 Task: Find connections with filter location Grenchen with filter topic #whatinspiresmewith filter profile language English with filter current company Refinitiv, an LSEG business with filter school Periyar Maniammai University with filter industry Physical, Occupational and Speech Therapists with filter service category Packaging Design with filter keywords title Administrative Specialist
Action: Mouse moved to (658, 84)
Screenshot: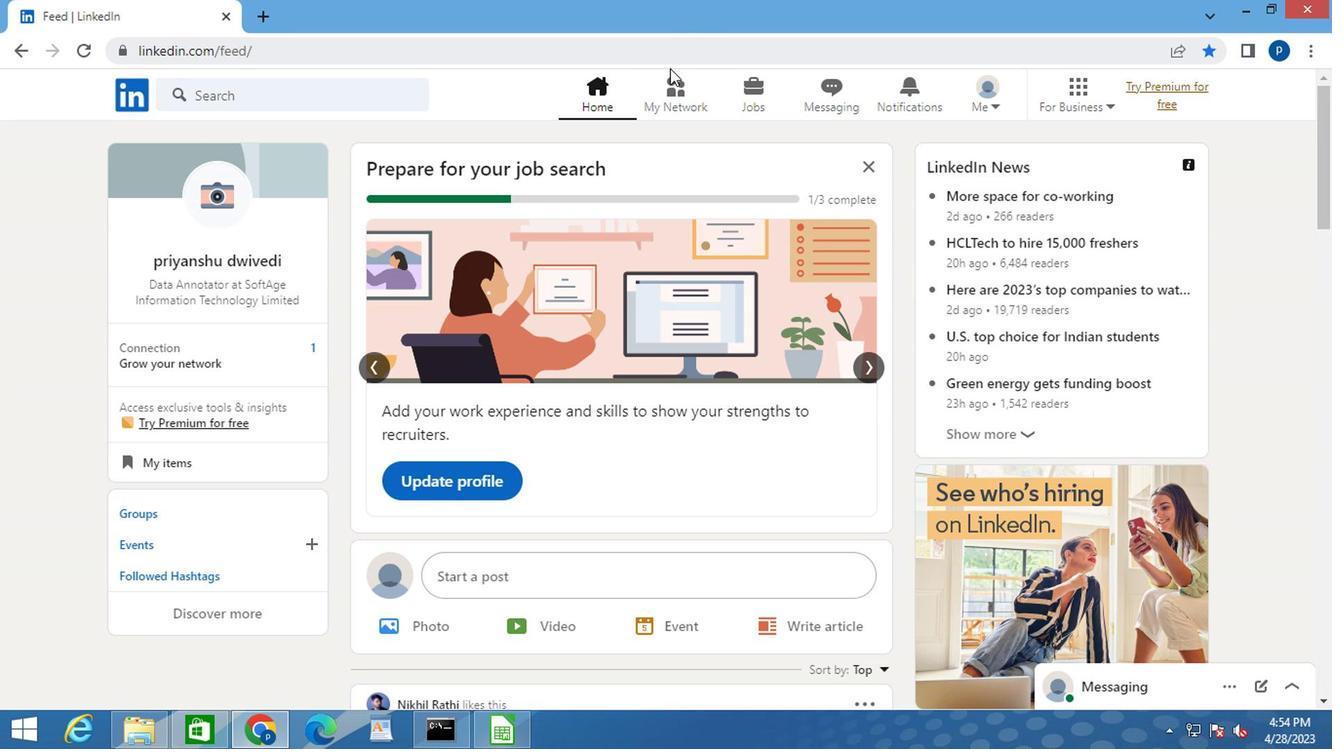 
Action: Mouse pressed left at (658, 84)
Screenshot: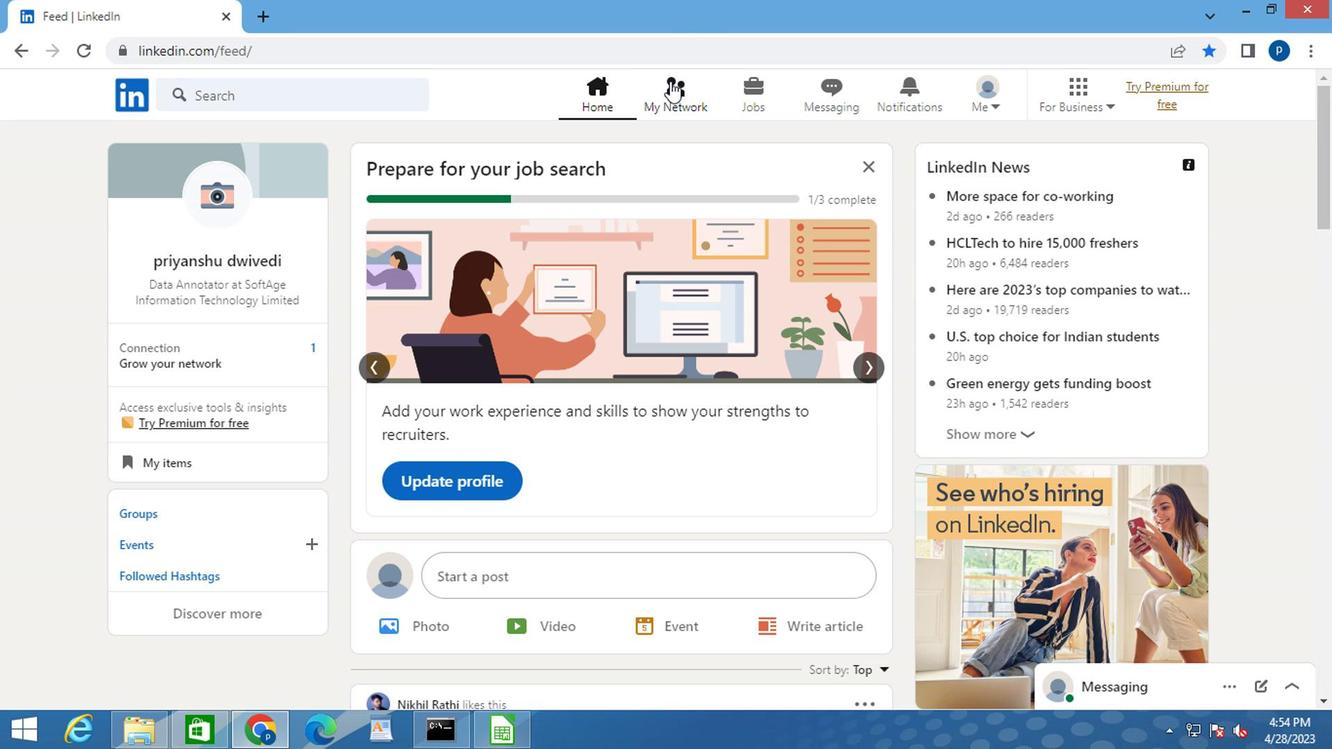 
Action: Mouse moved to (226, 209)
Screenshot: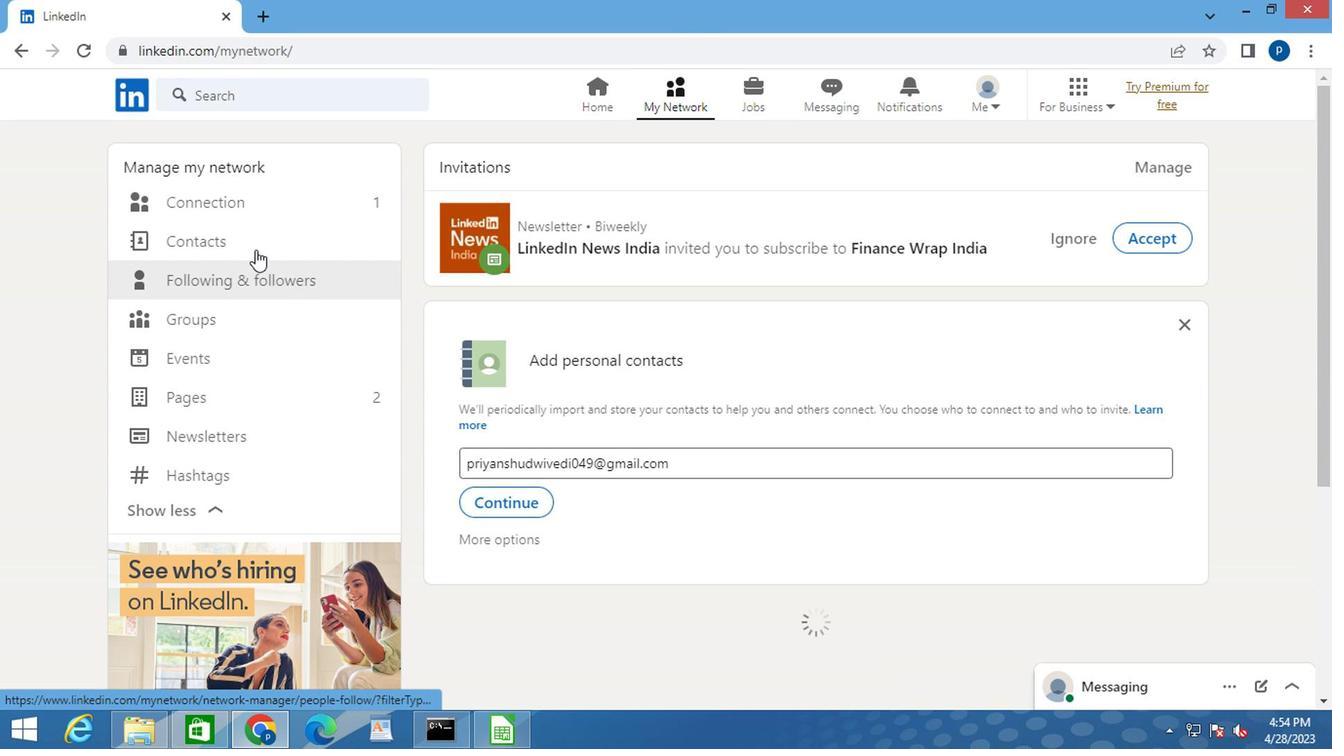 
Action: Mouse pressed left at (226, 209)
Screenshot: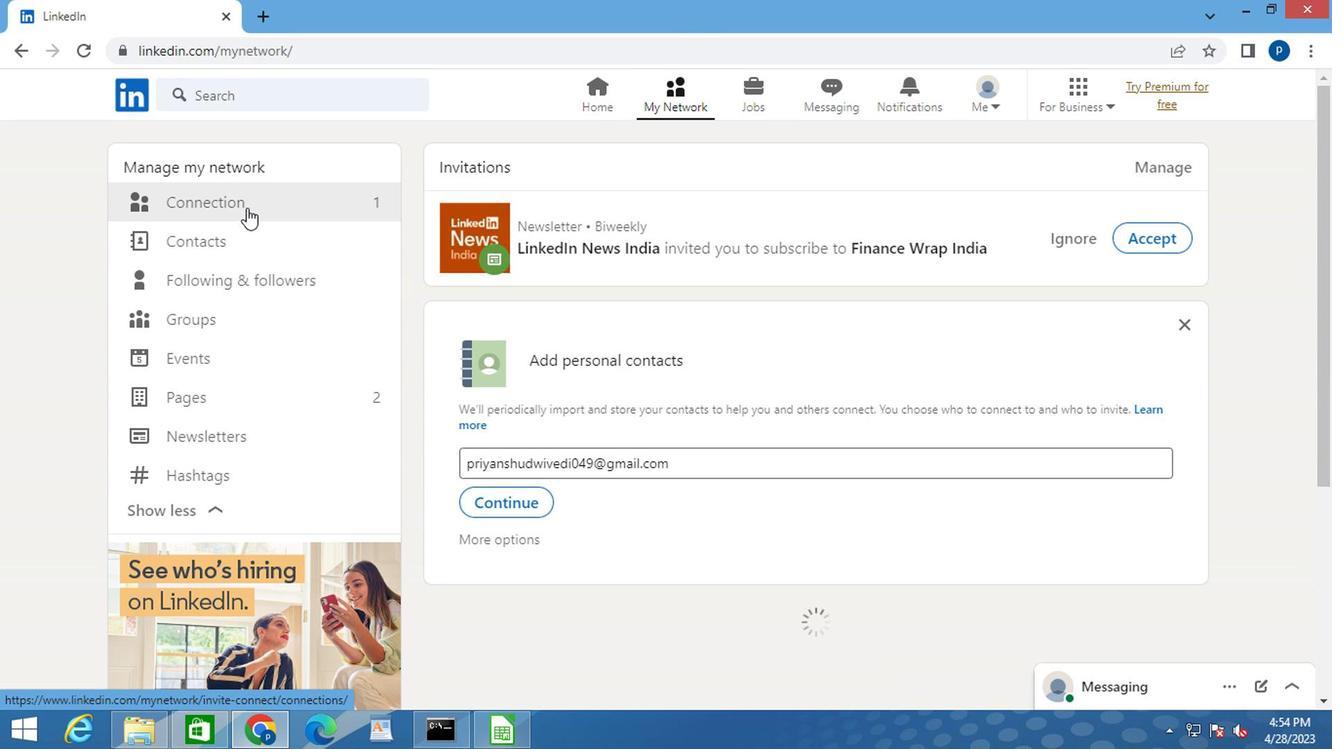 
Action: Mouse moved to (828, 207)
Screenshot: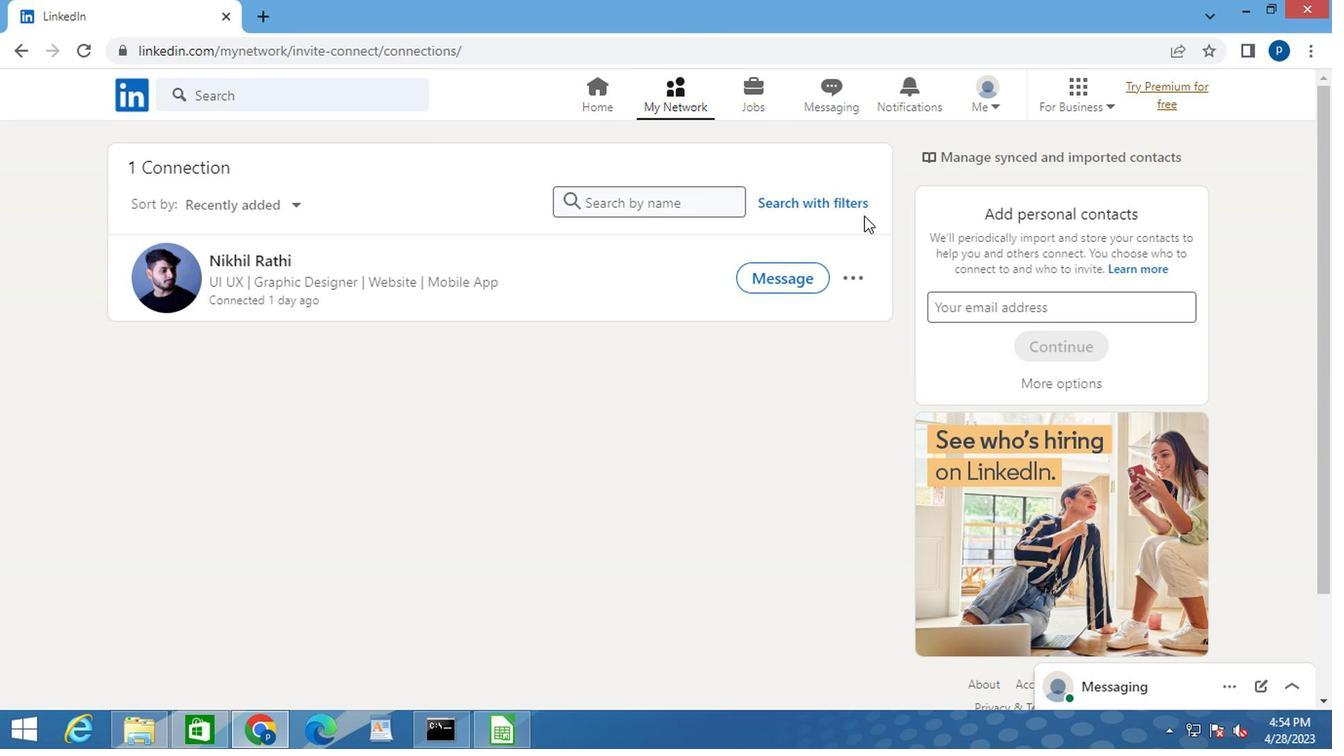 
Action: Mouse pressed left at (828, 207)
Screenshot: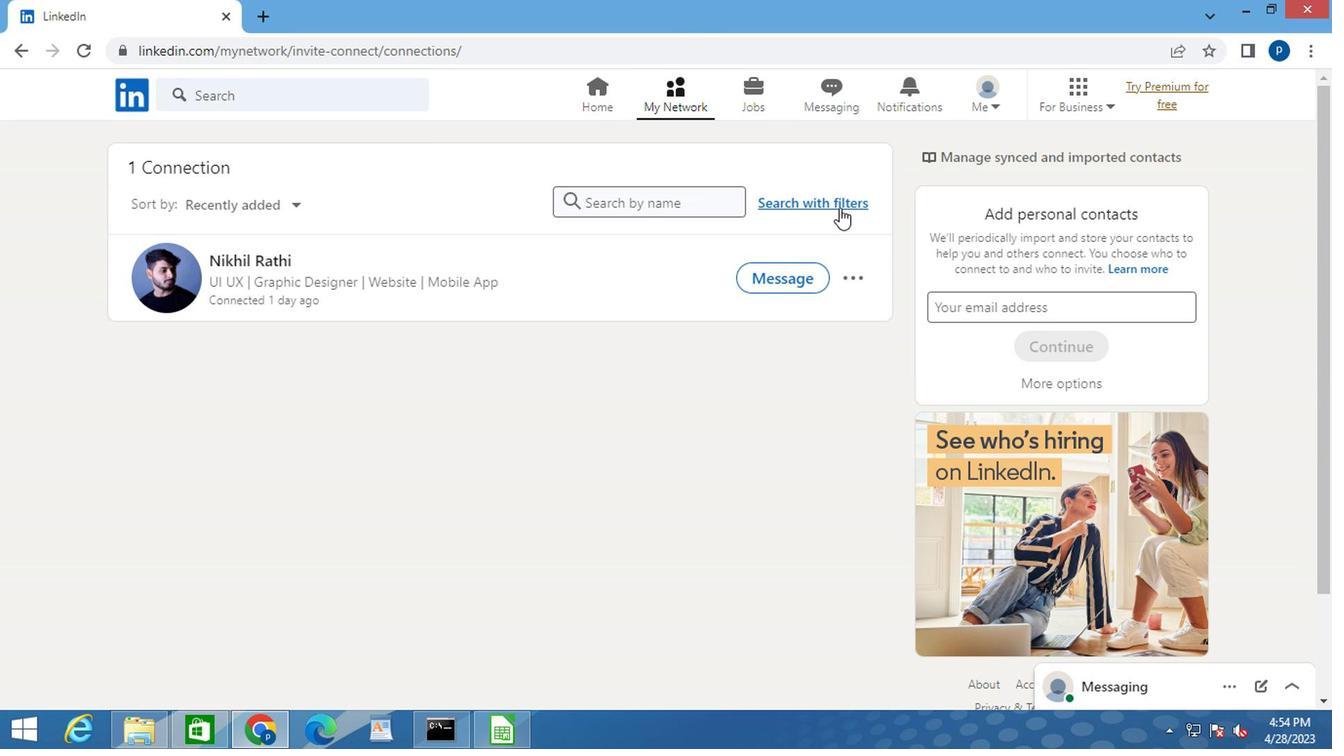 
Action: Mouse moved to (734, 159)
Screenshot: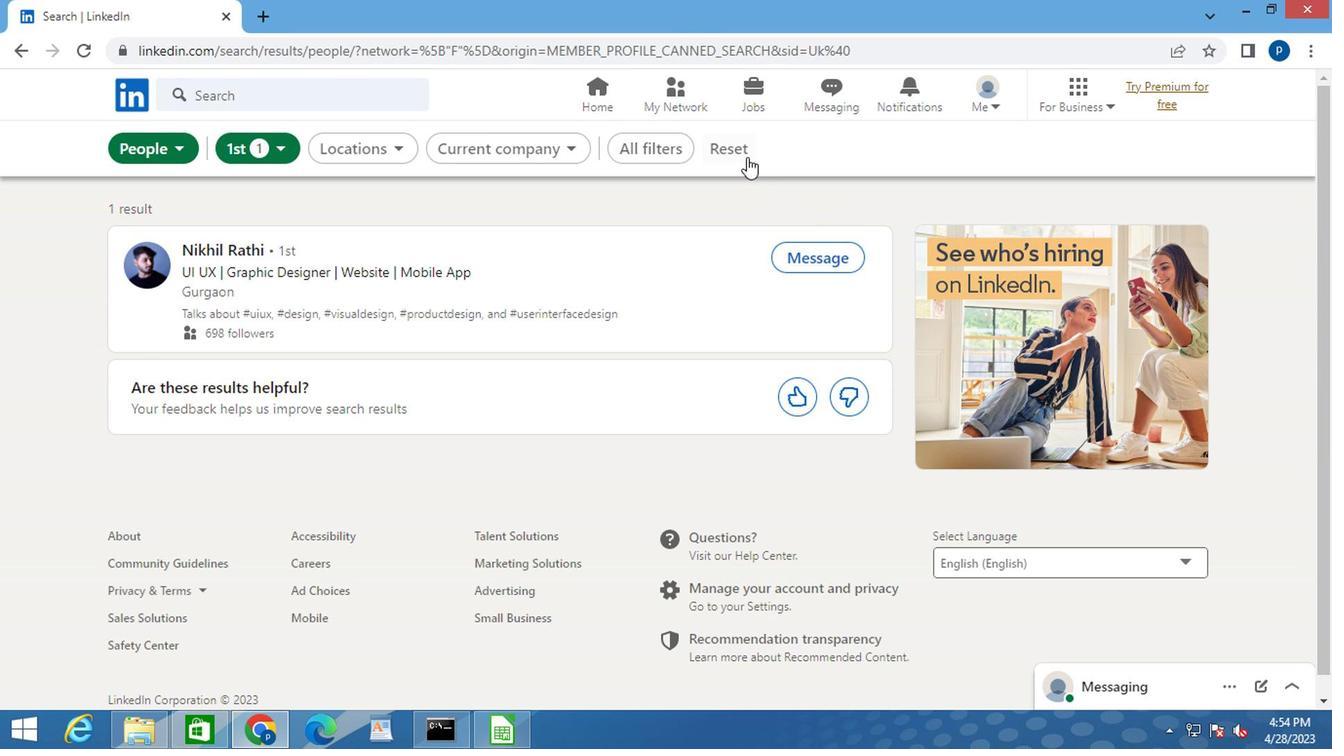 
Action: Mouse pressed left at (734, 159)
Screenshot: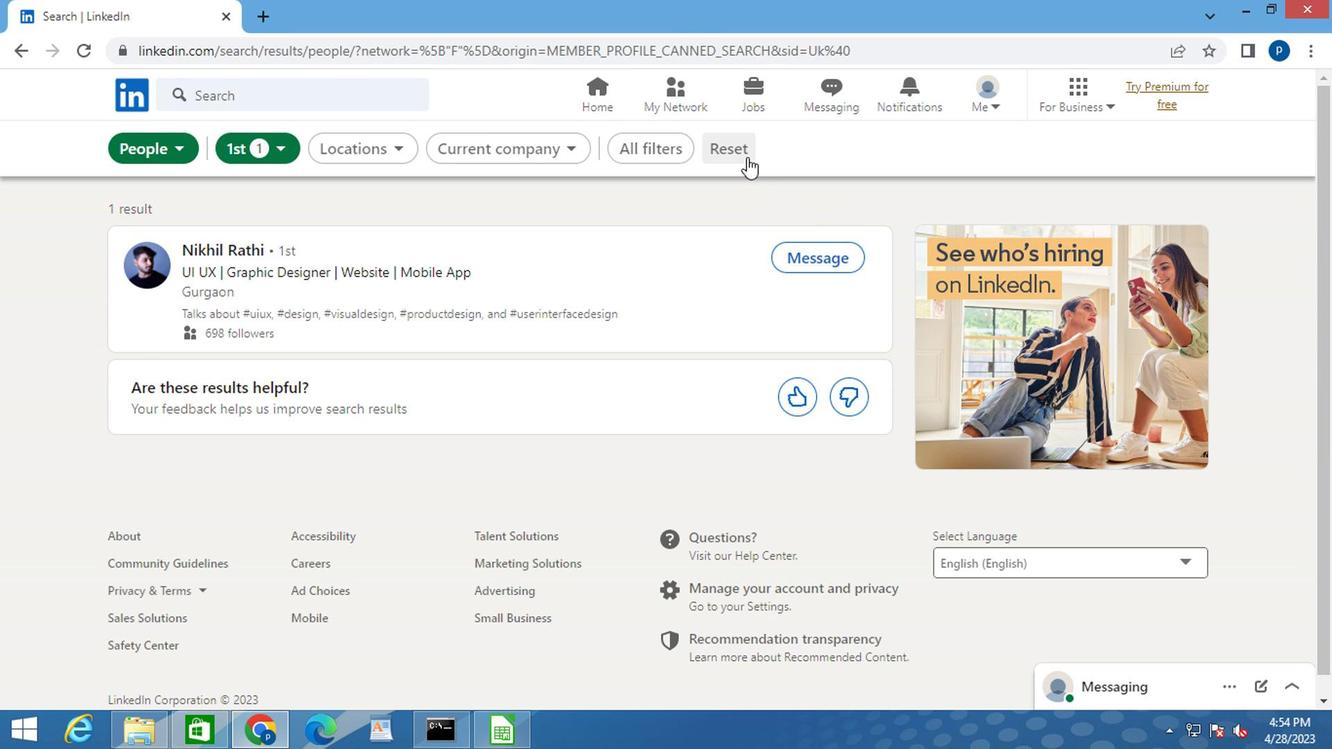 
Action: Mouse moved to (681, 145)
Screenshot: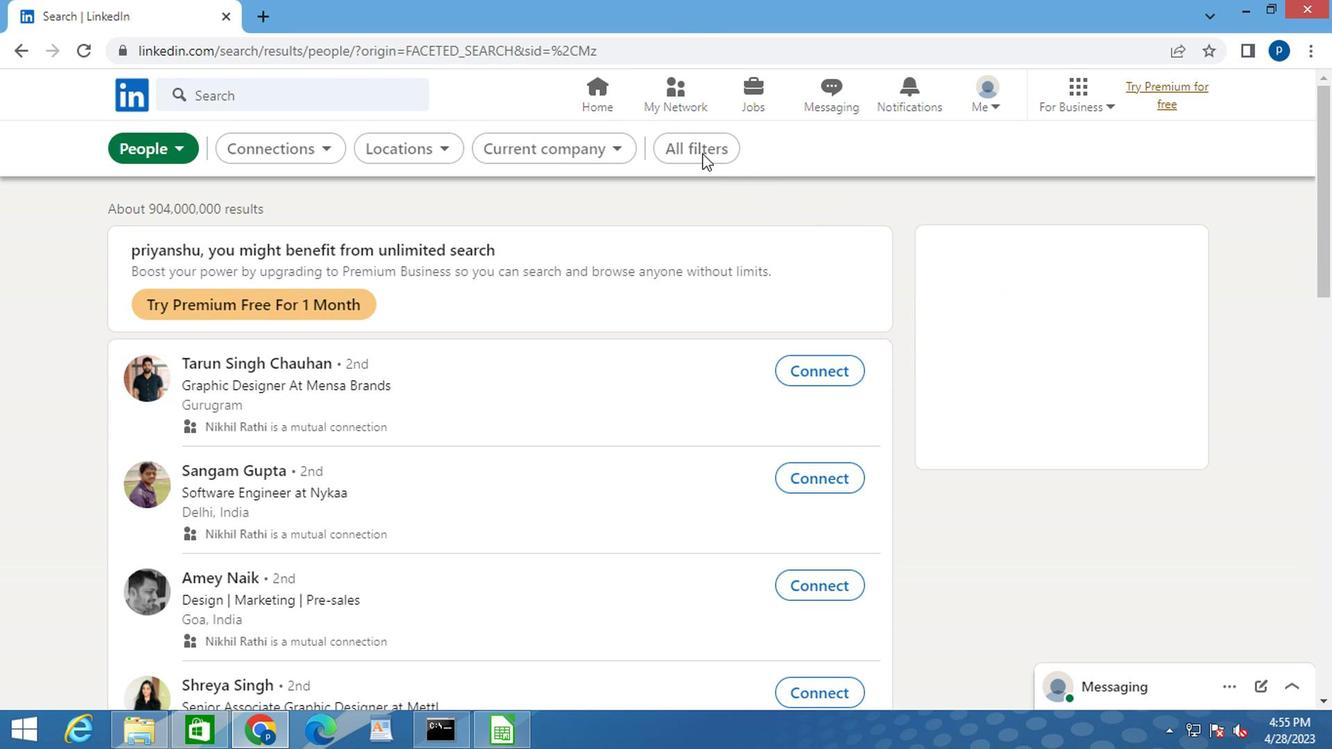 
Action: Mouse pressed left at (681, 145)
Screenshot: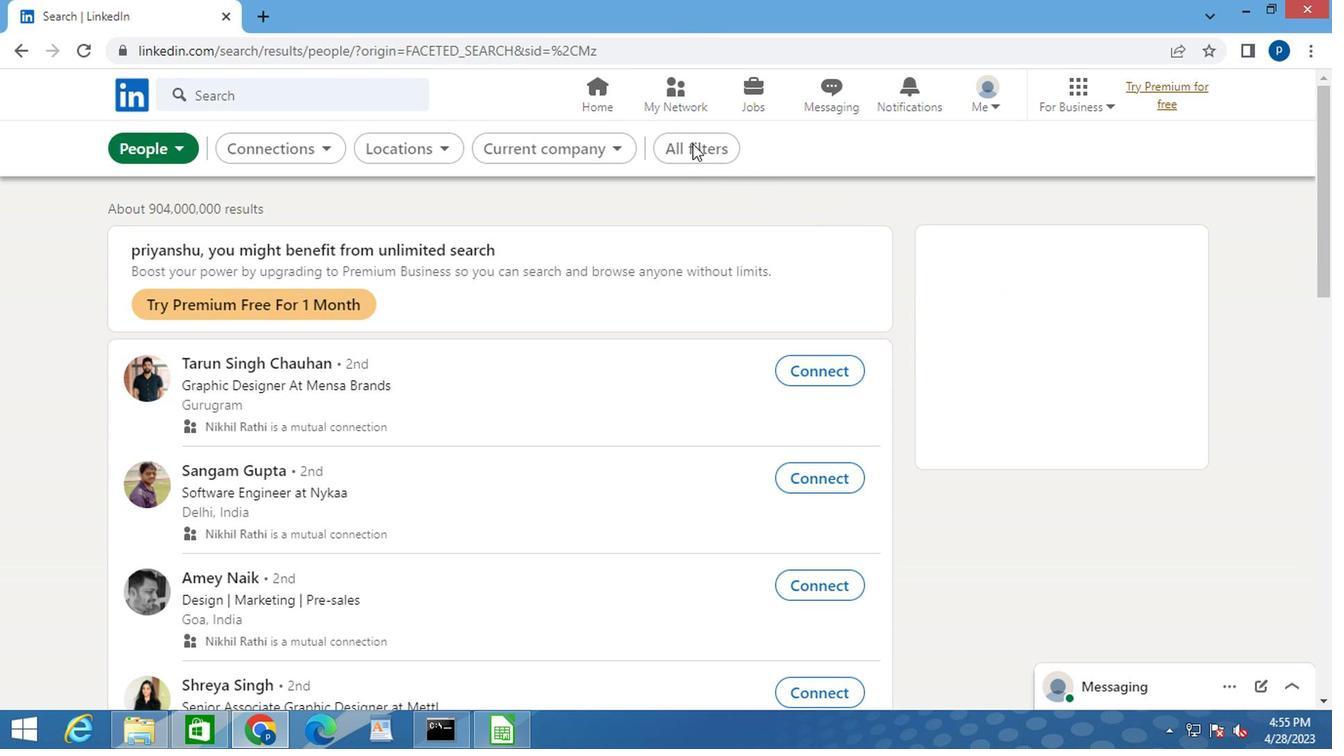 
Action: Mouse moved to (893, 444)
Screenshot: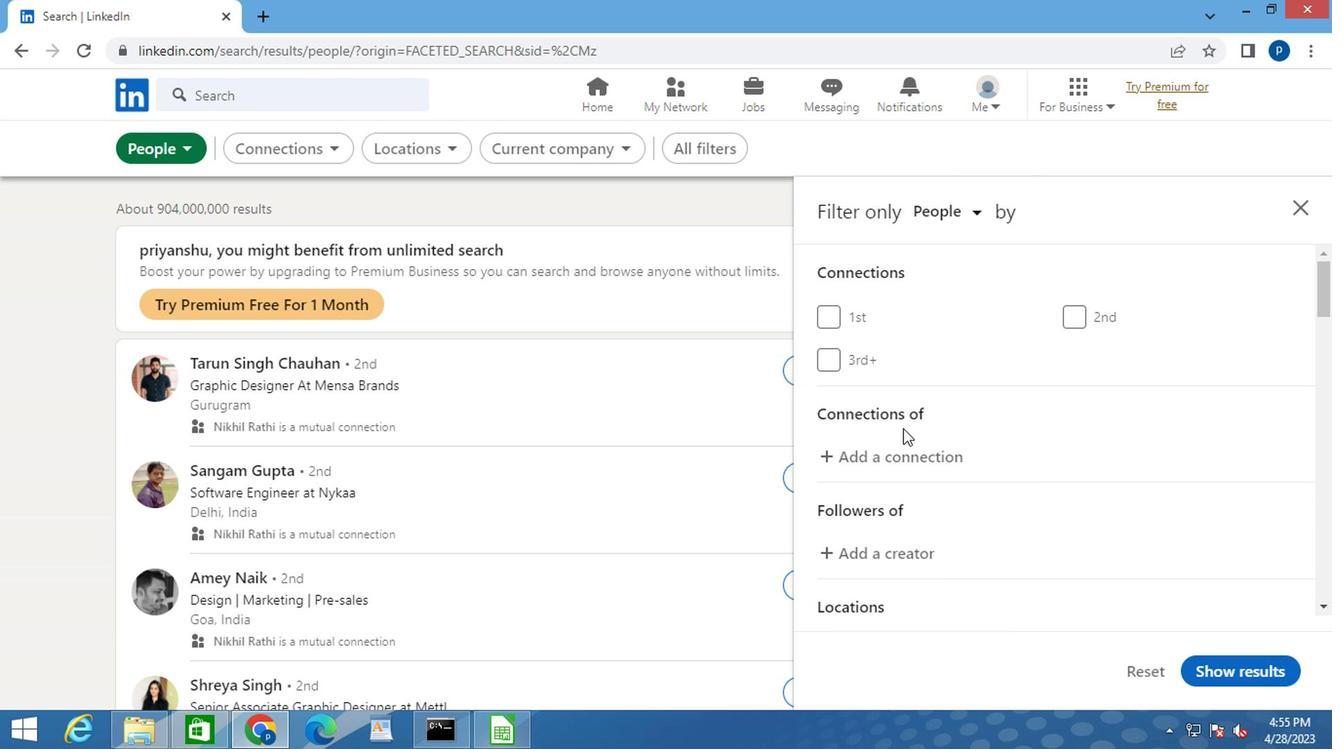 
Action: Mouse scrolled (893, 442) with delta (0, -1)
Screenshot: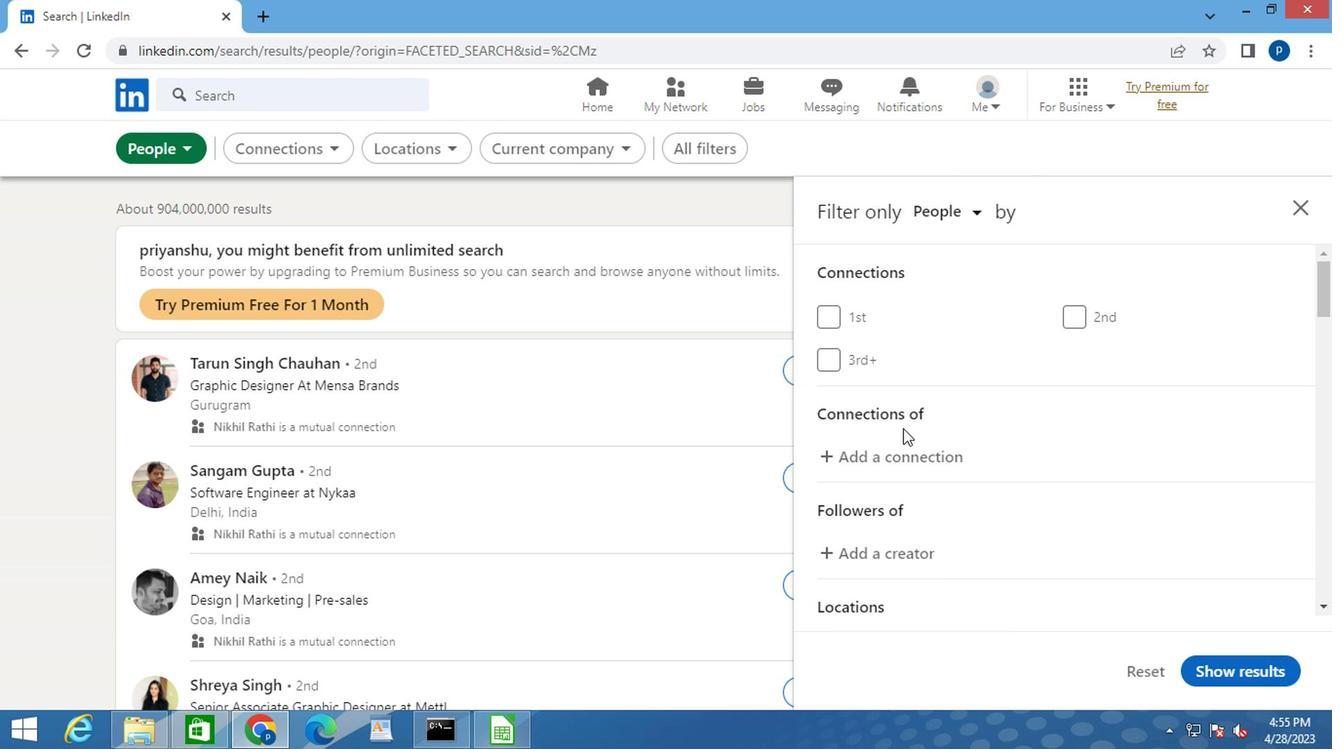 
Action: Mouse moved to (892, 444)
Screenshot: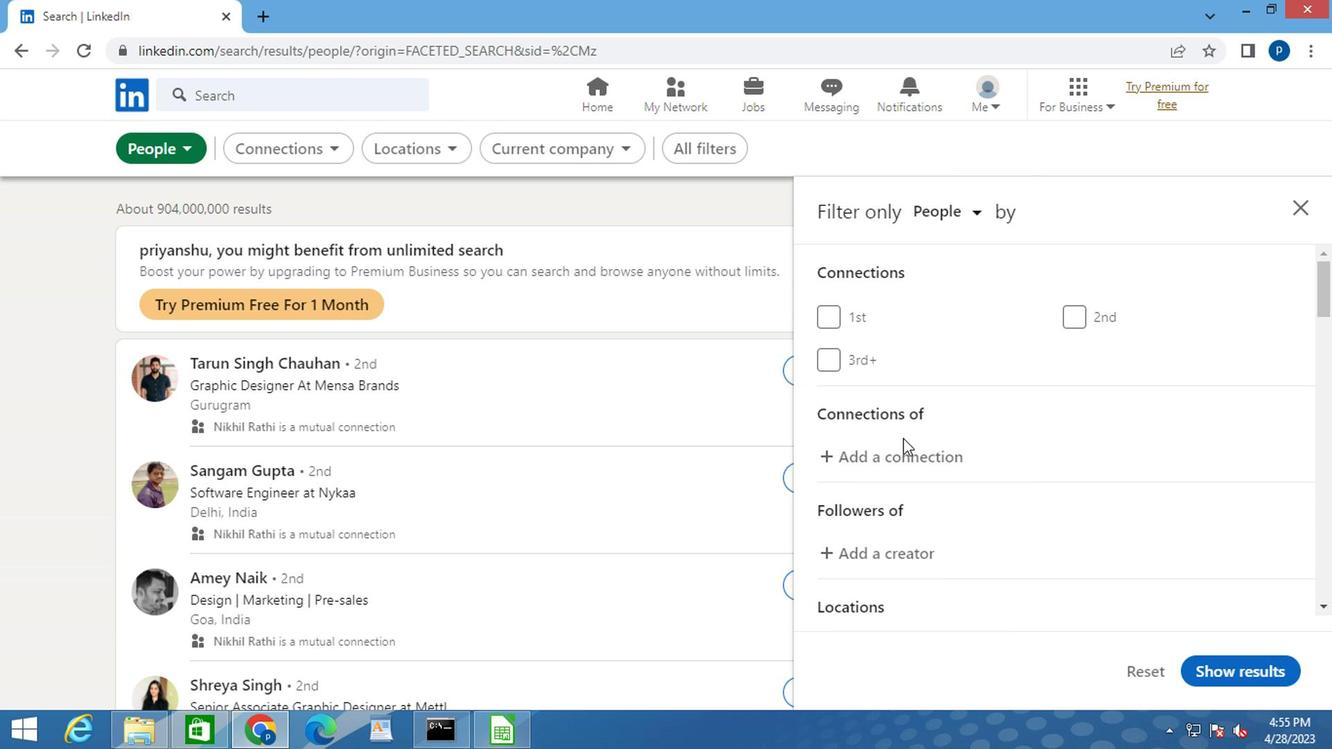 
Action: Mouse scrolled (892, 444) with delta (0, 0)
Screenshot: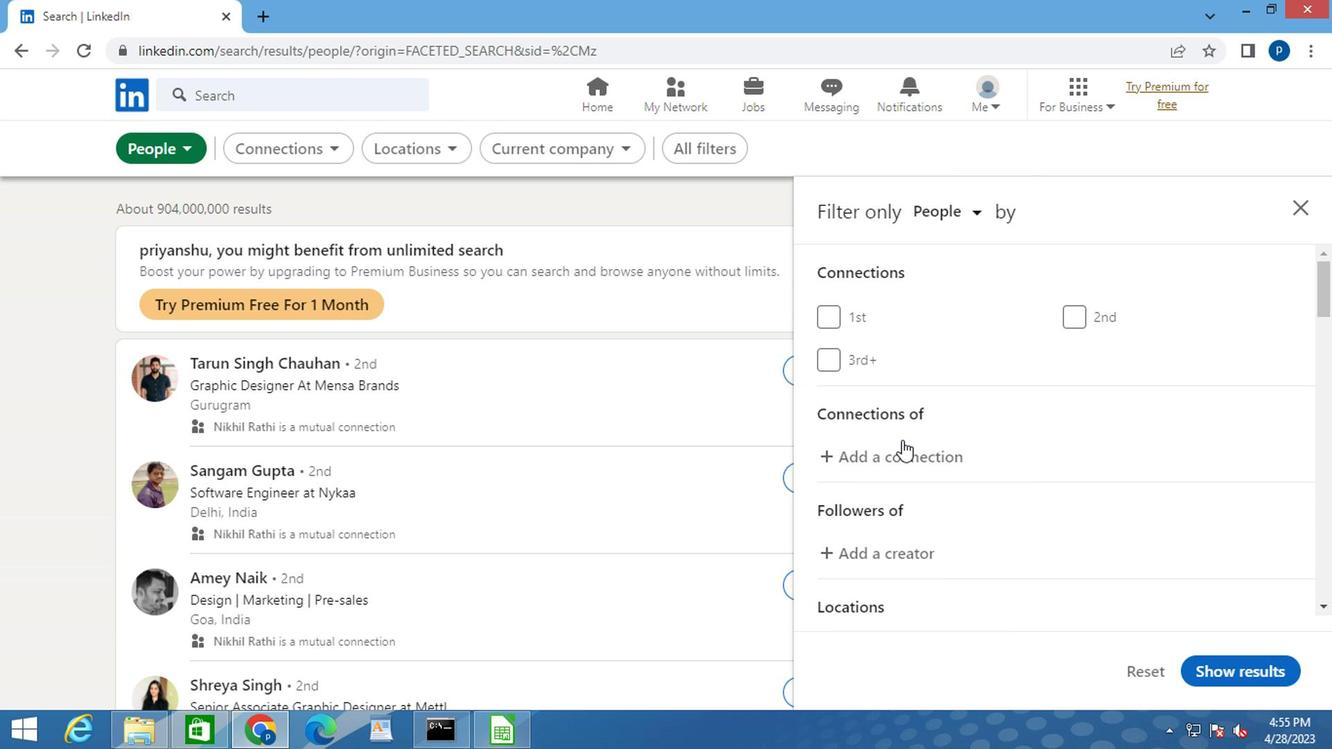 
Action: Mouse moved to (1112, 537)
Screenshot: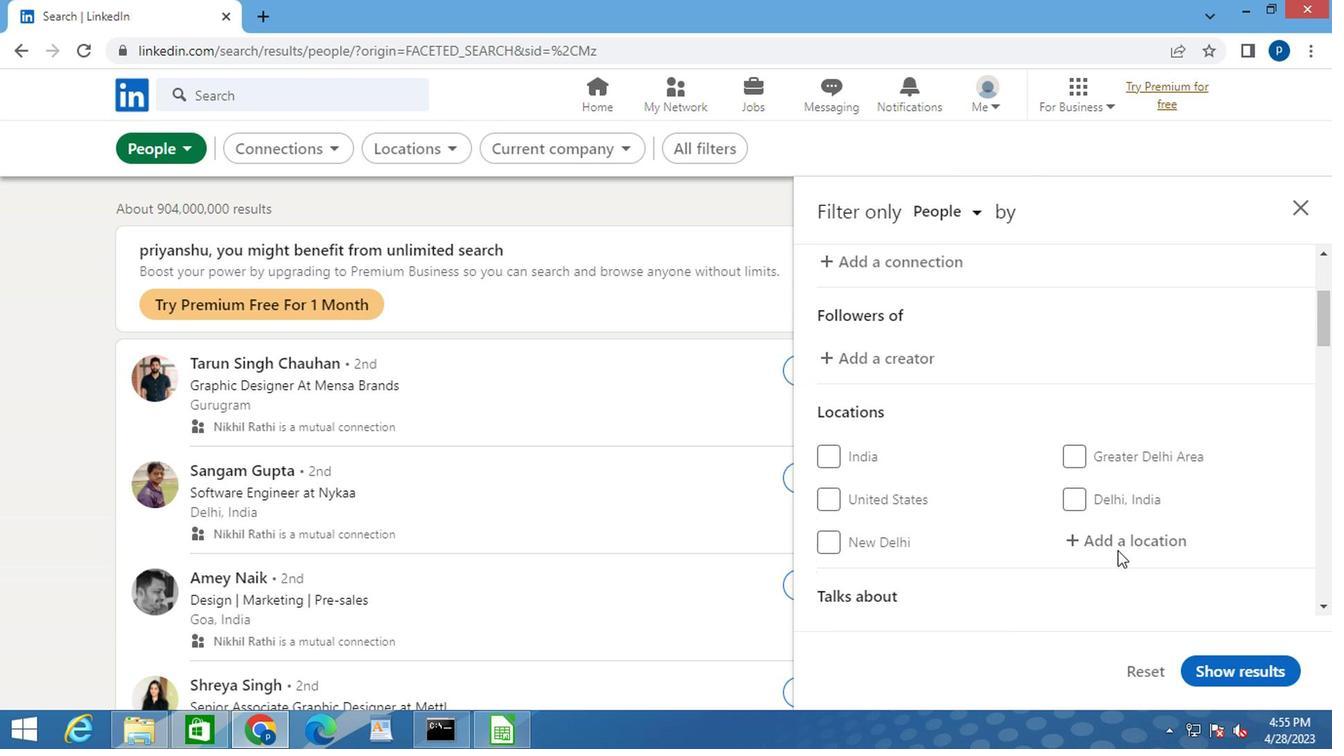 
Action: Mouse pressed left at (1112, 537)
Screenshot: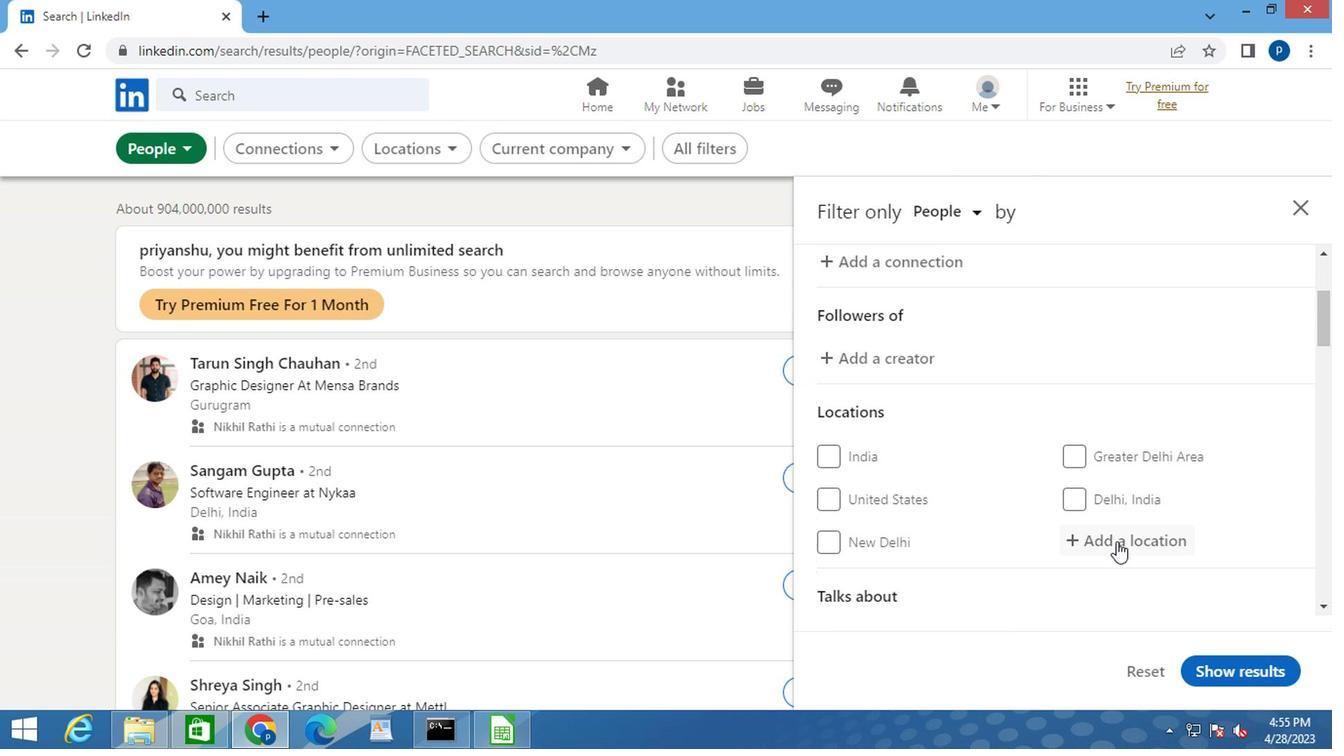 
Action: Mouse moved to (1111, 536)
Screenshot: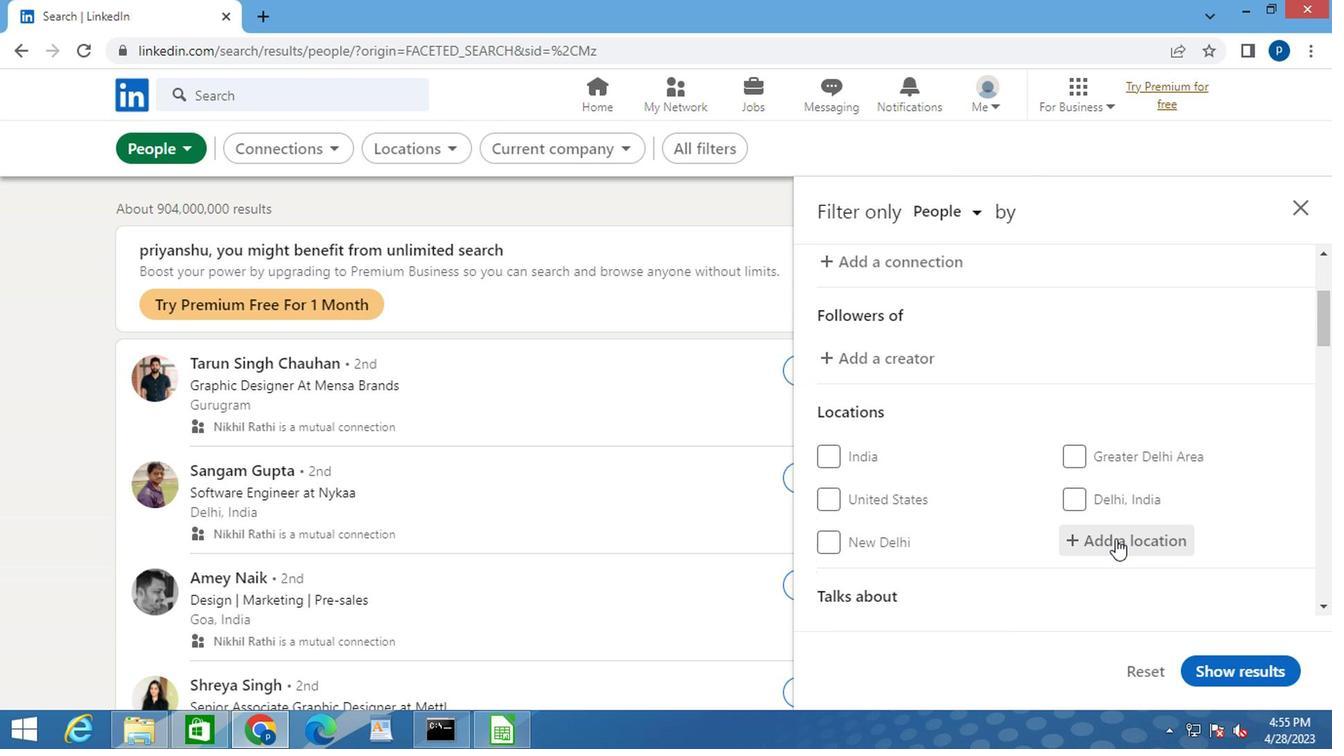 
Action: Key pressed <Key.caps_lock>g<Key.caps_lock>renche
Screenshot: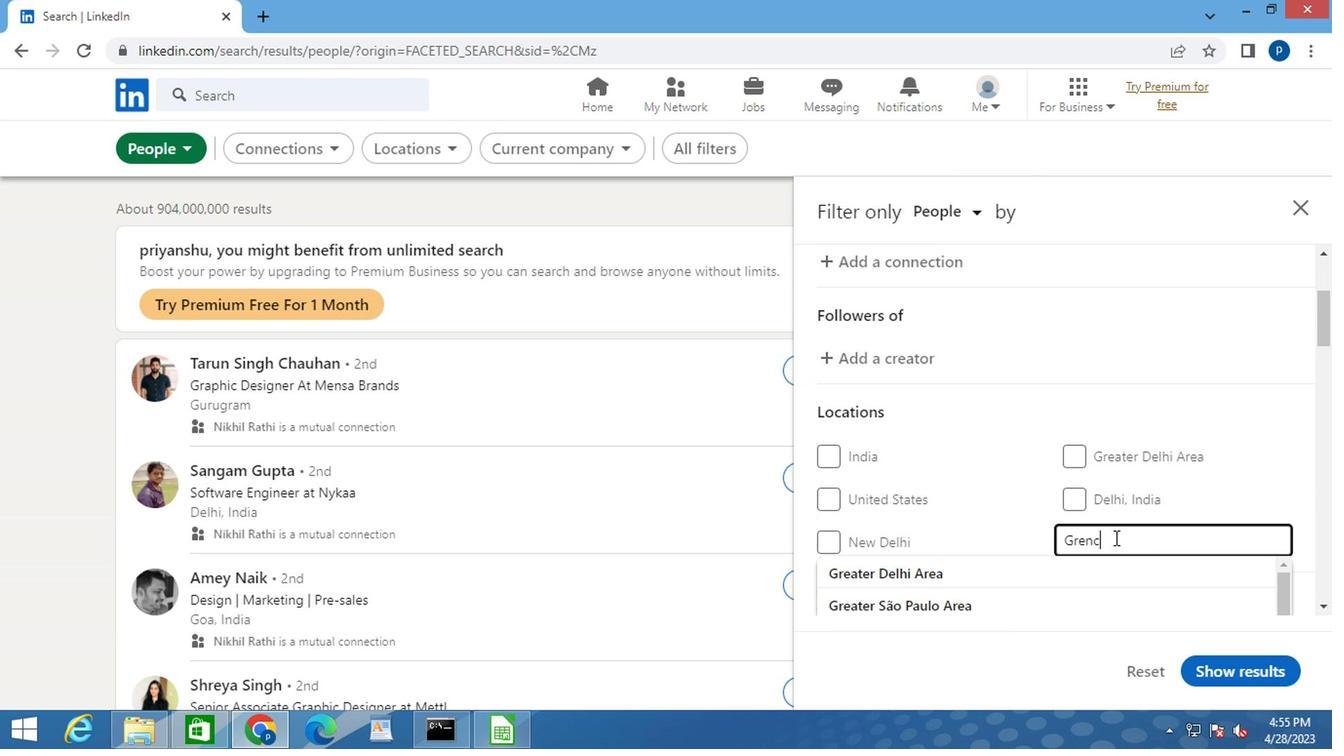 
Action: Mouse moved to (1028, 570)
Screenshot: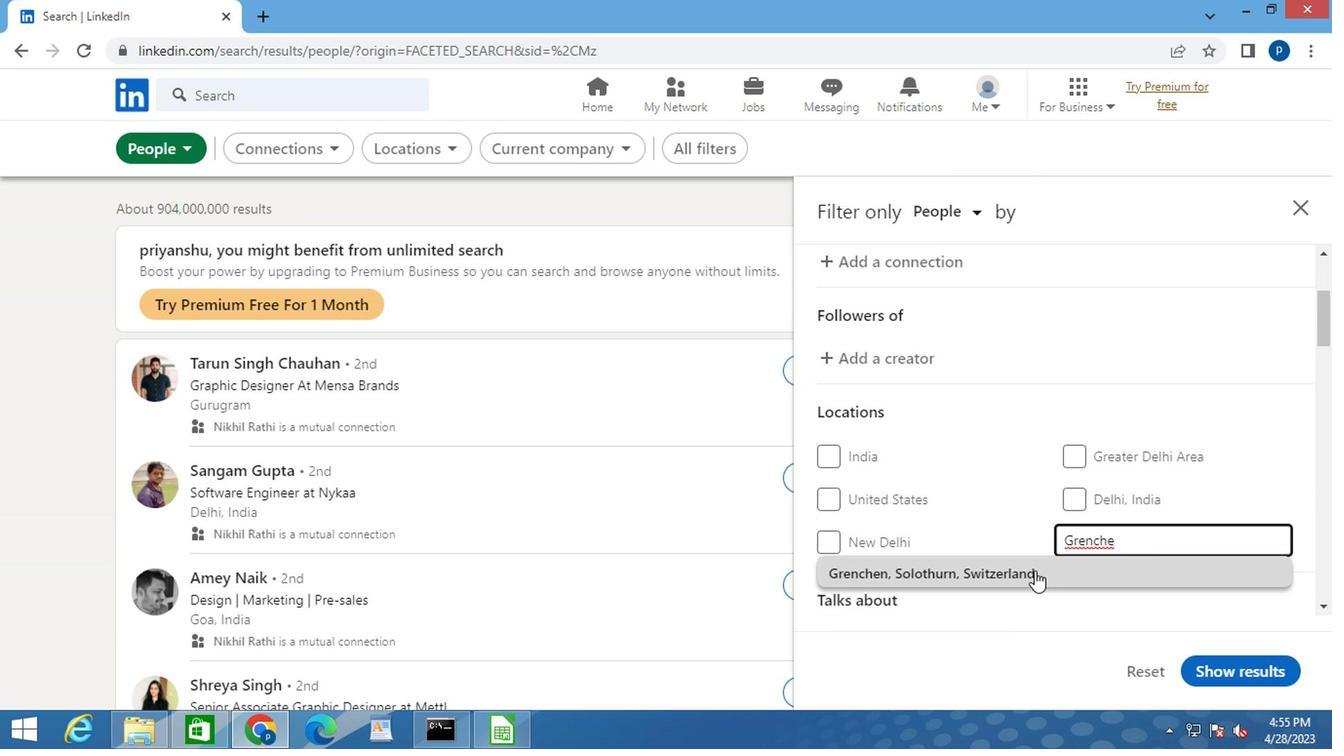 
Action: Mouse pressed left at (1028, 570)
Screenshot: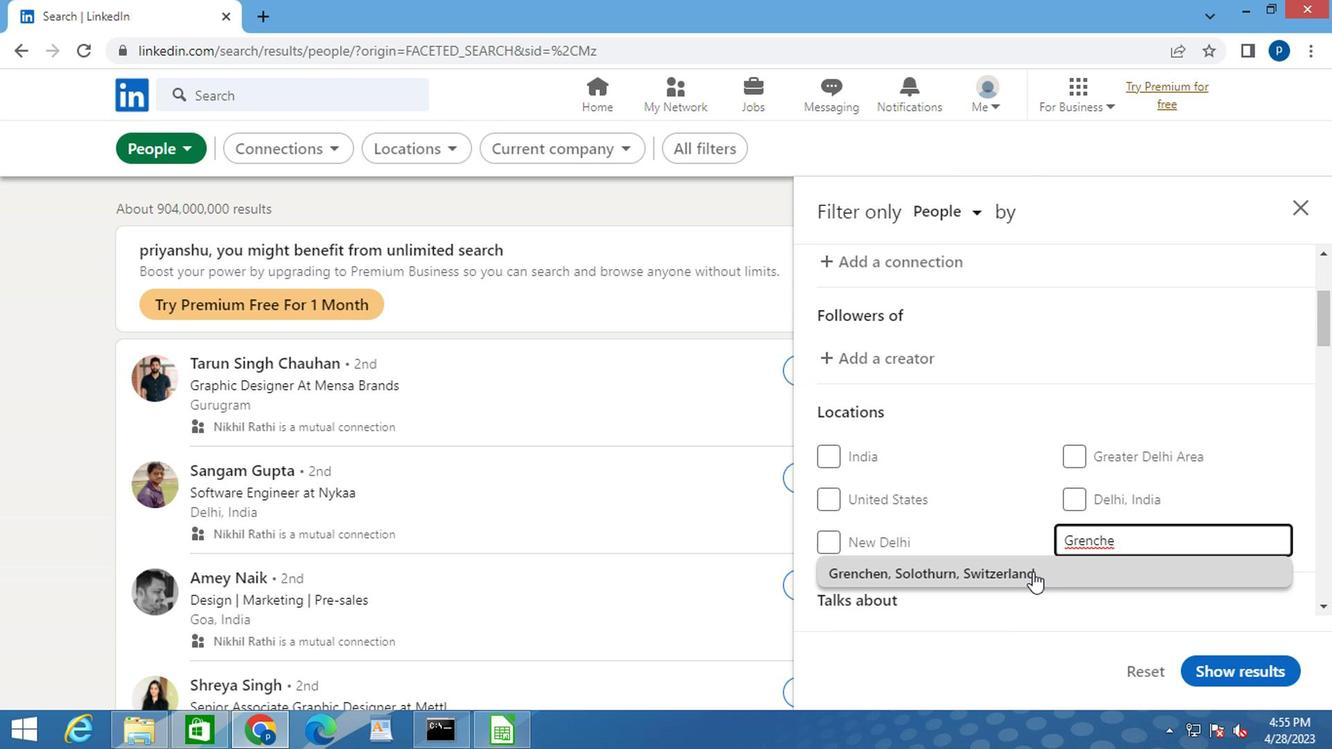 
Action: Mouse moved to (1027, 566)
Screenshot: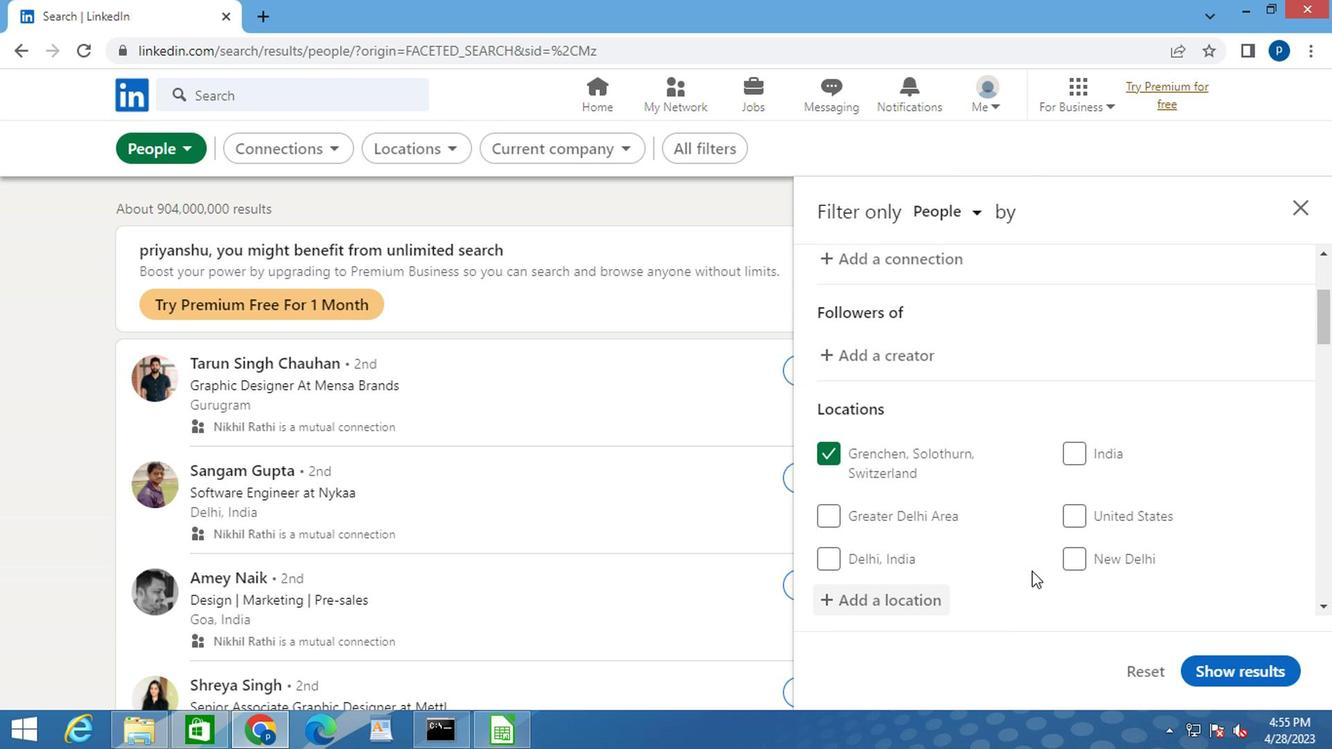 
Action: Mouse scrolled (1027, 565) with delta (0, -1)
Screenshot: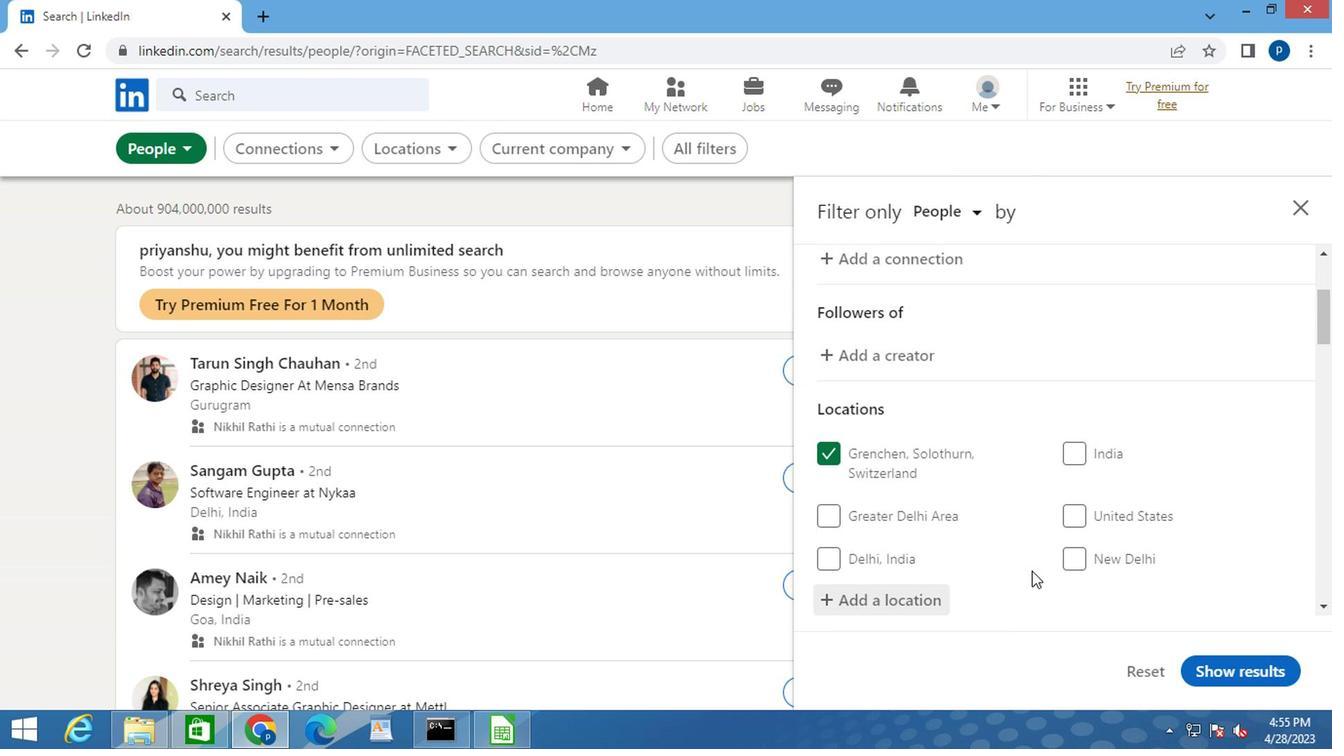 
Action: Mouse scrolled (1027, 565) with delta (0, -1)
Screenshot: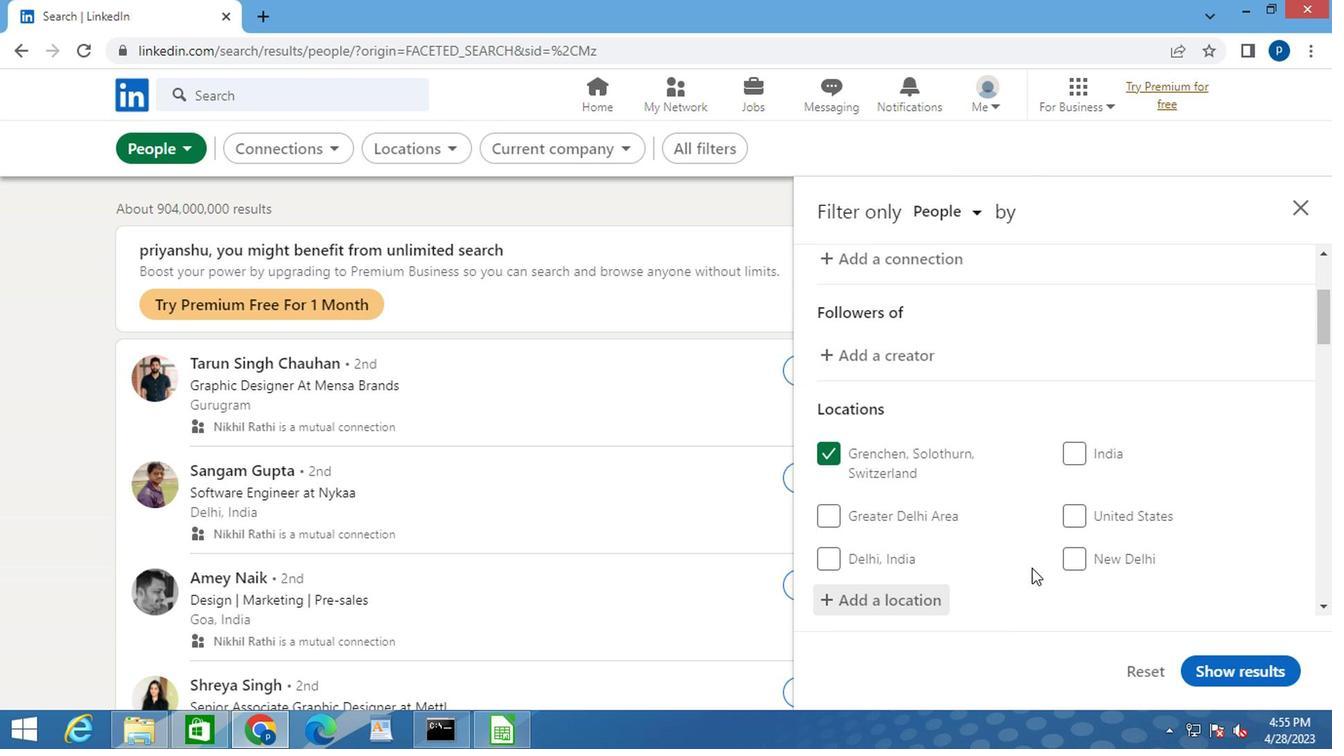 
Action: Mouse moved to (1109, 577)
Screenshot: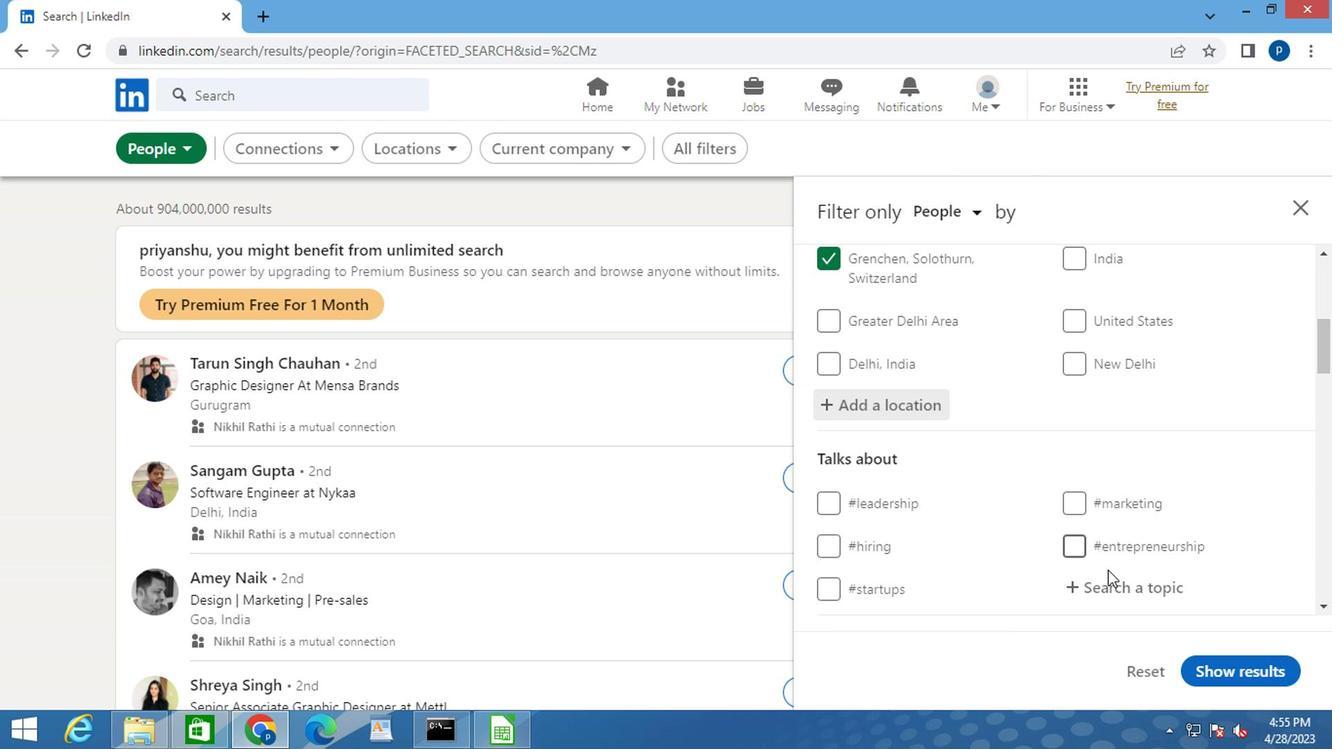 
Action: Mouse scrolled (1109, 577) with delta (0, 0)
Screenshot: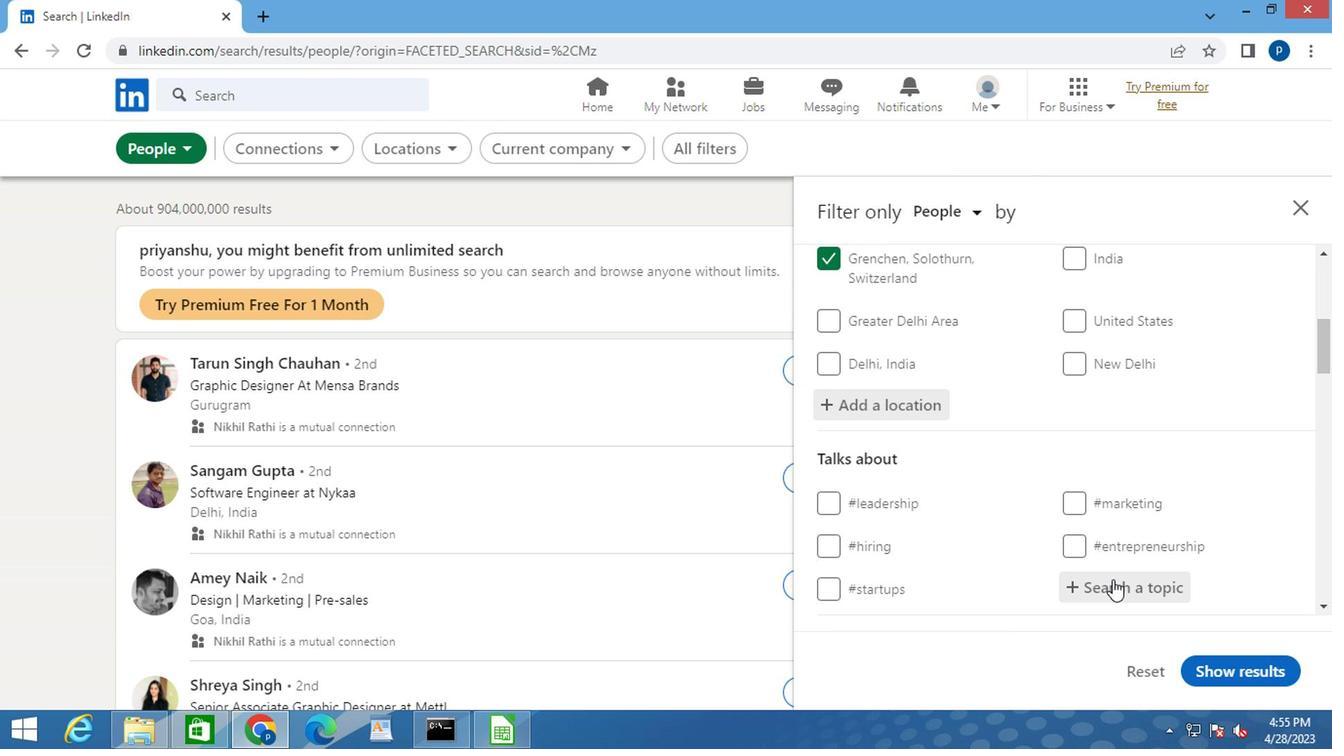 
Action: Mouse moved to (1101, 484)
Screenshot: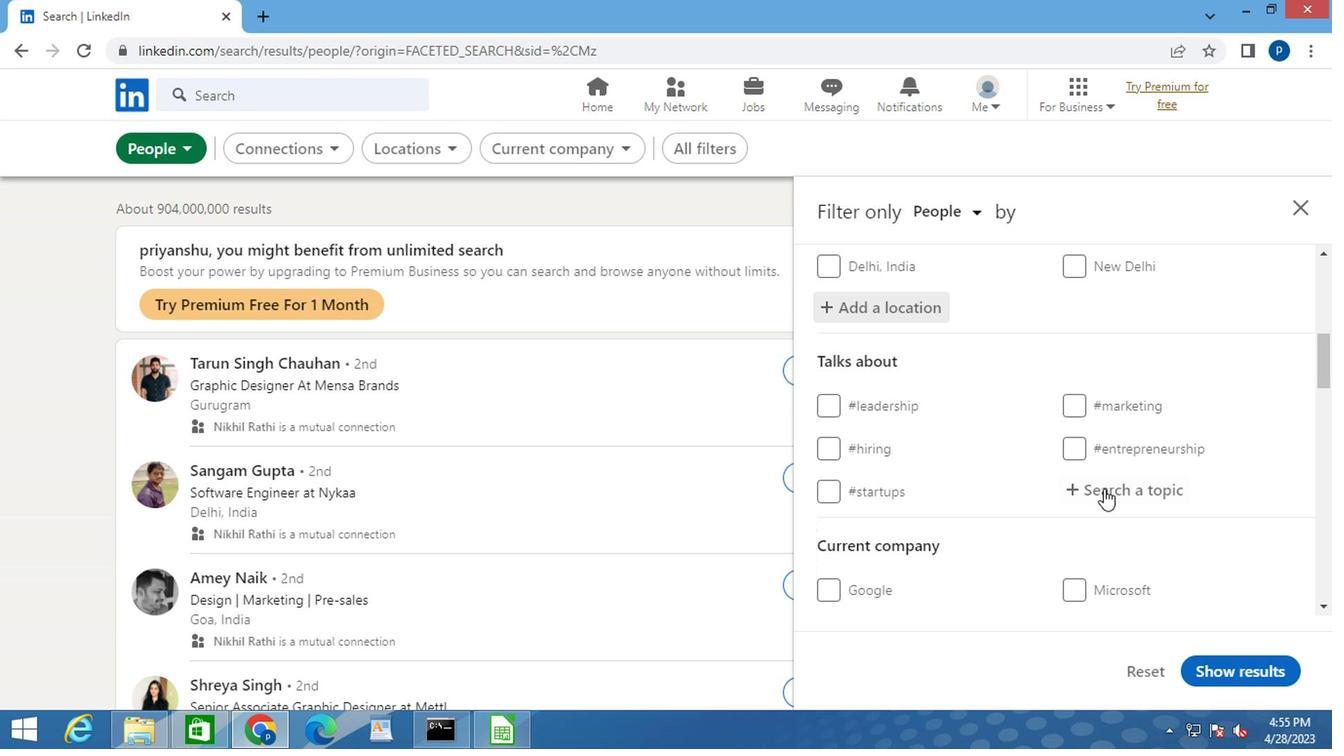 
Action: Mouse pressed left at (1101, 484)
Screenshot: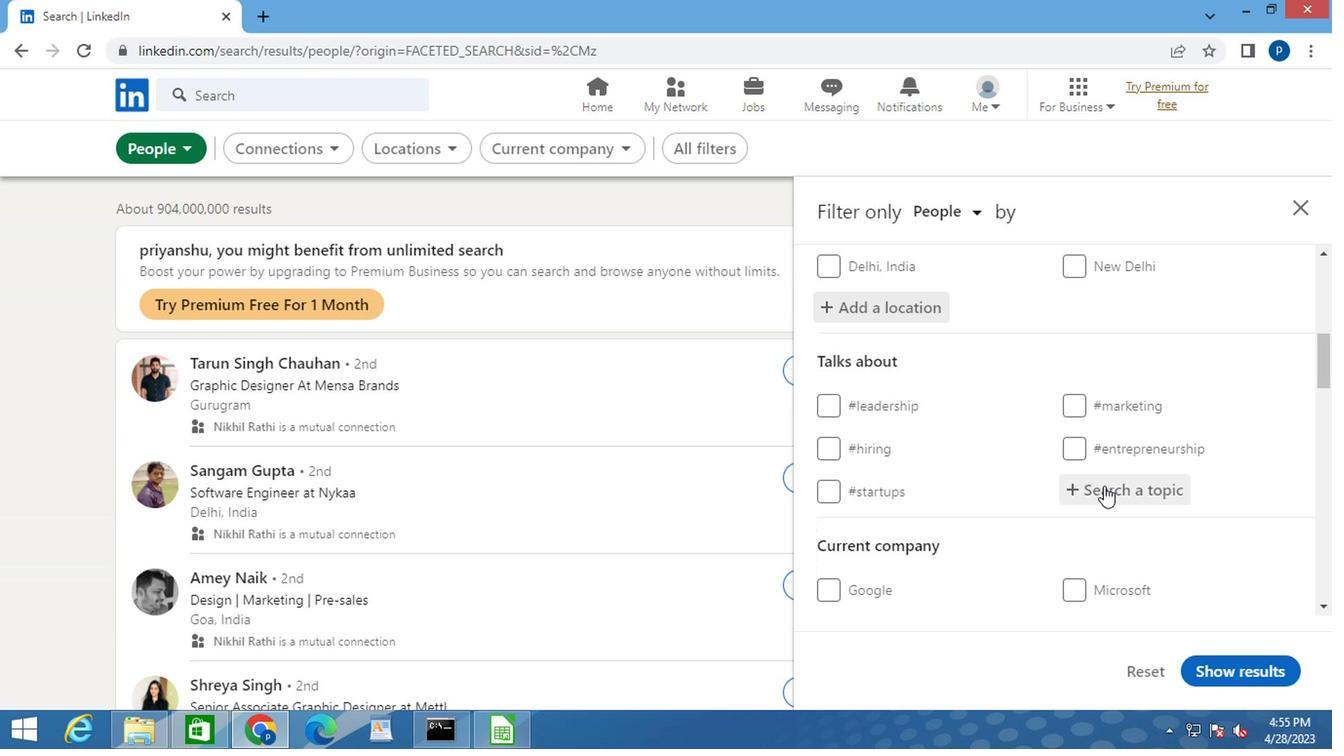 
Action: Key pressed <Key.shift>#WHATINSPIRESME
Screenshot: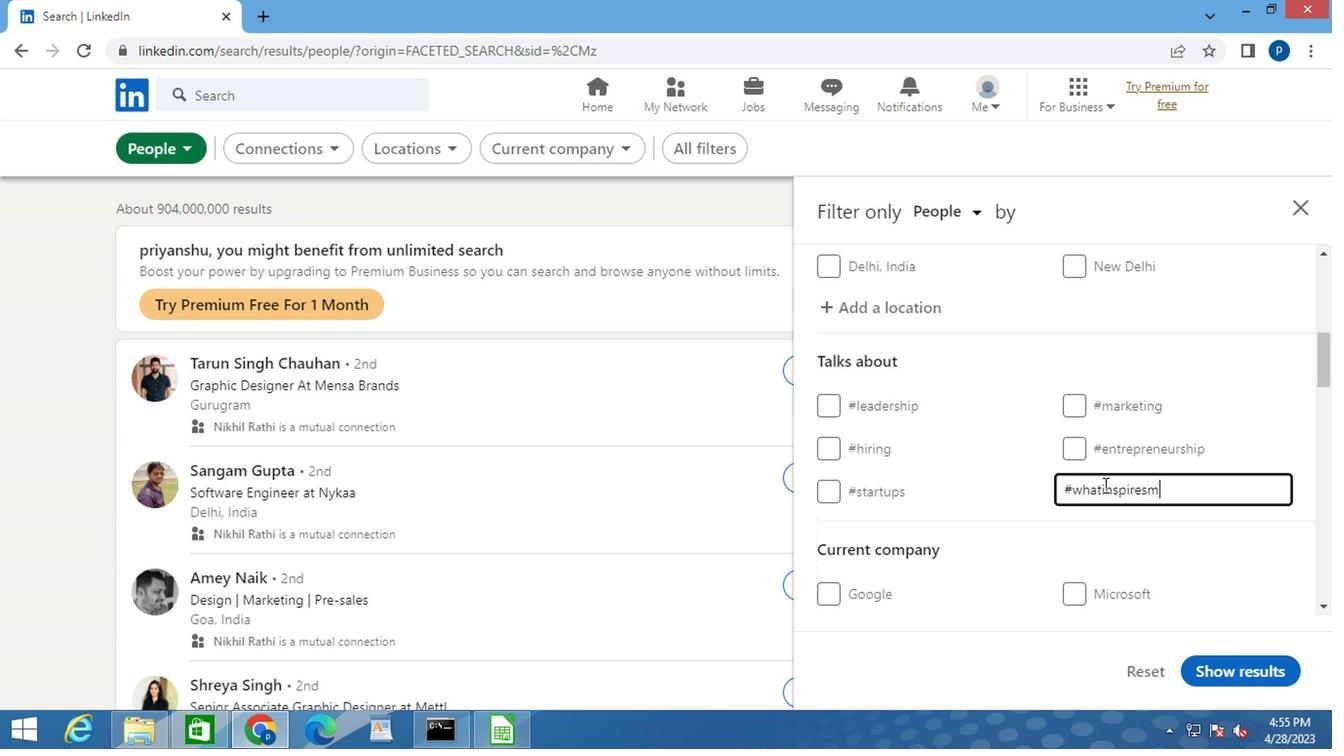 
Action: Mouse moved to (1085, 486)
Screenshot: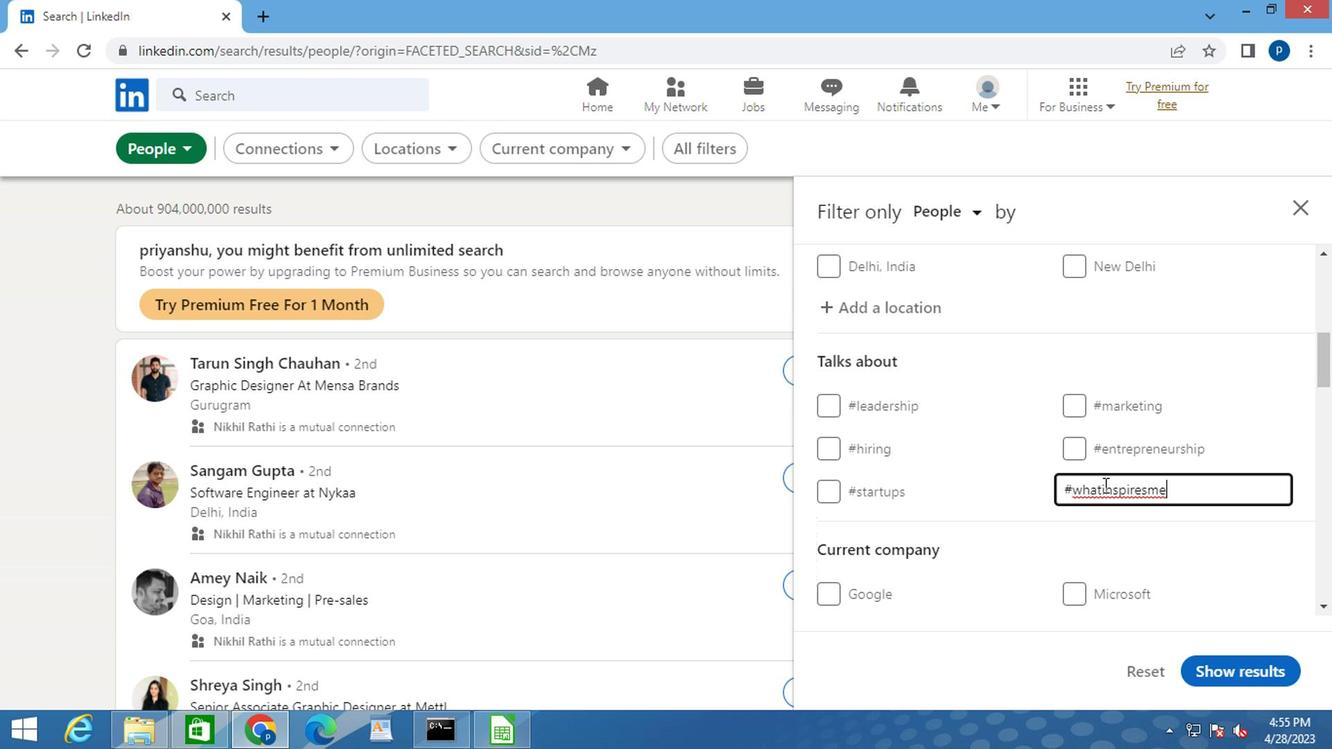 
Action: Mouse scrolled (1085, 485) with delta (0, 0)
Screenshot: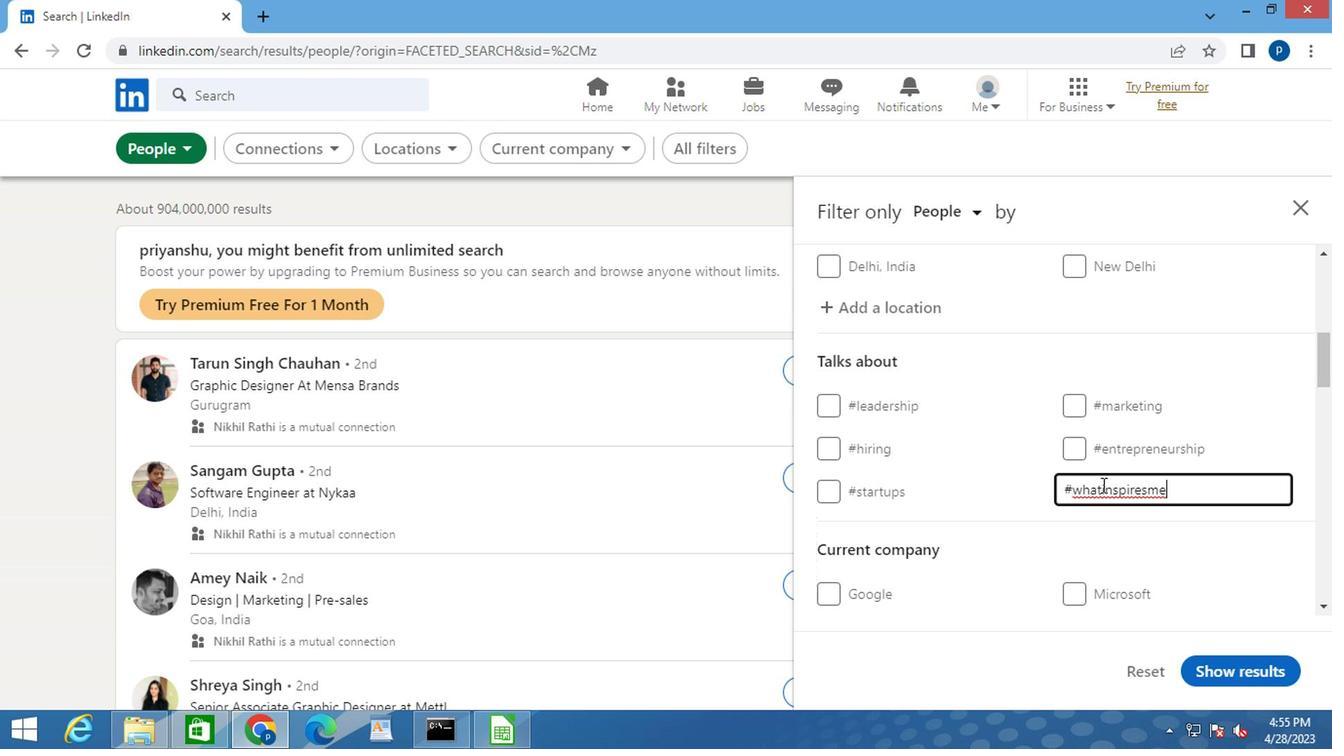 
Action: Mouse moved to (1083, 487)
Screenshot: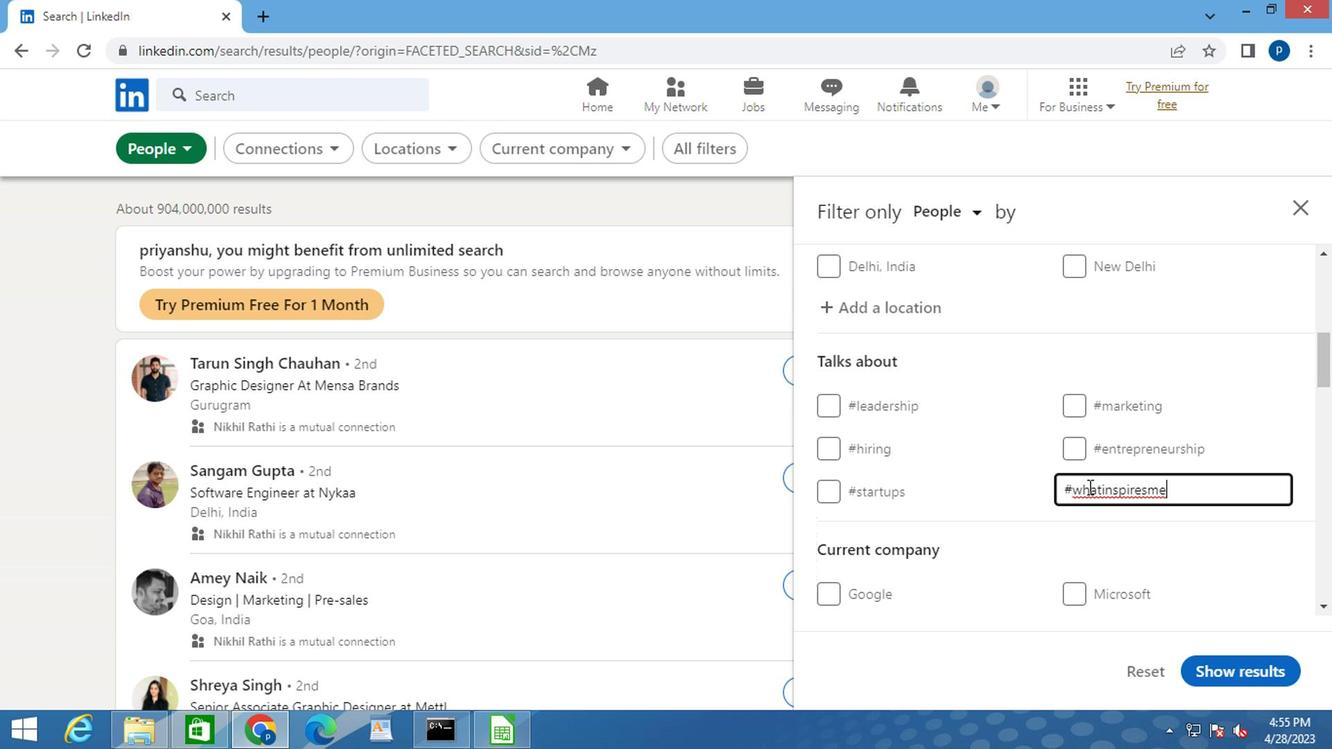 
Action: Mouse scrolled (1083, 486) with delta (0, 0)
Screenshot: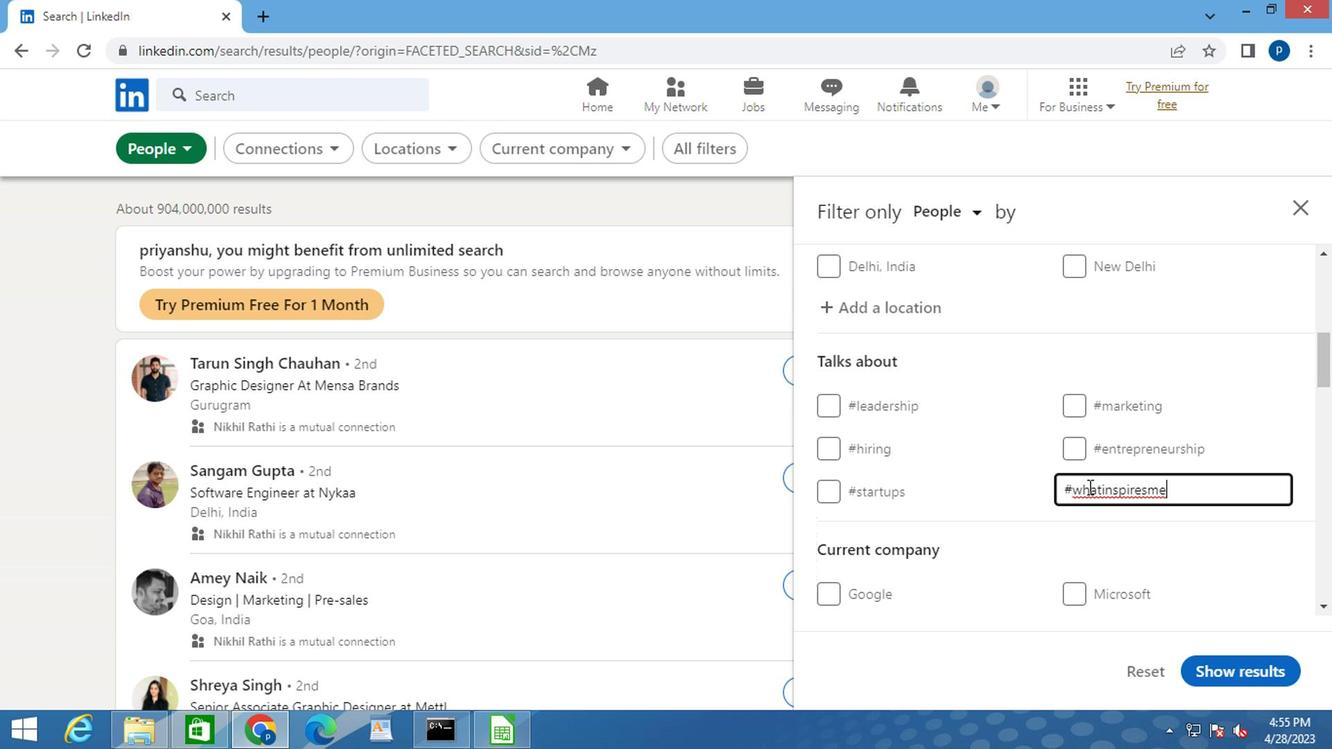 
Action: Mouse moved to (1060, 477)
Screenshot: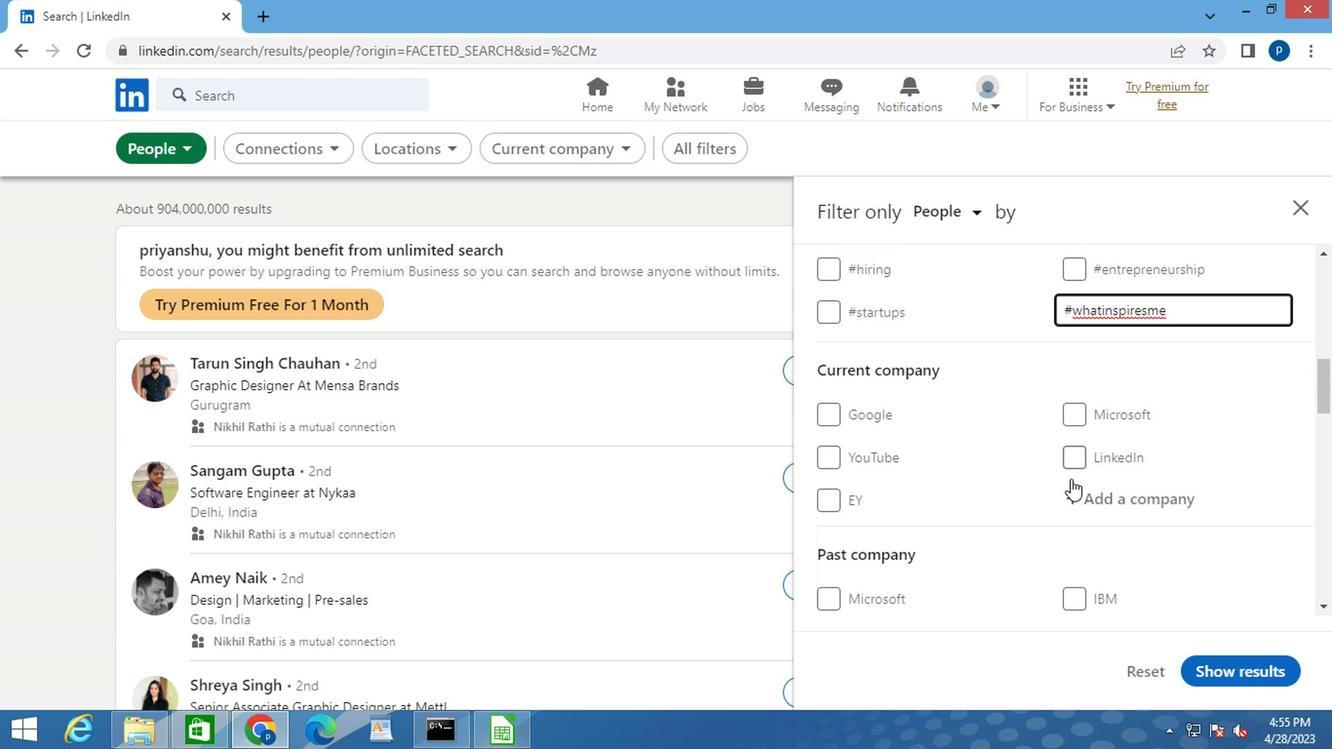 
Action: Mouse scrolled (1060, 476) with delta (0, 0)
Screenshot: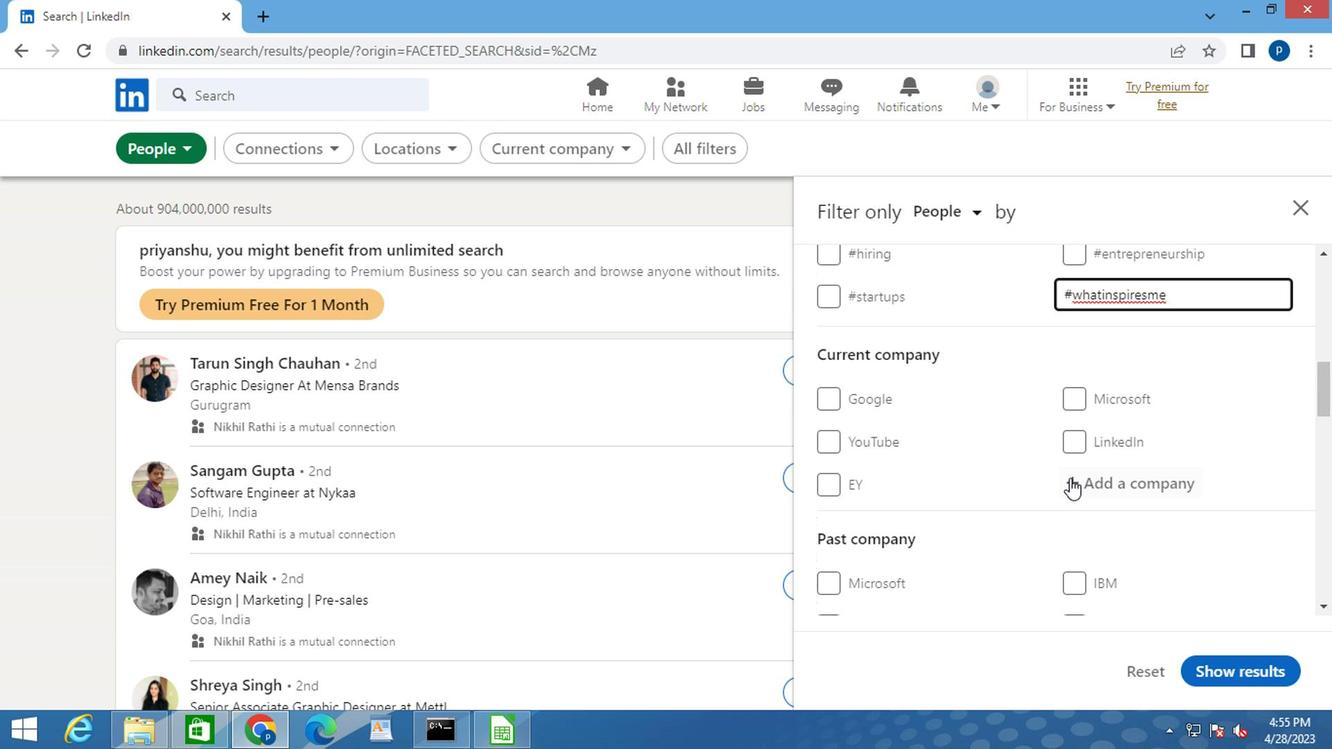 
Action: Mouse moved to (1049, 477)
Screenshot: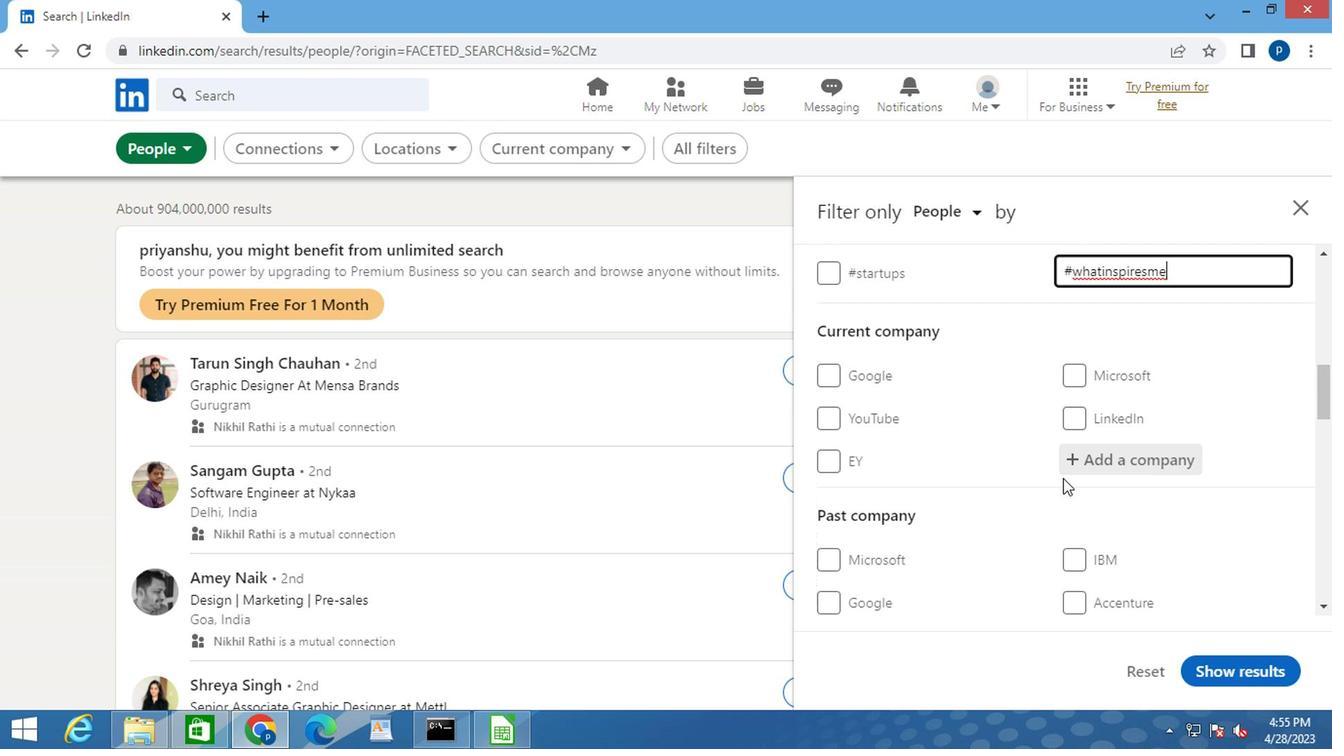 
Action: Mouse scrolled (1049, 476) with delta (0, 0)
Screenshot: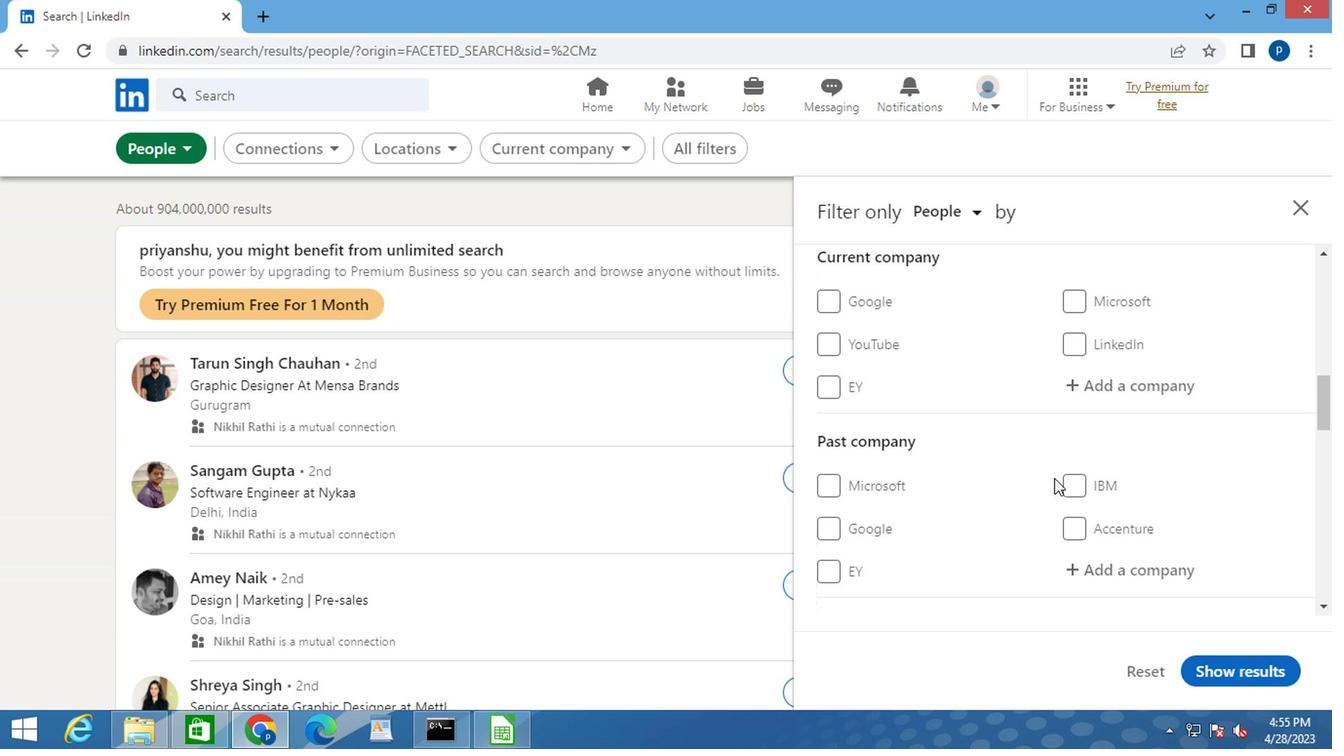 
Action: Mouse moved to (974, 462)
Screenshot: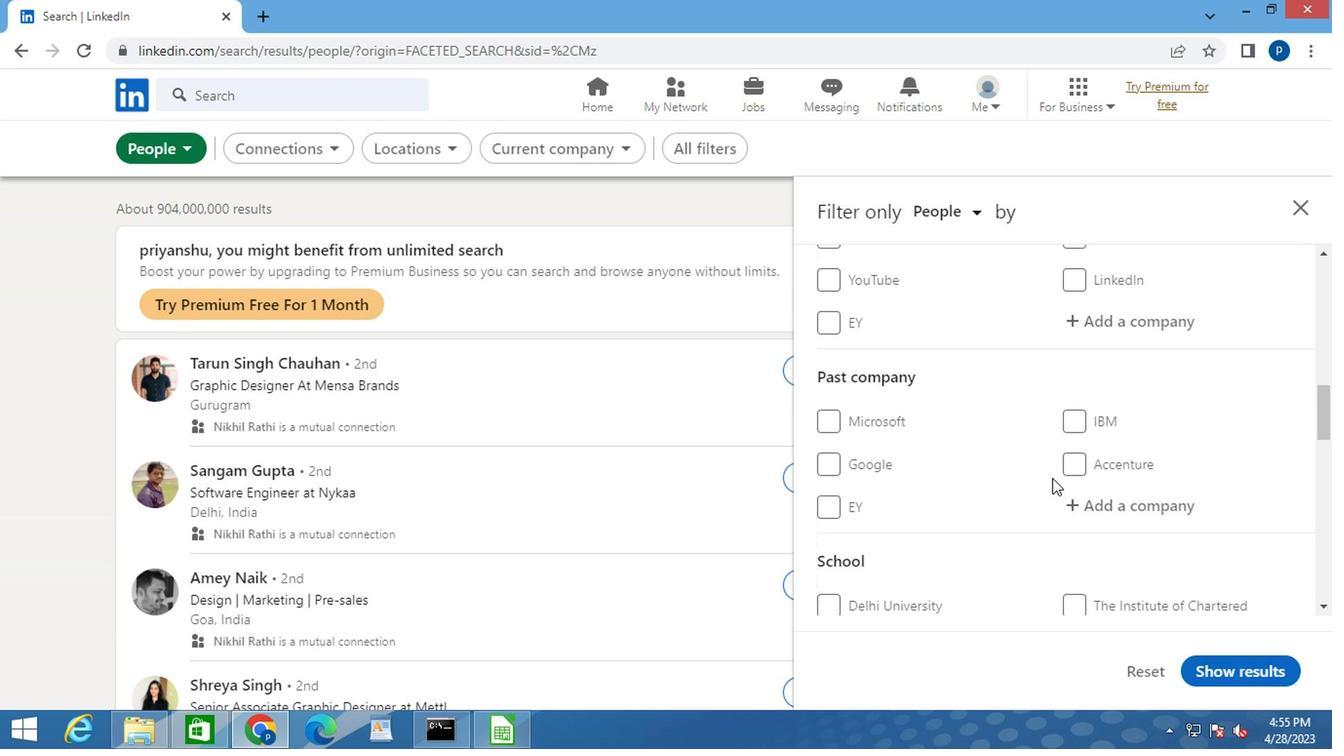 
Action: Mouse scrolled (974, 461) with delta (0, 0)
Screenshot: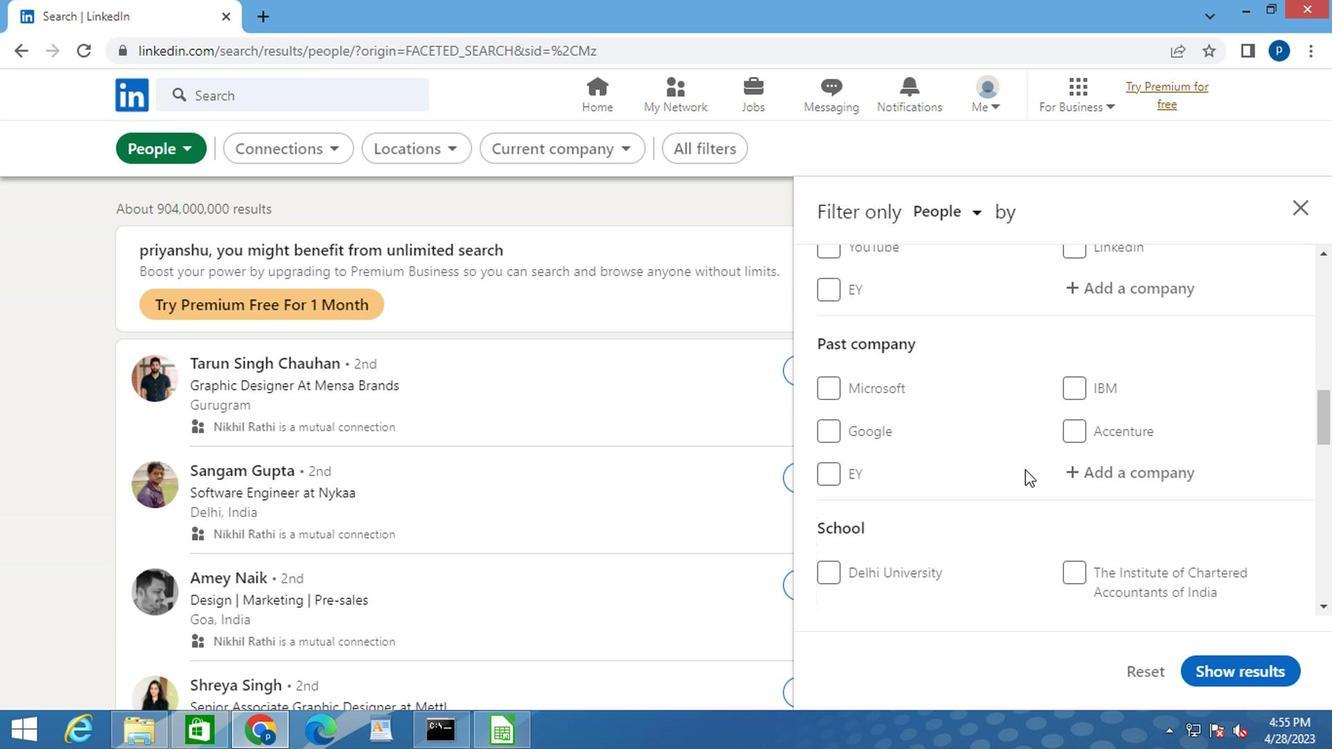 
Action: Mouse moved to (973, 462)
Screenshot: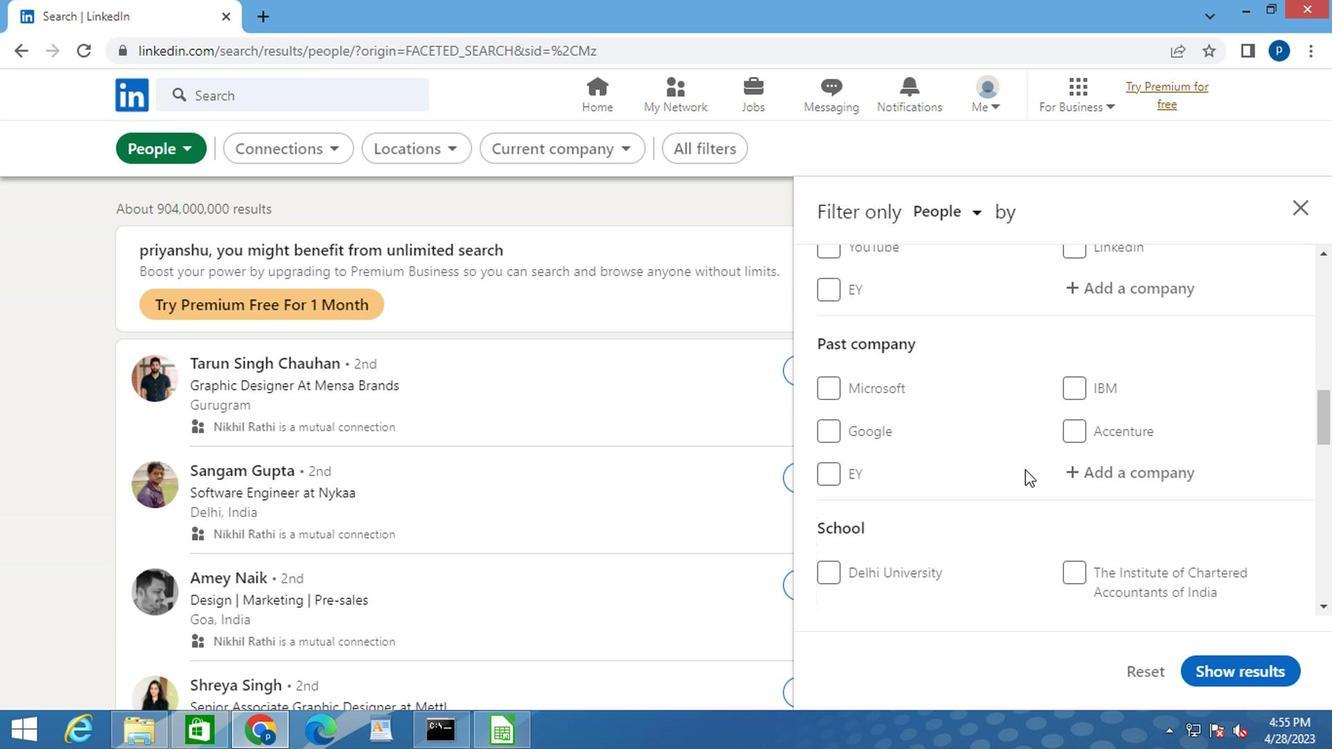 
Action: Mouse scrolled (973, 461) with delta (0, 0)
Screenshot: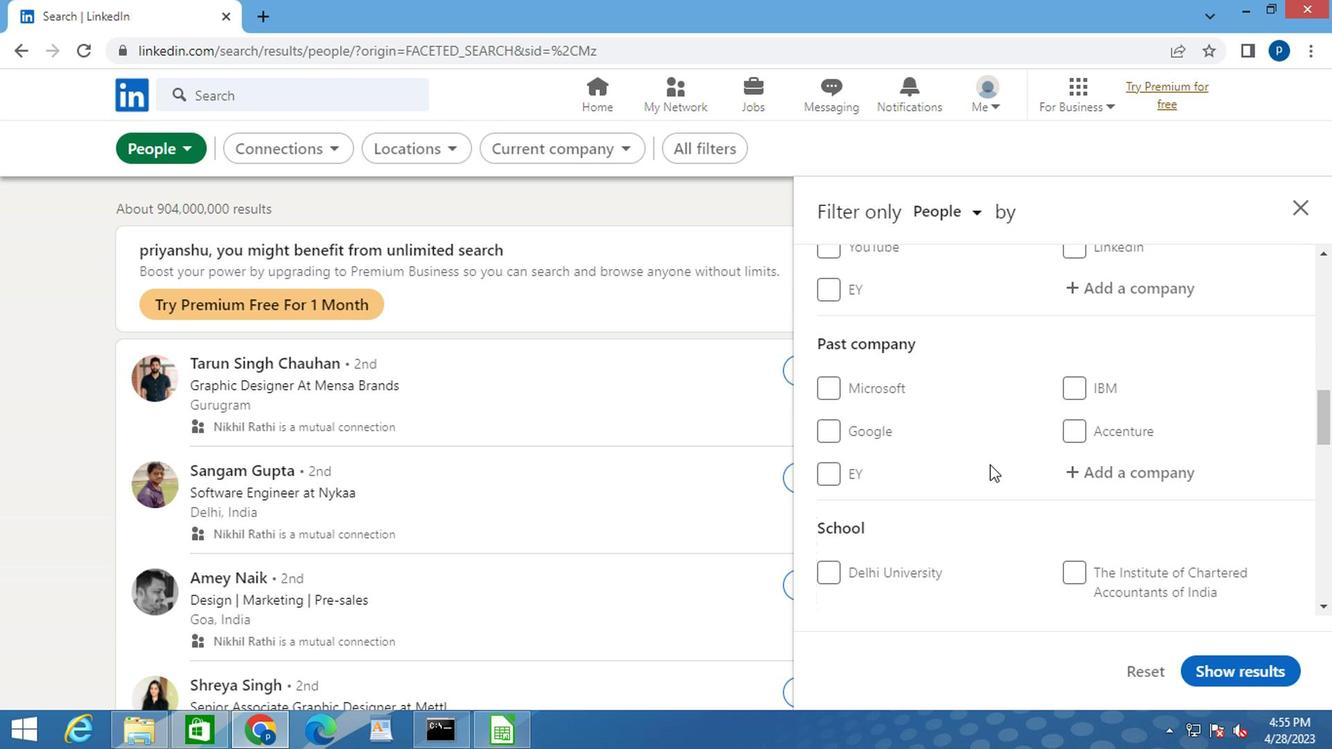 
Action: Mouse scrolled (973, 461) with delta (0, 0)
Screenshot: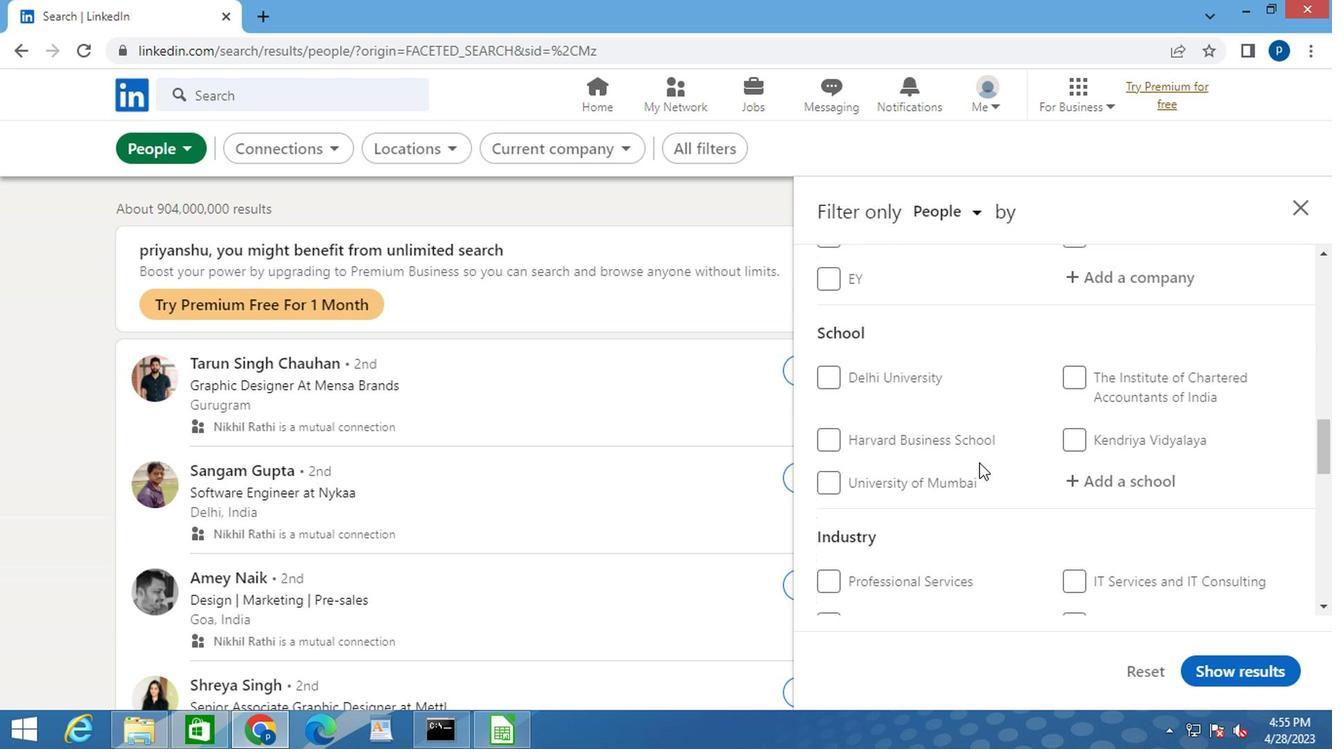 
Action: Mouse scrolled (973, 461) with delta (0, 0)
Screenshot: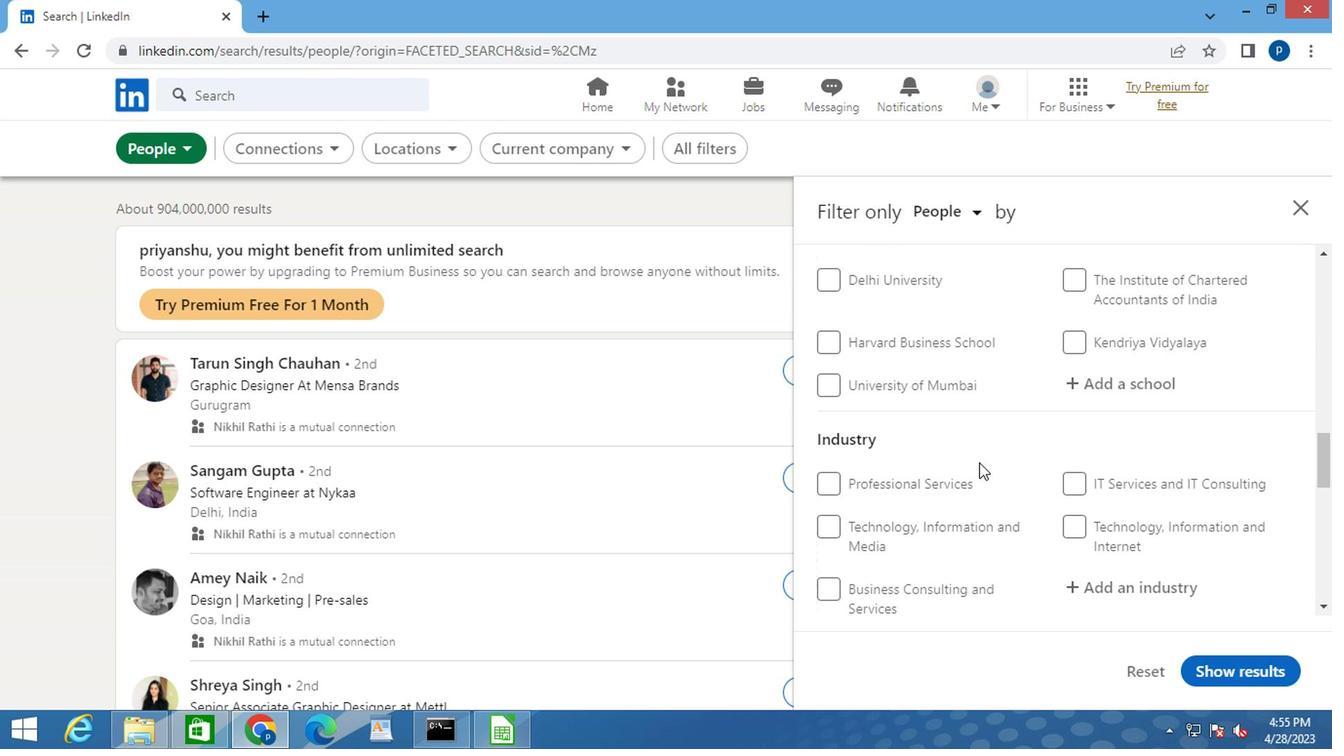 
Action: Mouse moved to (973, 462)
Screenshot: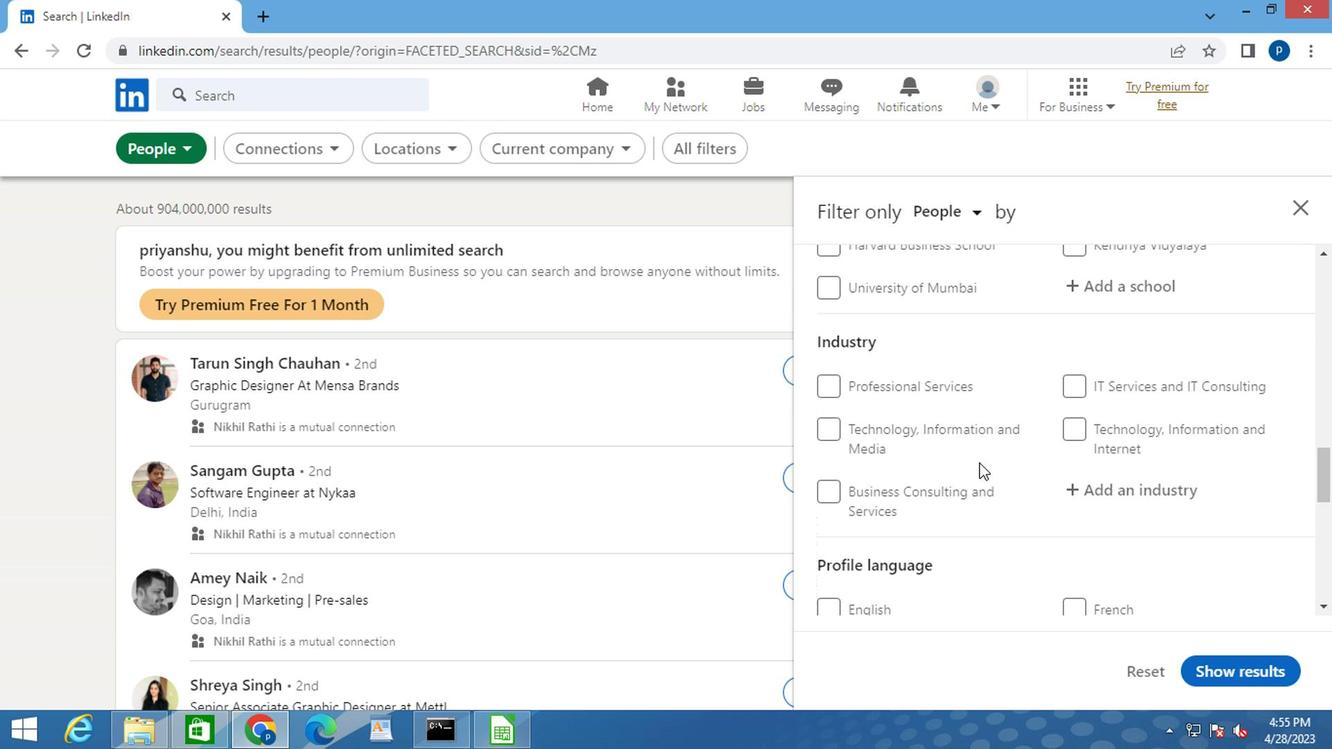 
Action: Mouse scrolled (973, 462) with delta (0, 0)
Screenshot: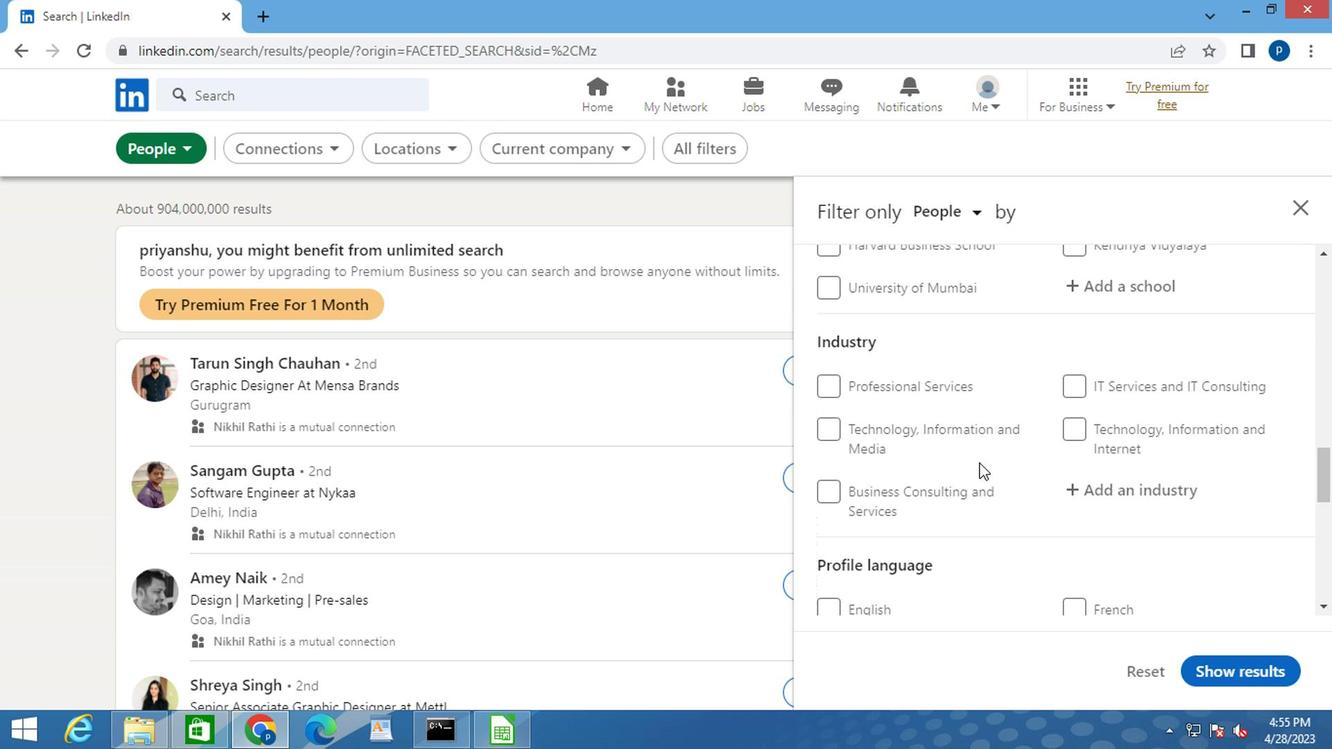 
Action: Mouse moved to (829, 517)
Screenshot: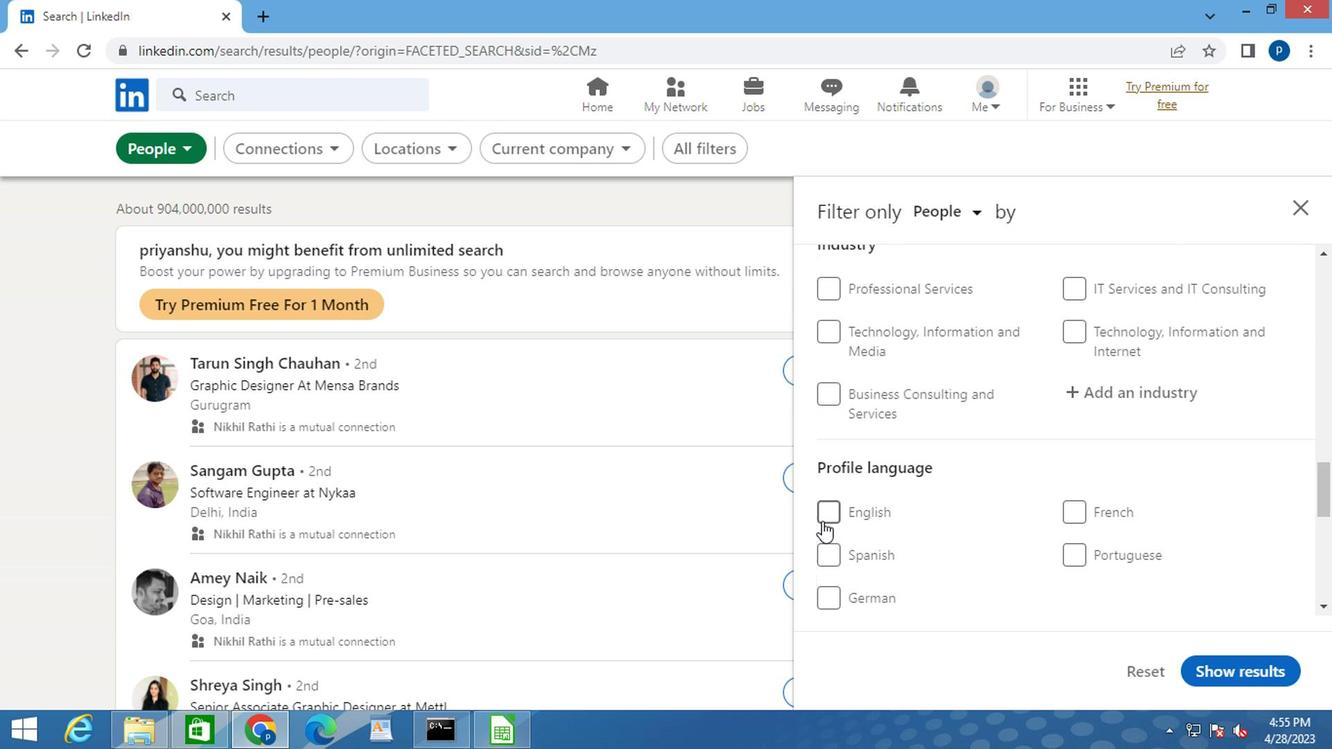 
Action: Mouse pressed left at (829, 517)
Screenshot: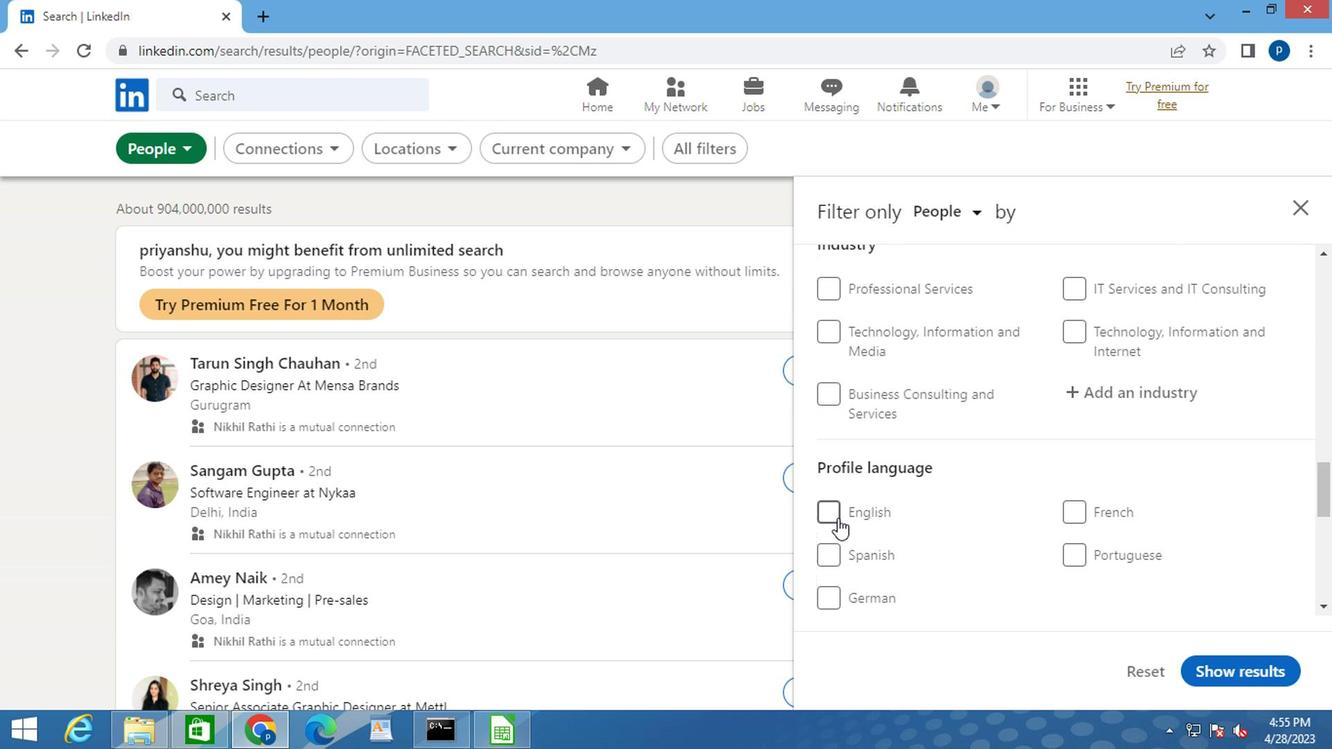 
Action: Mouse moved to (965, 502)
Screenshot: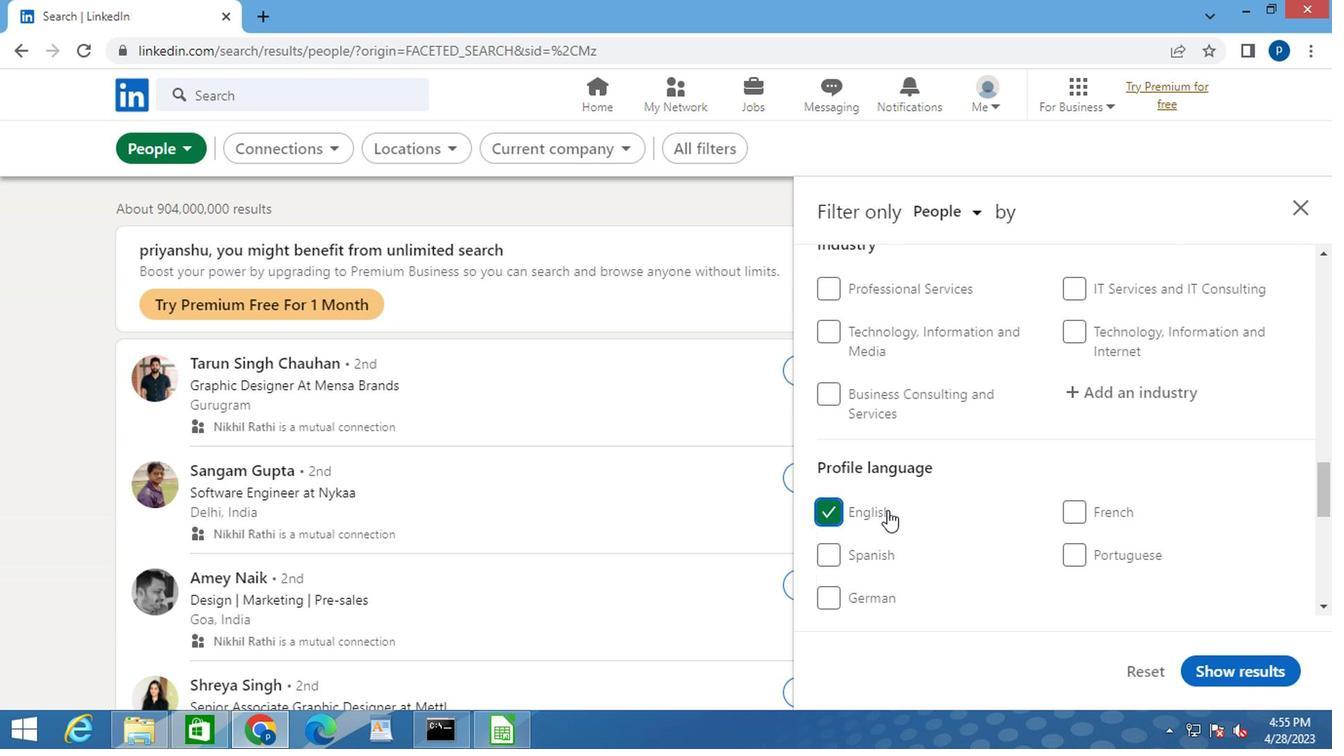 
Action: Mouse scrolled (965, 503) with delta (0, 0)
Screenshot: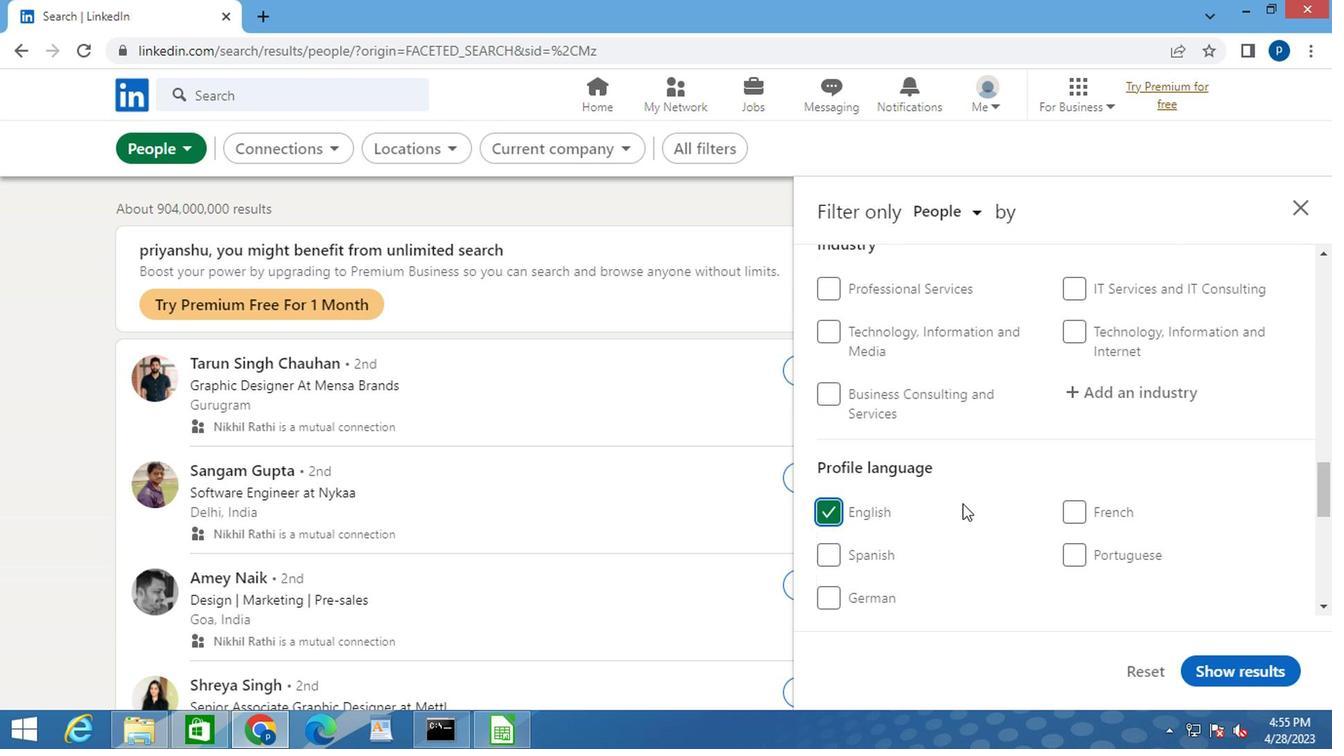 
Action: Mouse scrolled (965, 503) with delta (0, 0)
Screenshot: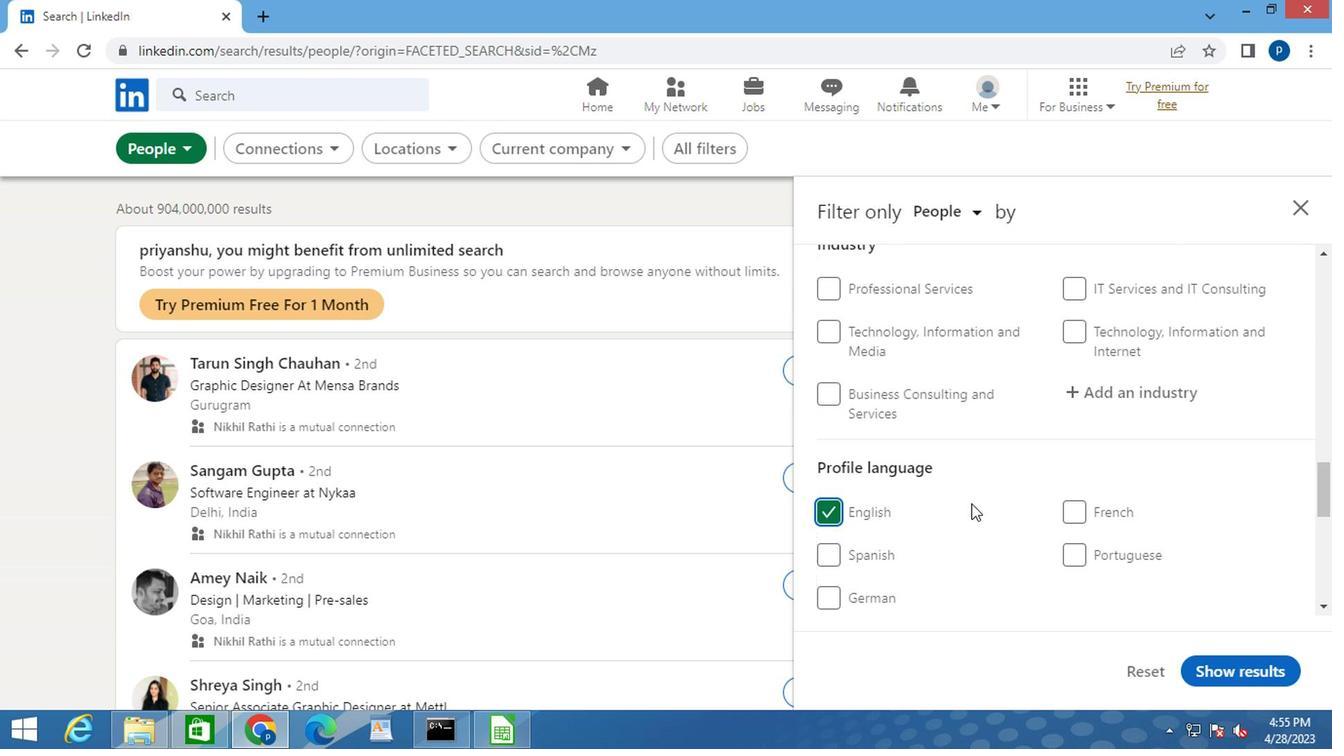 
Action: Mouse scrolled (965, 503) with delta (0, 0)
Screenshot: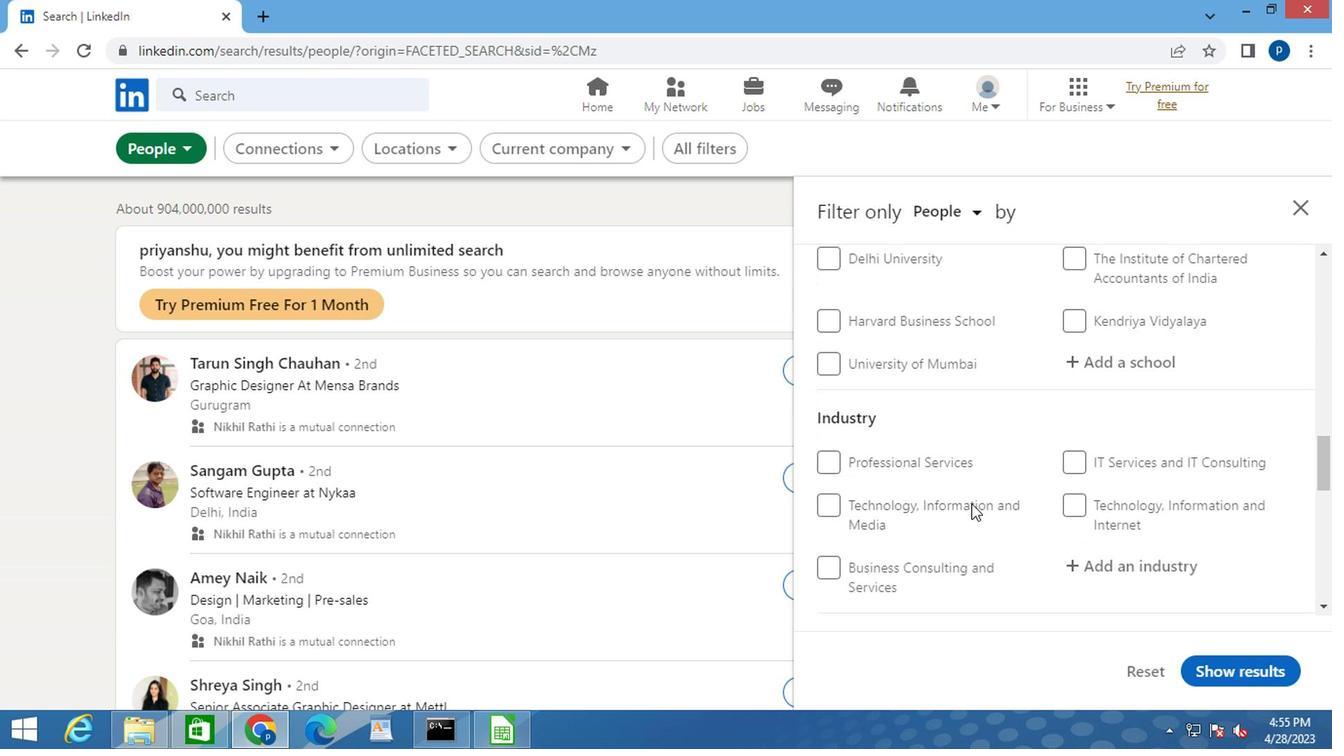 
Action: Mouse scrolled (965, 503) with delta (0, 0)
Screenshot: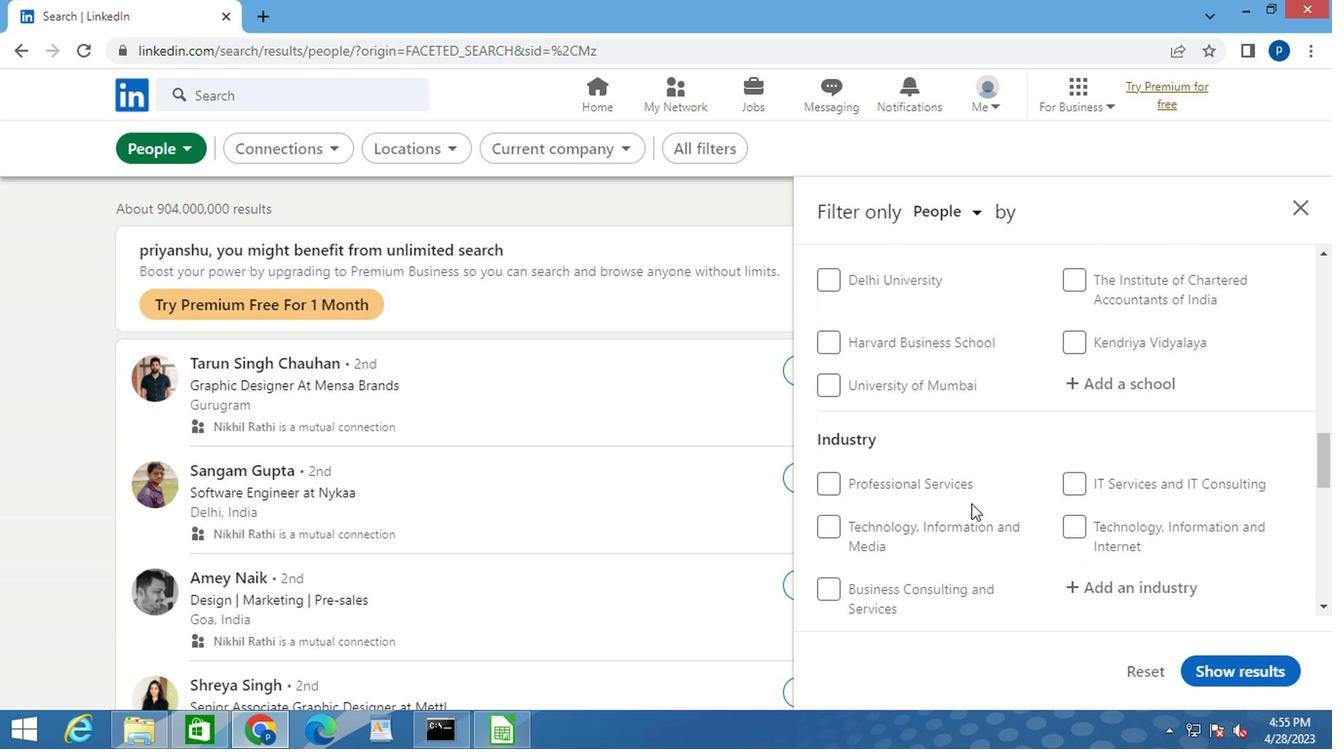 
Action: Mouse moved to (966, 502)
Screenshot: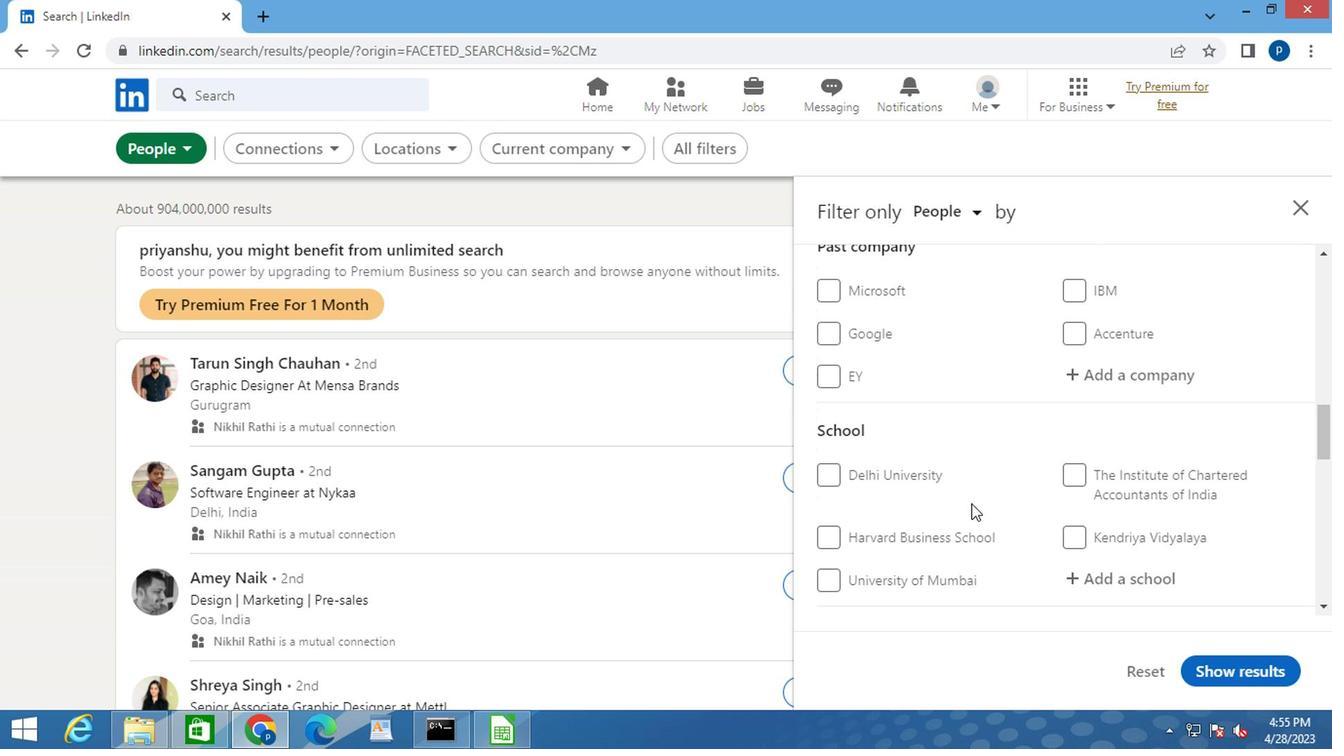 
Action: Mouse scrolled (966, 503) with delta (0, 0)
Screenshot: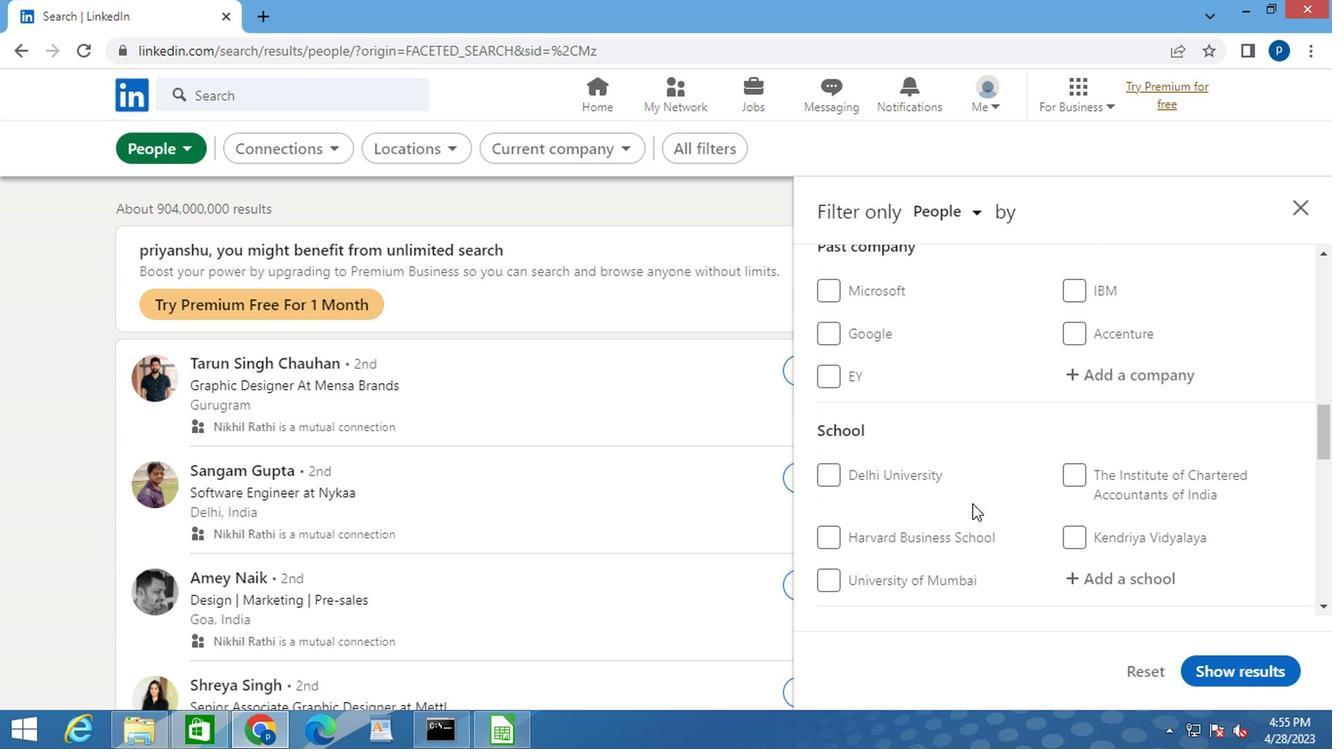 
Action: Mouse moved to (1007, 489)
Screenshot: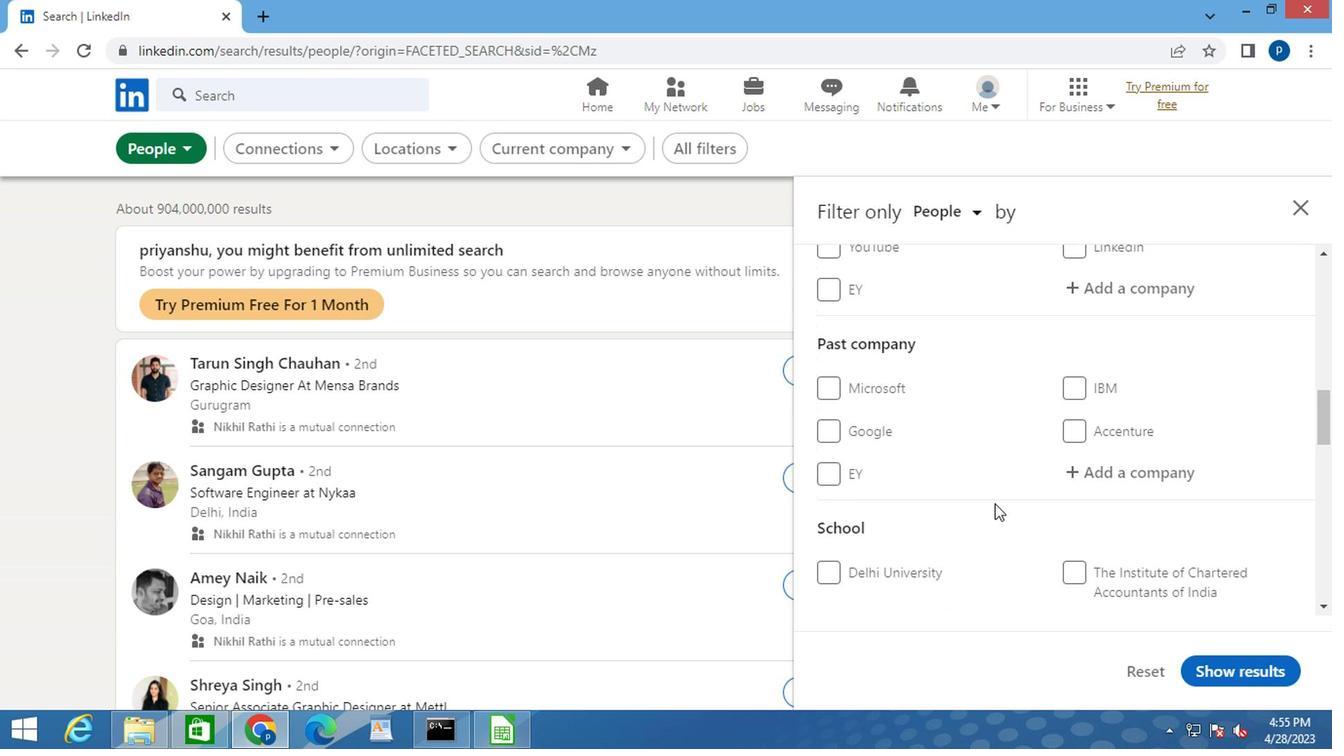 
Action: Mouse scrolled (1007, 490) with delta (0, 1)
Screenshot: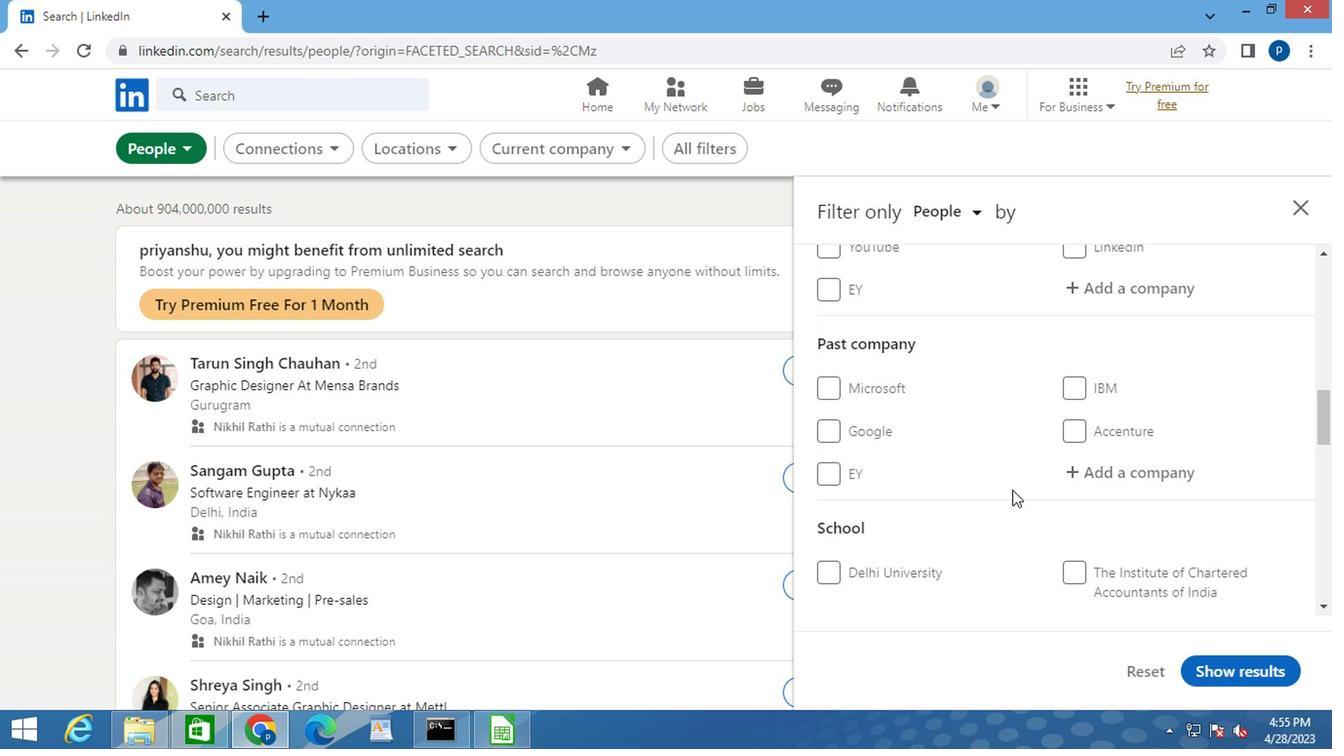 
Action: Mouse moved to (1085, 401)
Screenshot: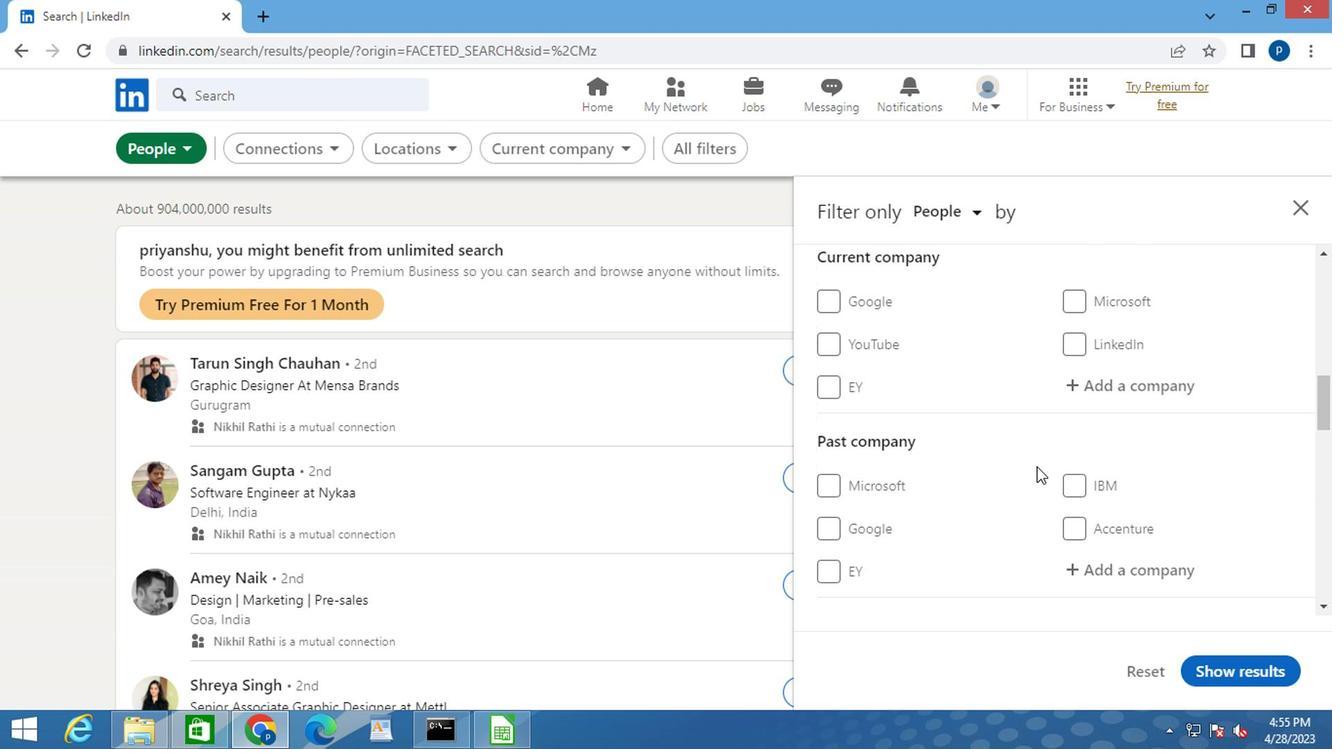 
Action: Mouse pressed left at (1085, 401)
Screenshot: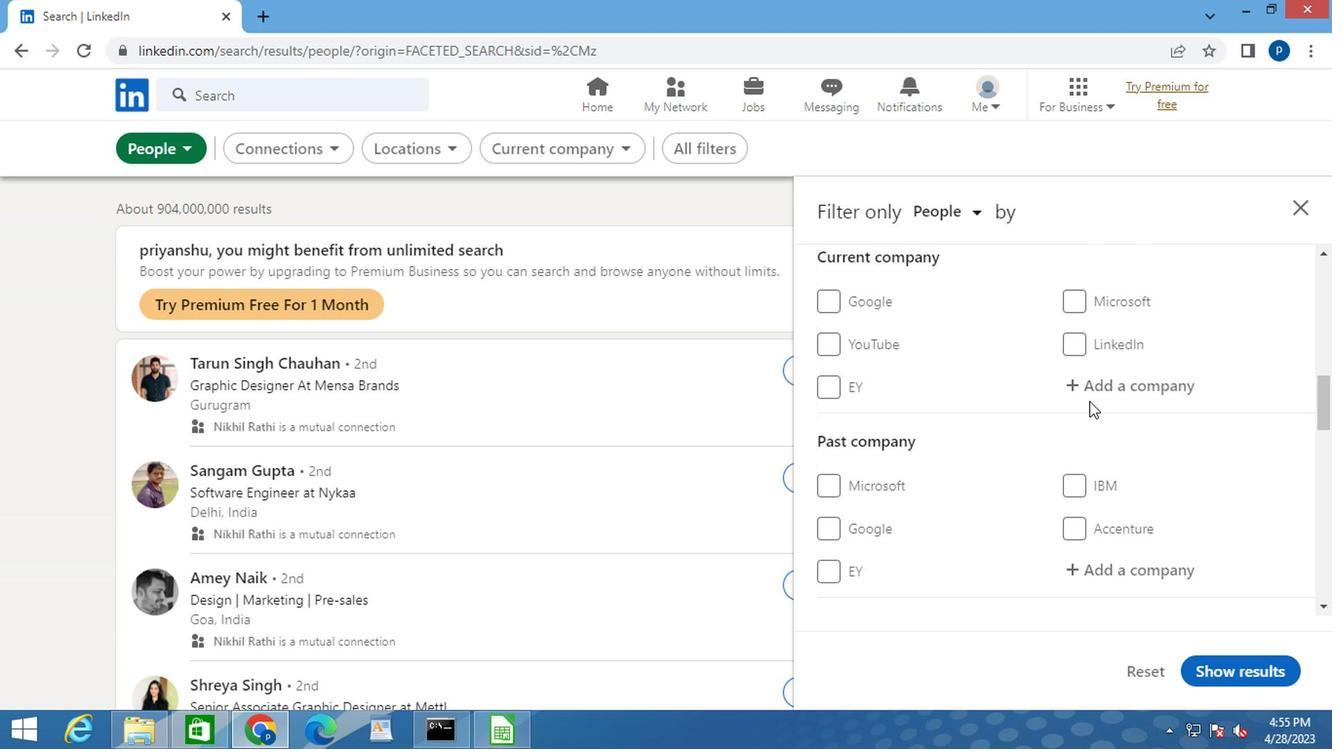
Action: Mouse moved to (1088, 395)
Screenshot: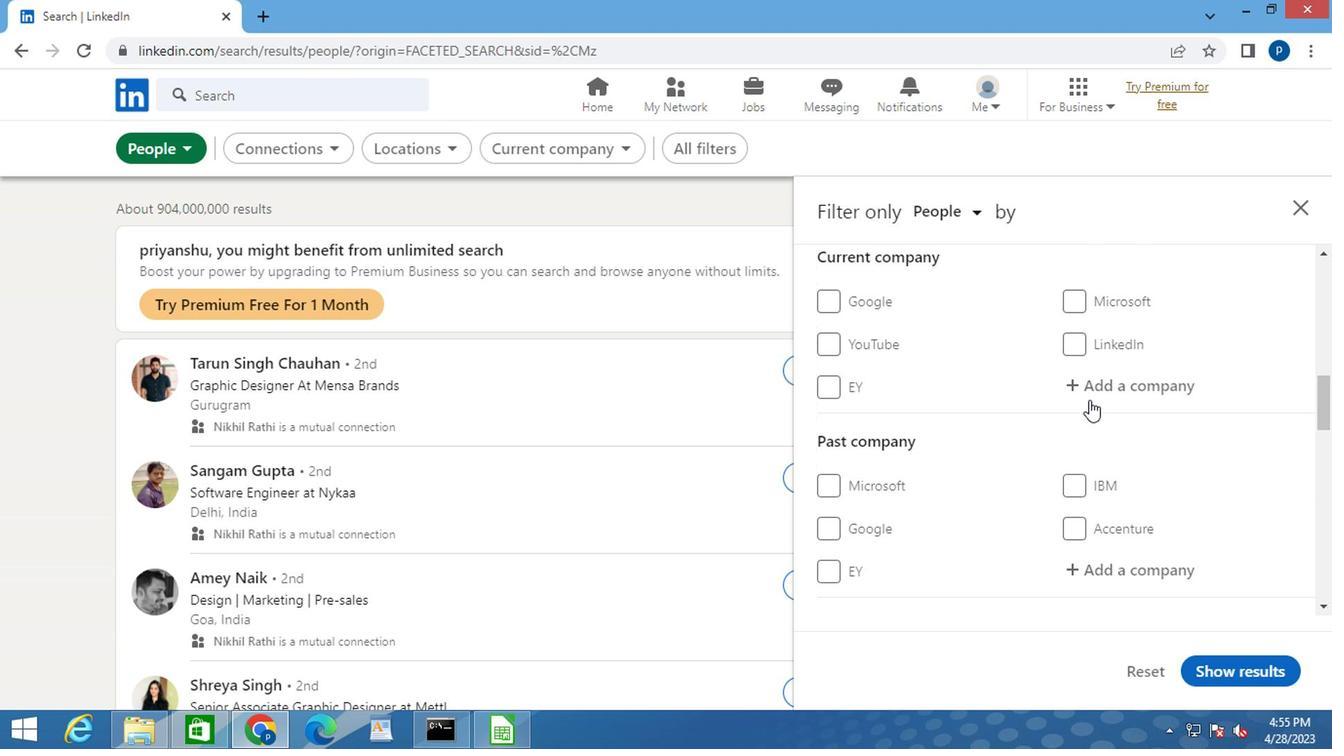 
Action: Mouse pressed left at (1088, 395)
Screenshot: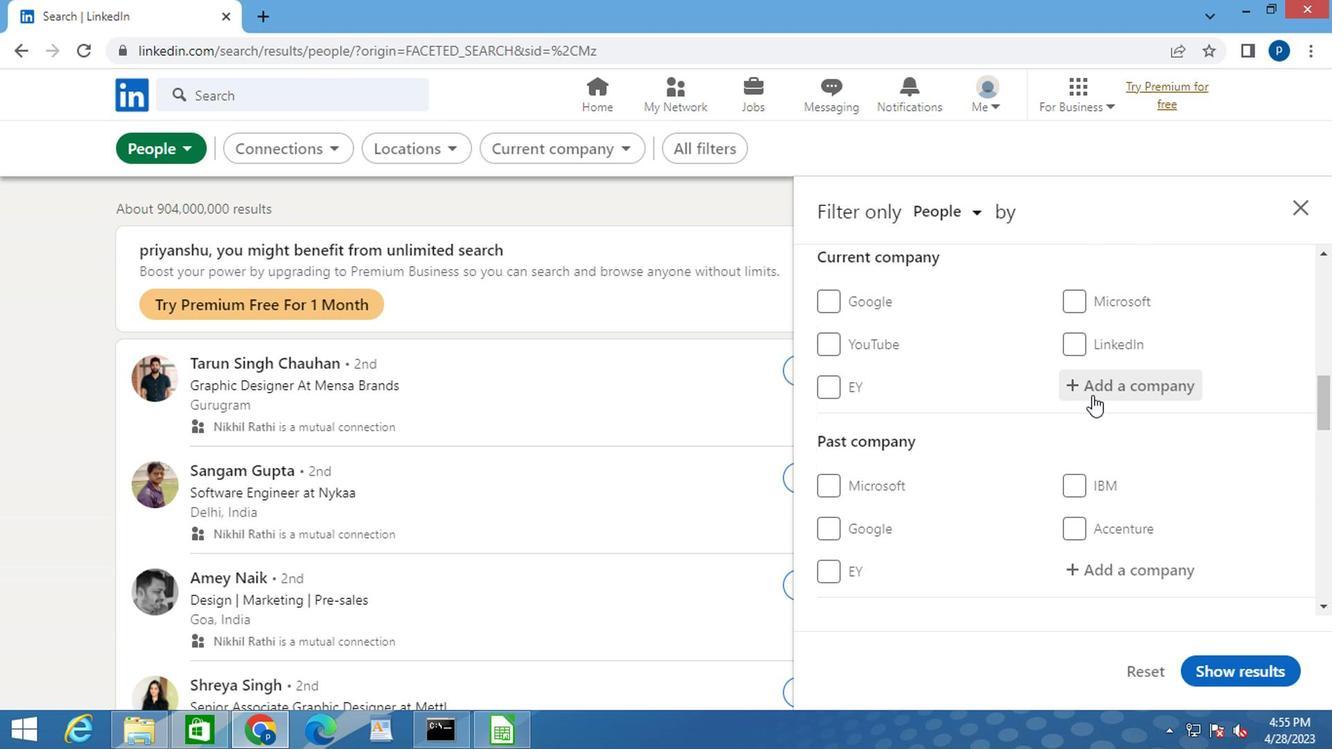 
Action: Key pressed <Key.caps_lock>R<Key.caps_lock>EFINITI
Screenshot: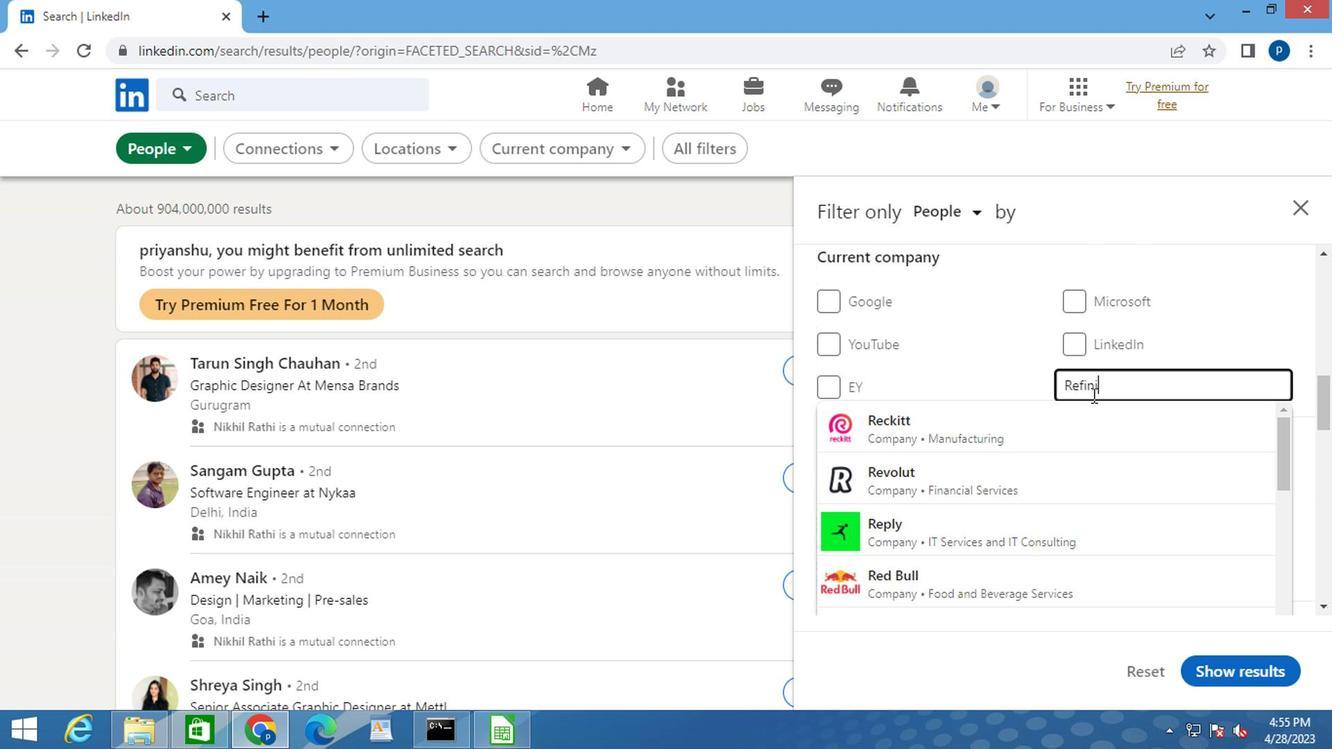 
Action: Mouse moved to (1024, 423)
Screenshot: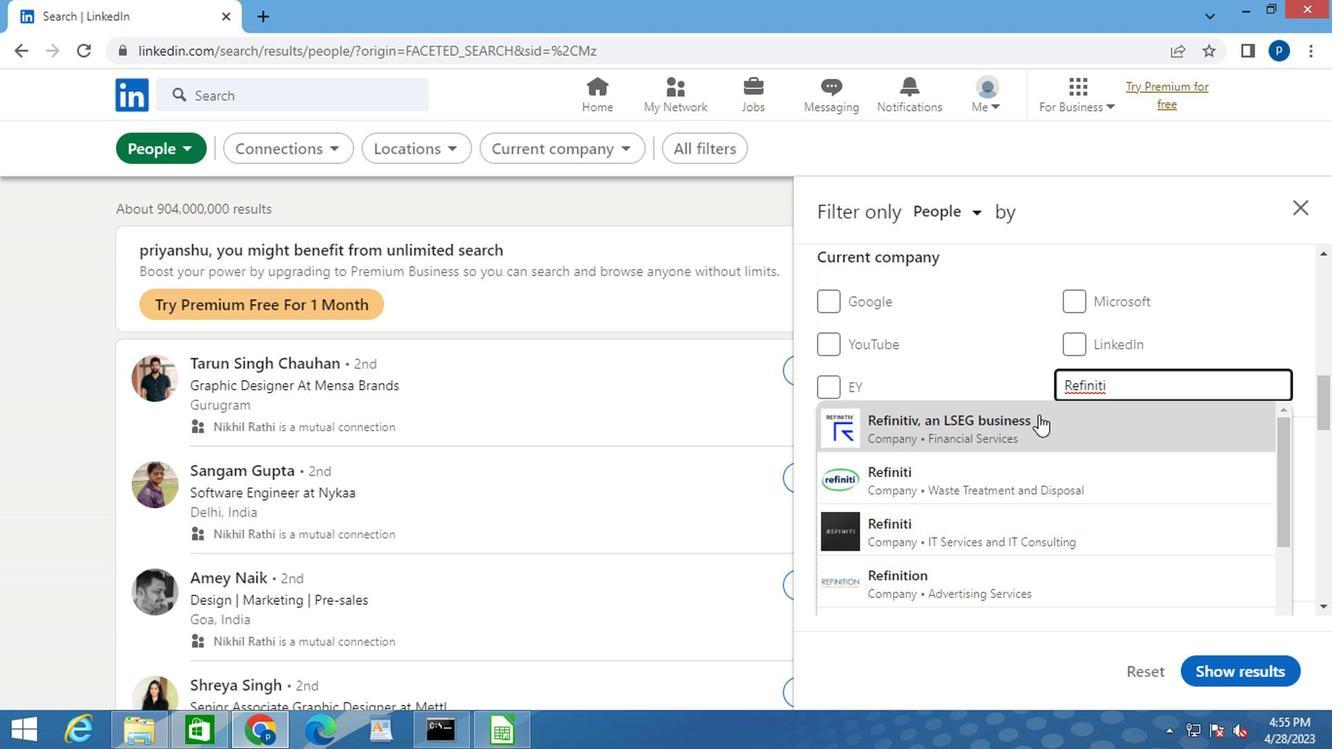
Action: Mouse pressed left at (1024, 423)
Screenshot: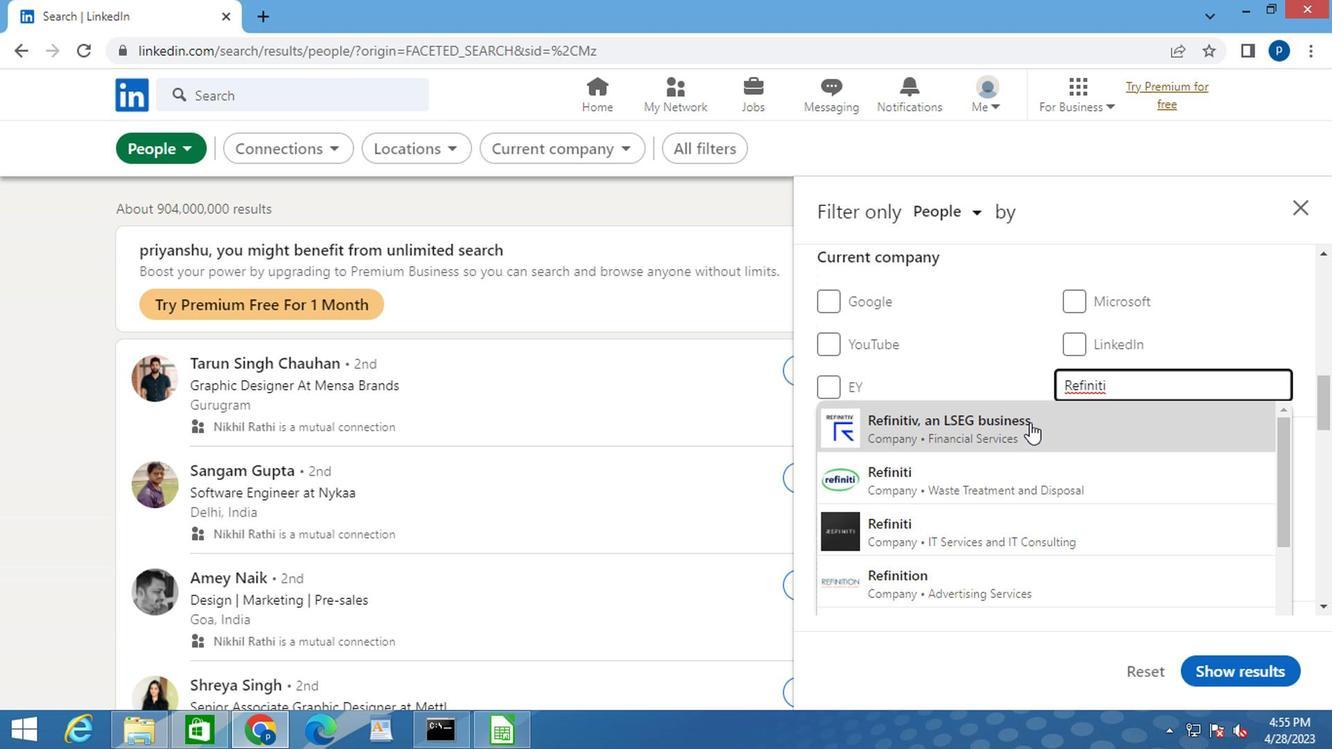 
Action: Mouse scrolled (1024, 422) with delta (0, 0)
Screenshot: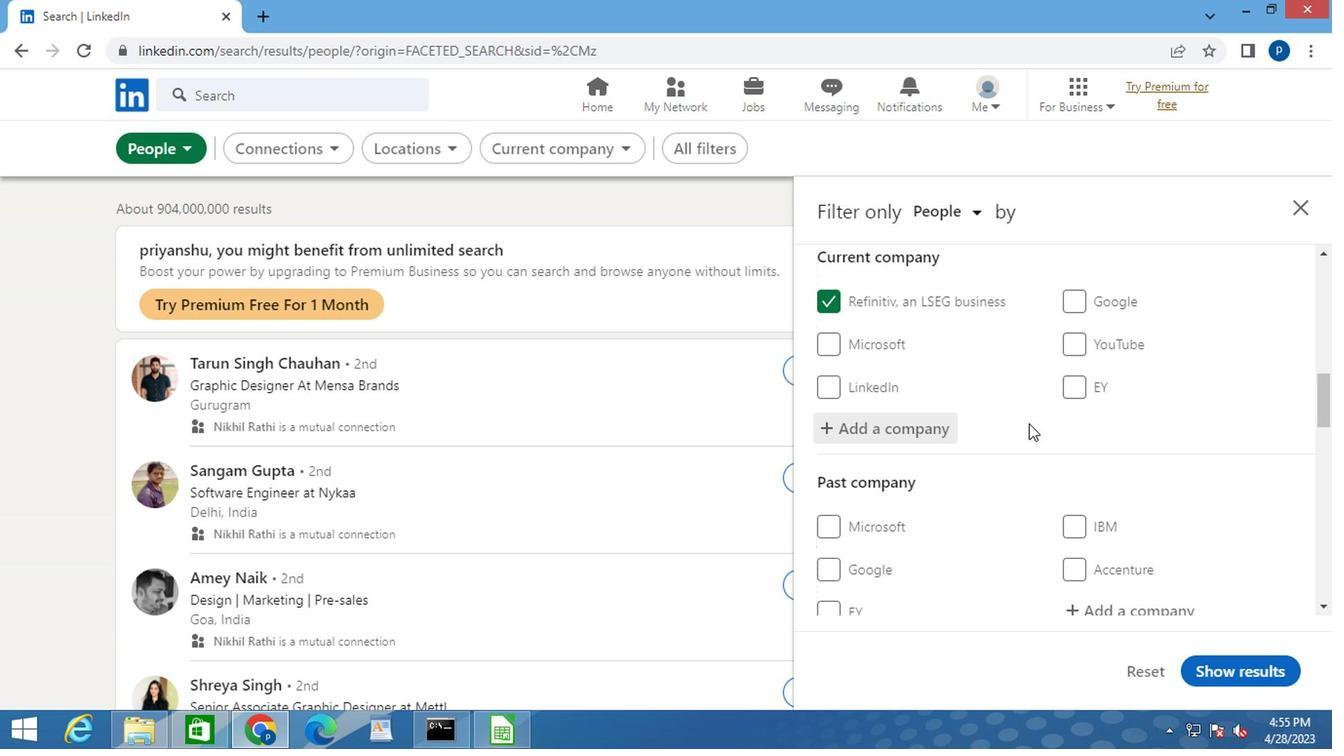 
Action: Mouse scrolled (1024, 422) with delta (0, 0)
Screenshot: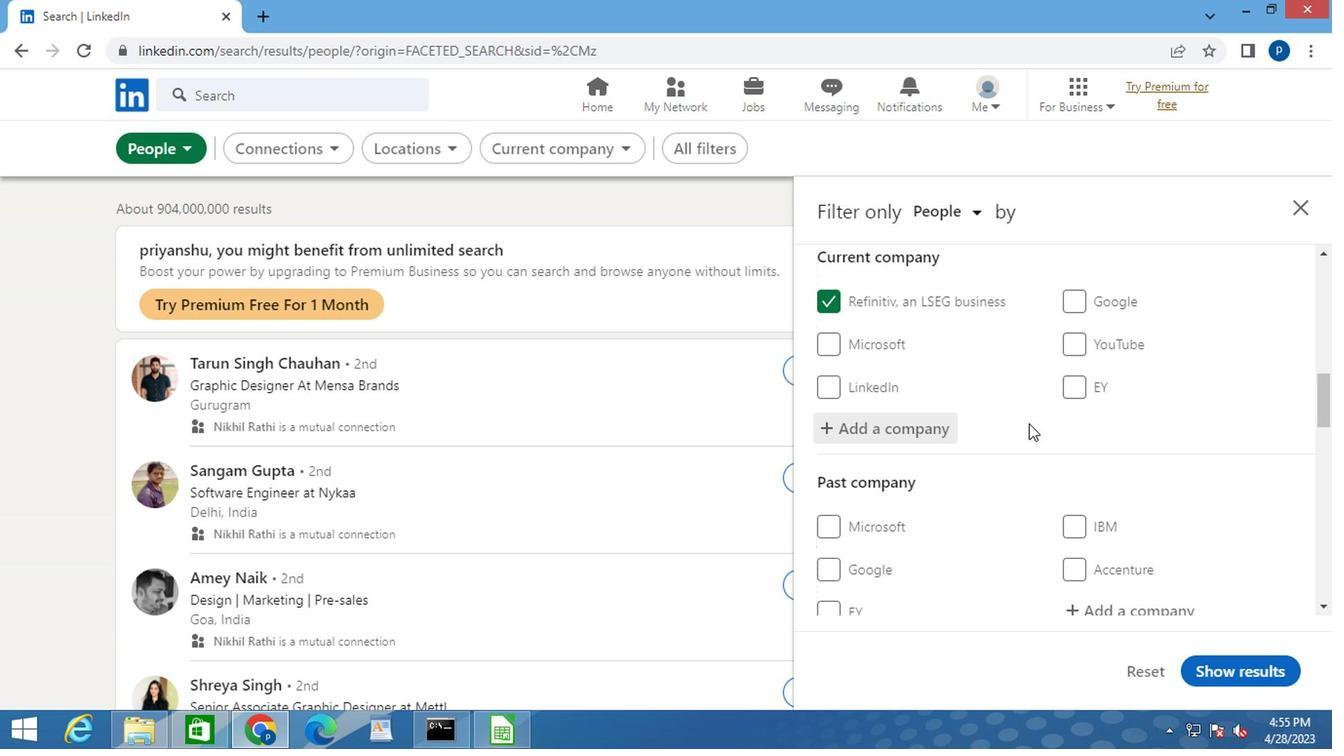 
Action: Mouse scrolled (1024, 422) with delta (0, 0)
Screenshot: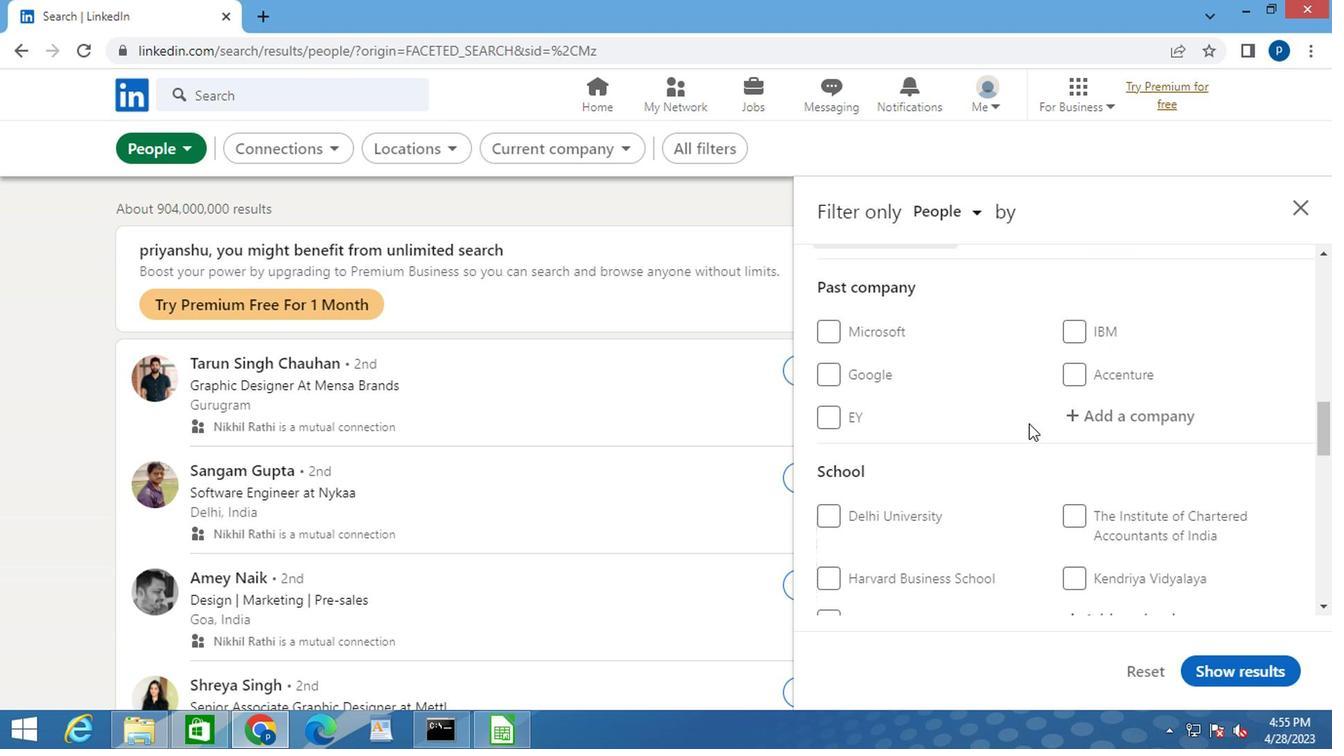 
Action: Mouse scrolled (1024, 422) with delta (0, 0)
Screenshot: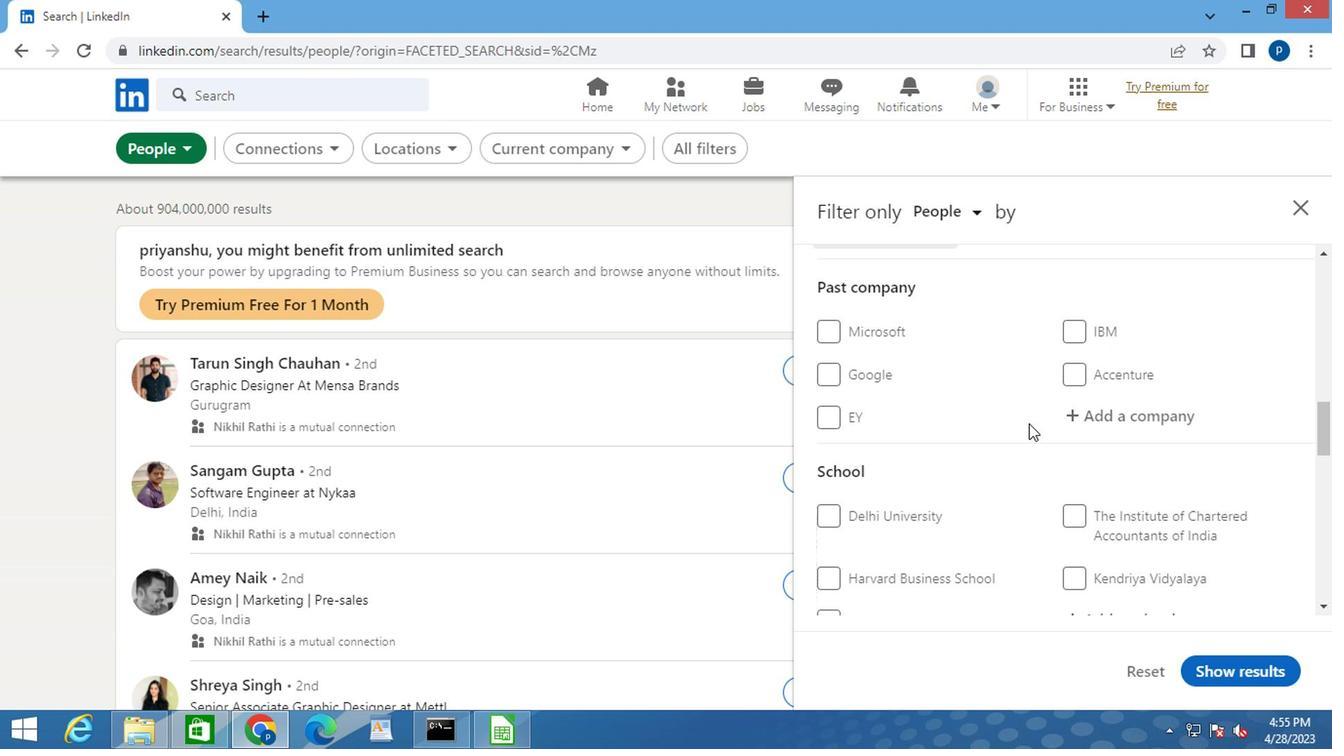 
Action: Mouse moved to (1104, 432)
Screenshot: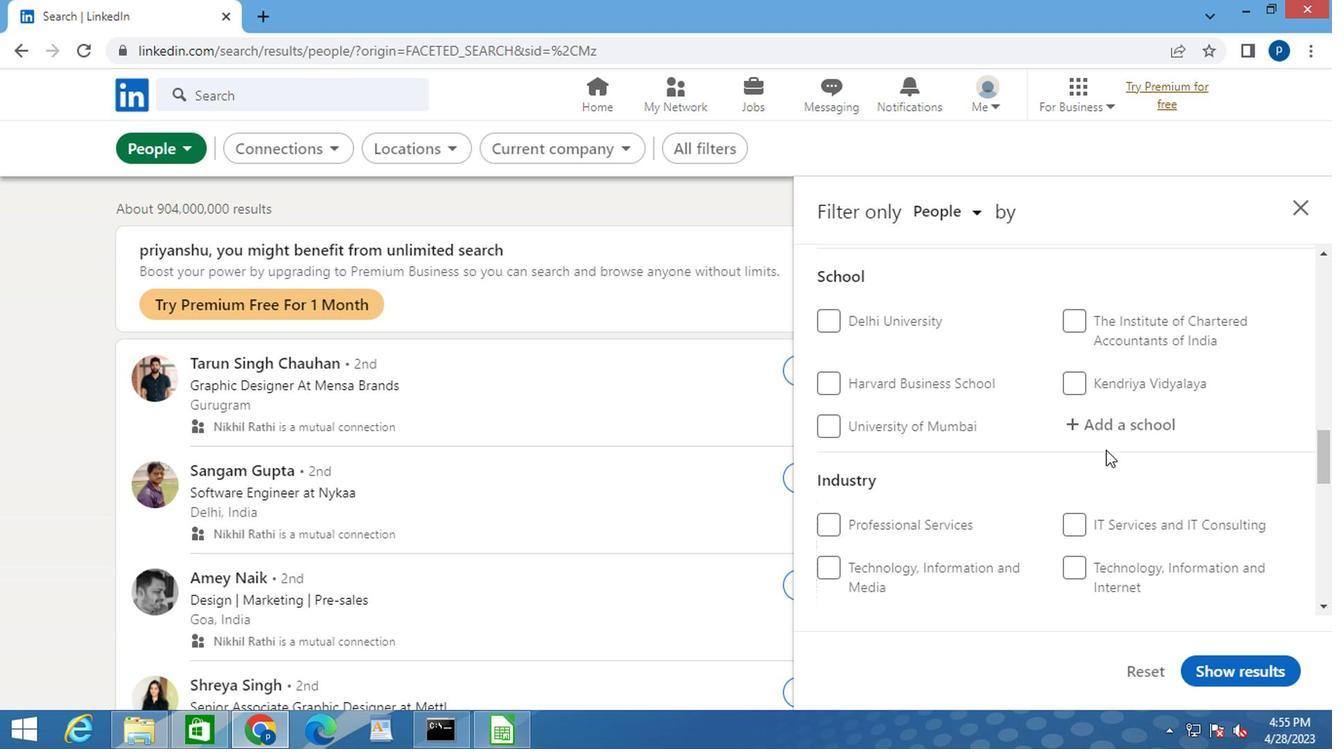
Action: Mouse pressed left at (1104, 432)
Screenshot: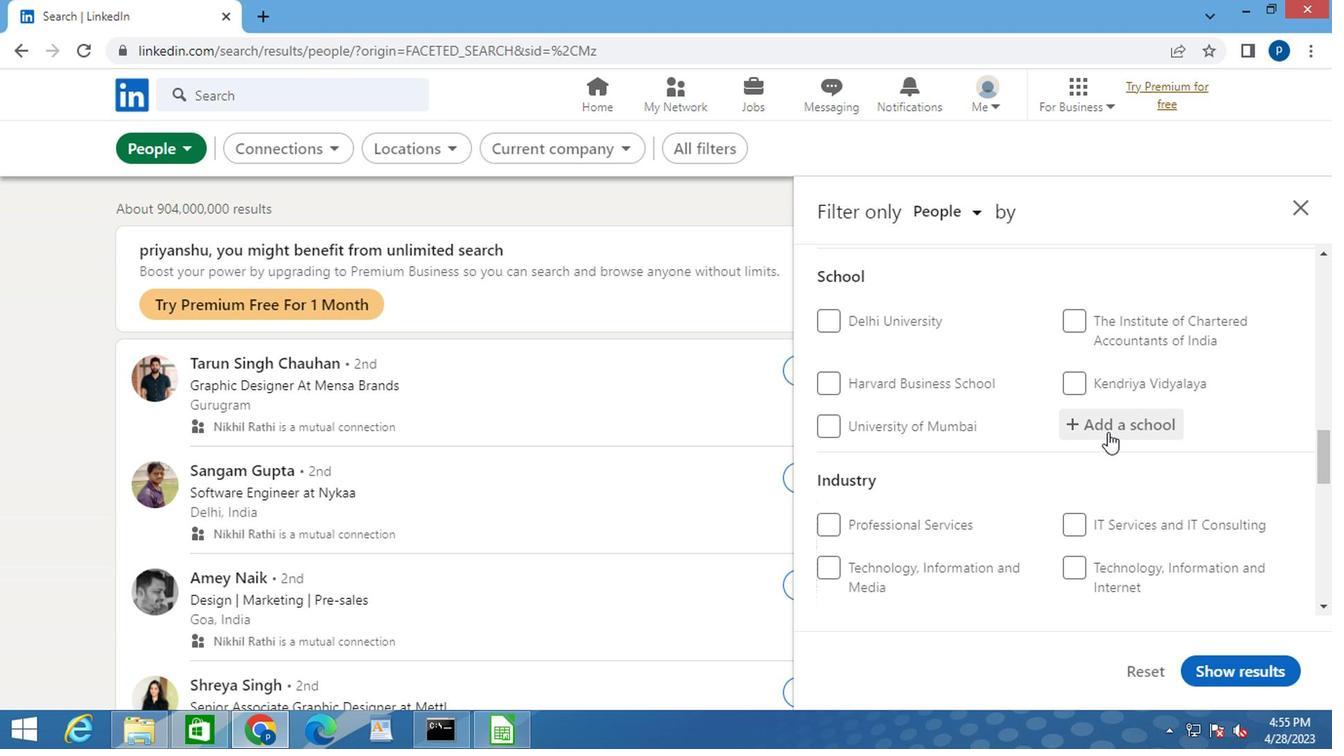 
Action: Key pressed <Key.caps_lock>P<Key.caps_lock>ERIYAR<Key.space><Key.caps_lock>M<Key.caps_lock>ANIA
Screenshot: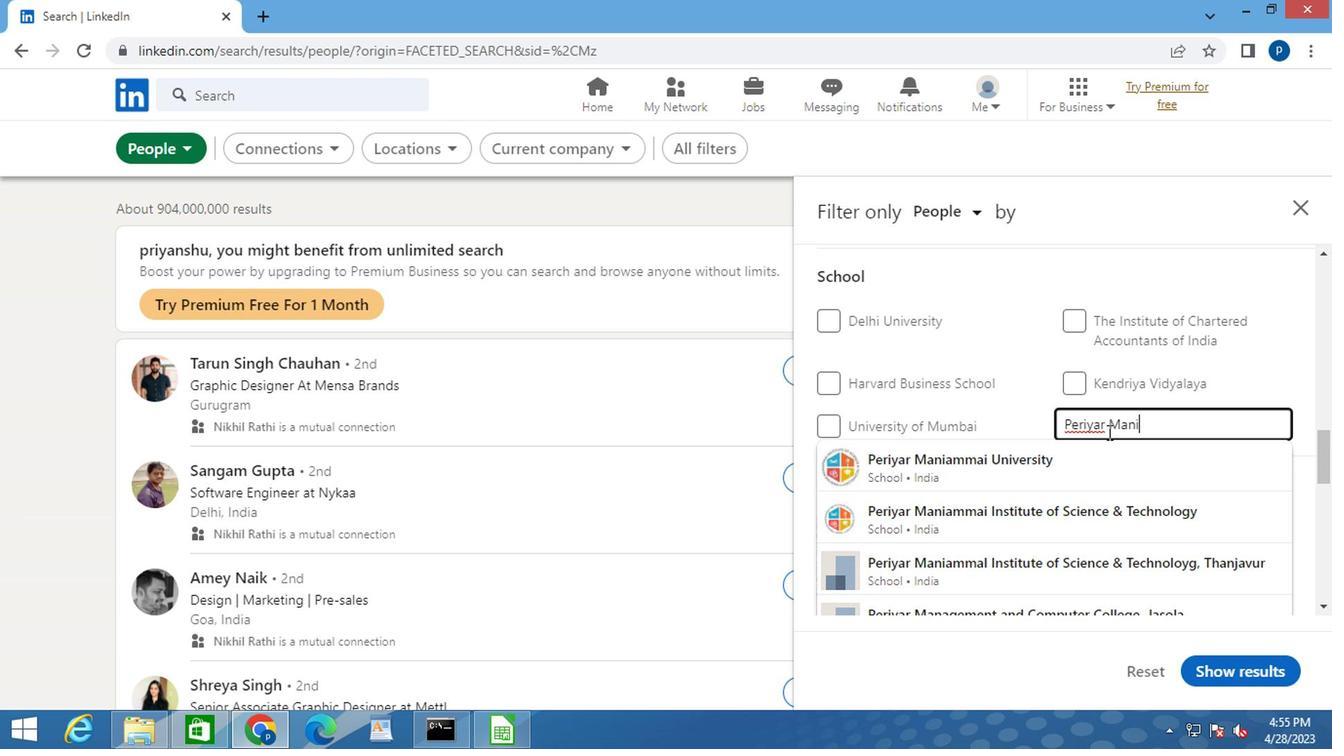 
Action: Mouse moved to (1067, 459)
Screenshot: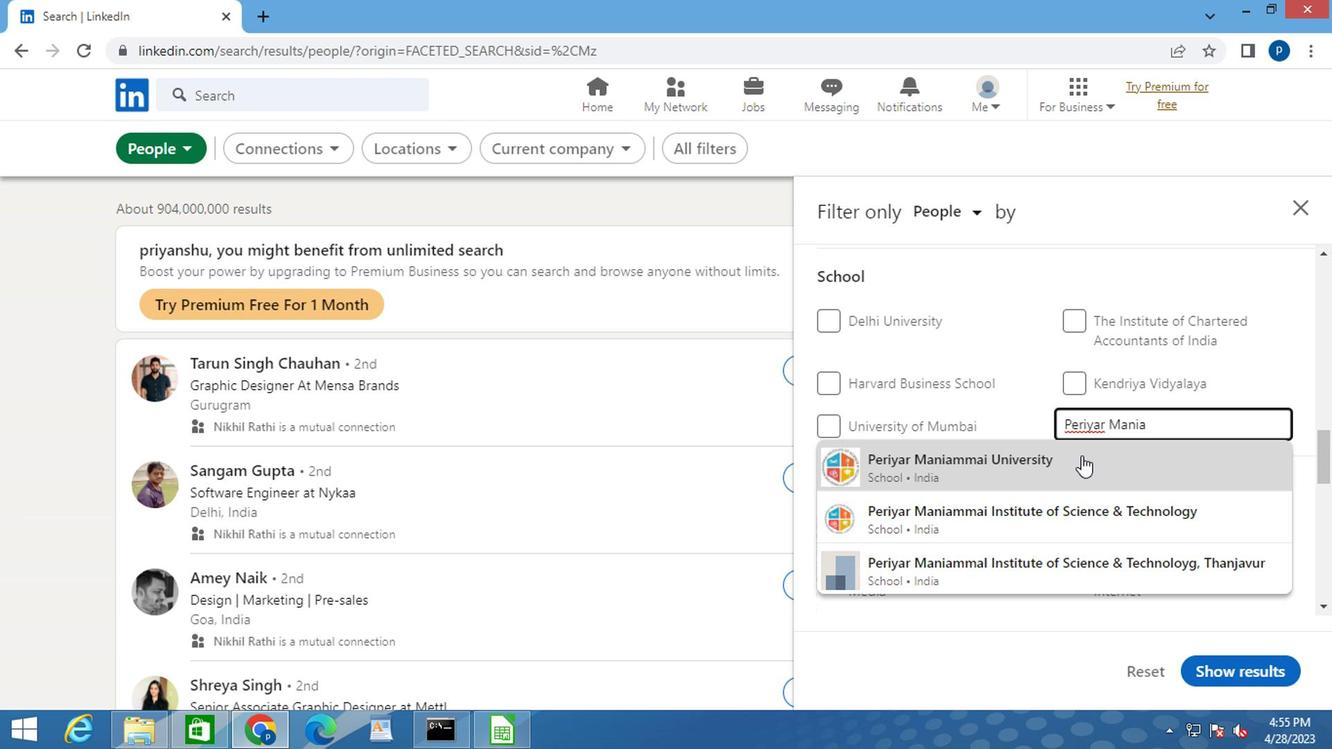 
Action: Mouse pressed left at (1067, 459)
Screenshot: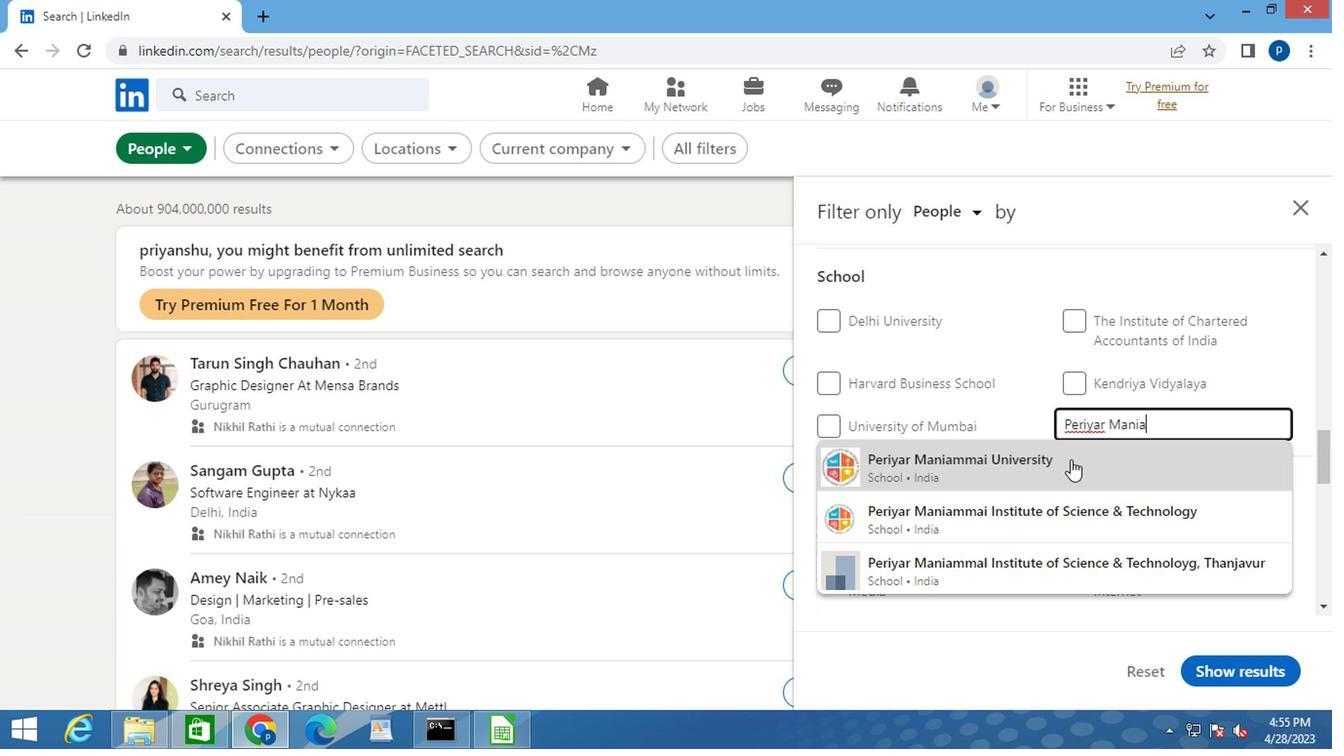 
Action: Mouse moved to (1055, 457)
Screenshot: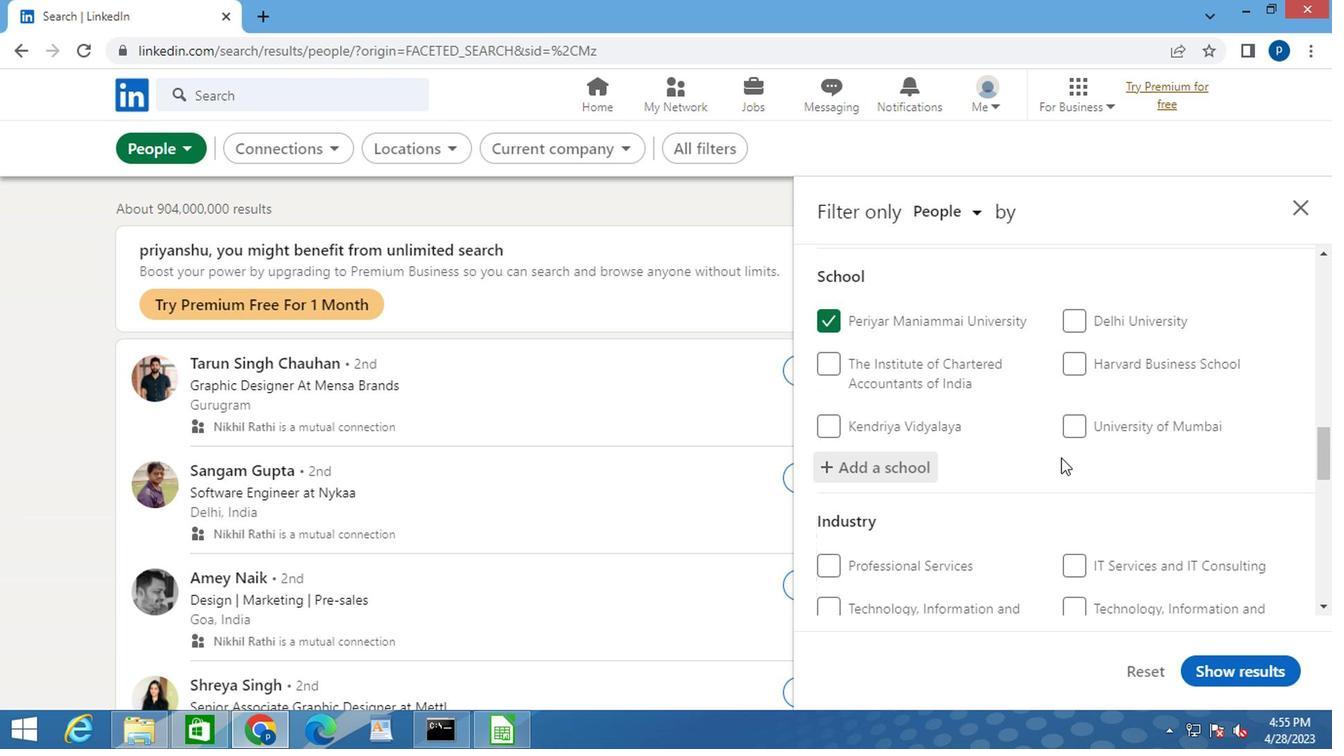 
Action: Mouse scrolled (1055, 456) with delta (0, 0)
Screenshot: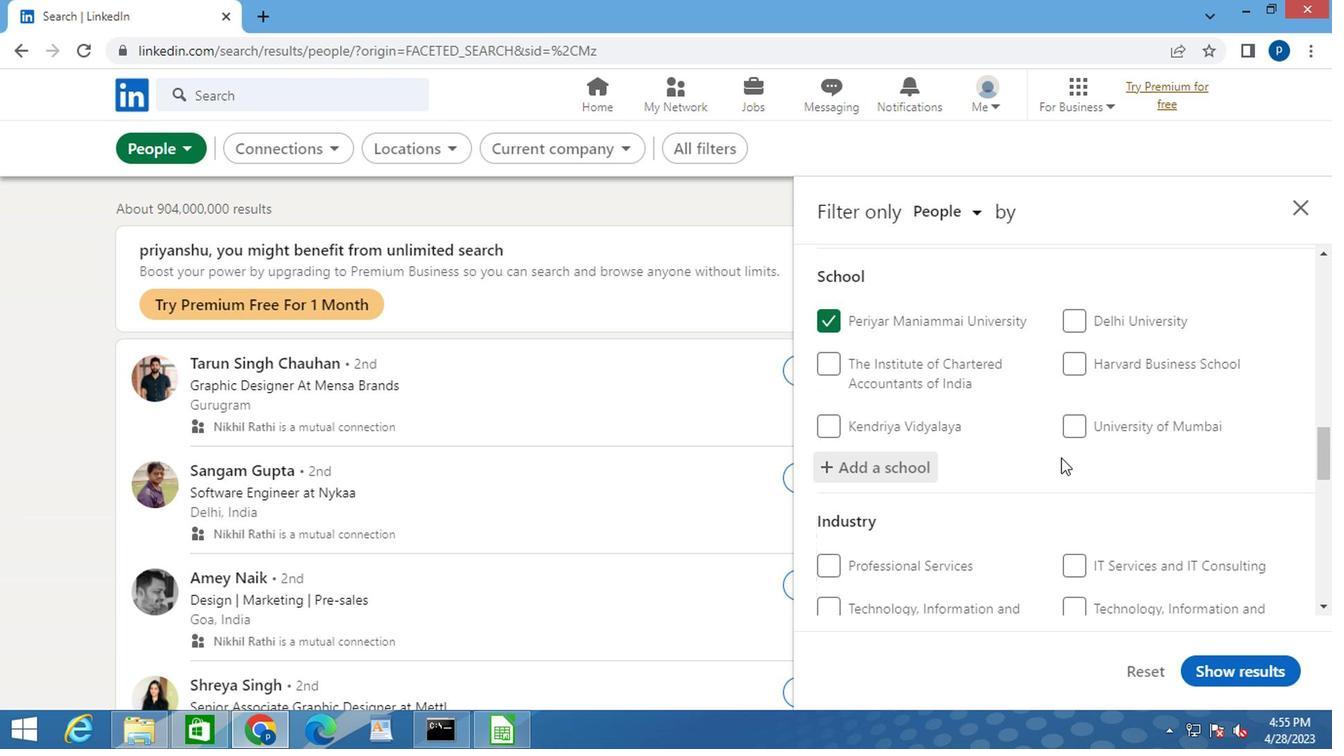 
Action: Mouse scrolled (1055, 456) with delta (0, 0)
Screenshot: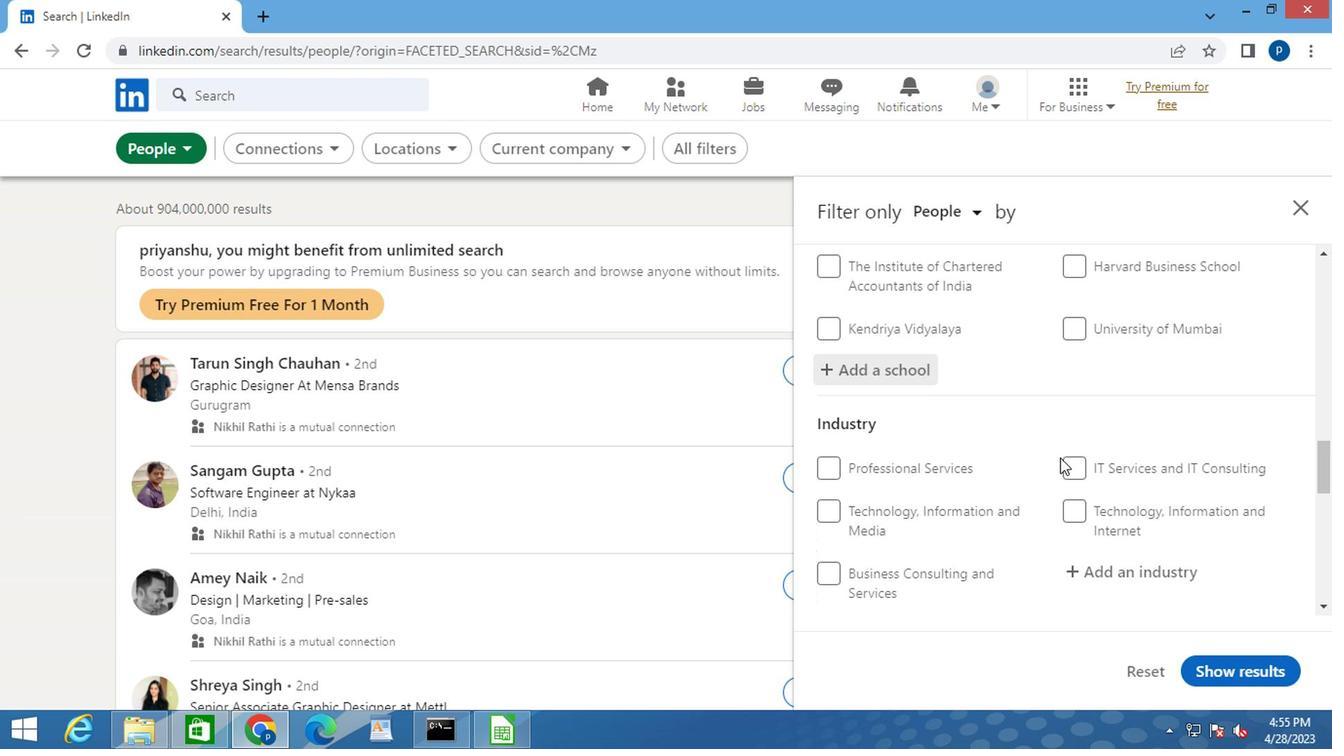
Action: Mouse moved to (1055, 457)
Screenshot: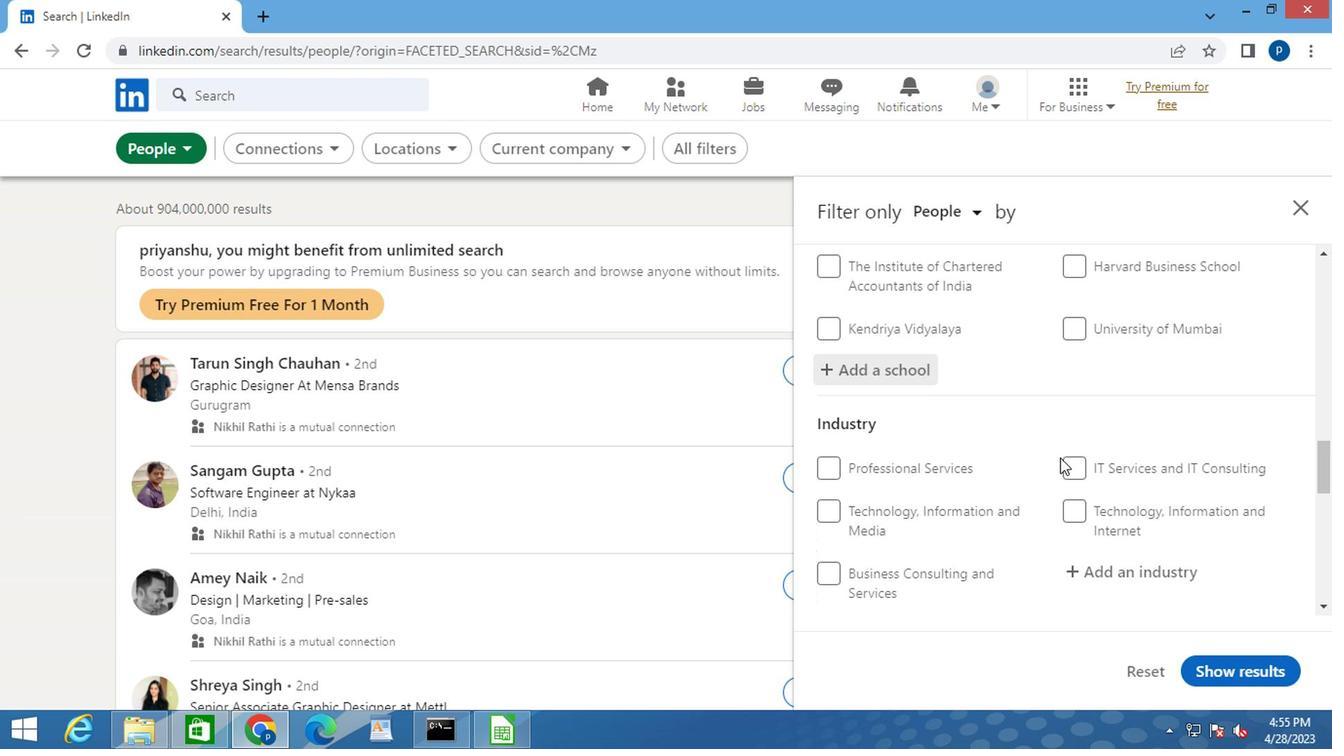 
Action: Mouse scrolled (1055, 456) with delta (0, 0)
Screenshot: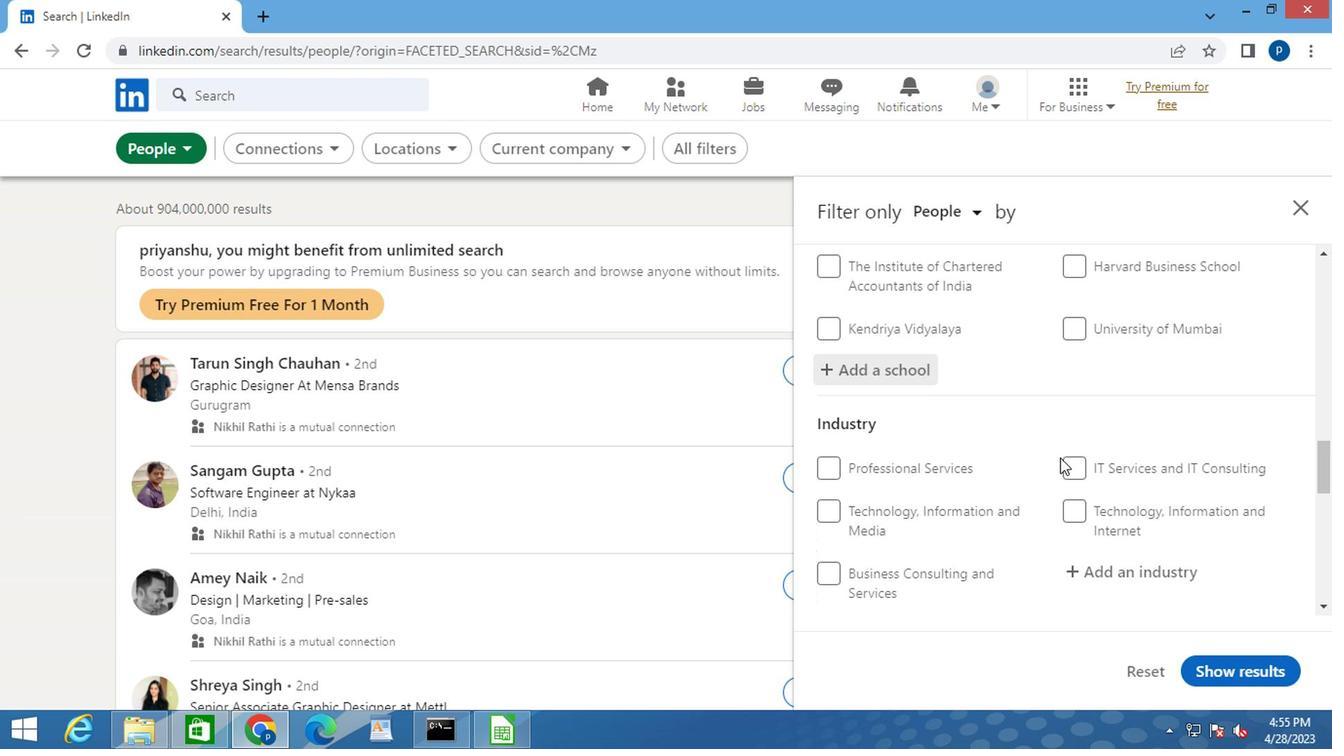 
Action: Mouse moved to (1110, 386)
Screenshot: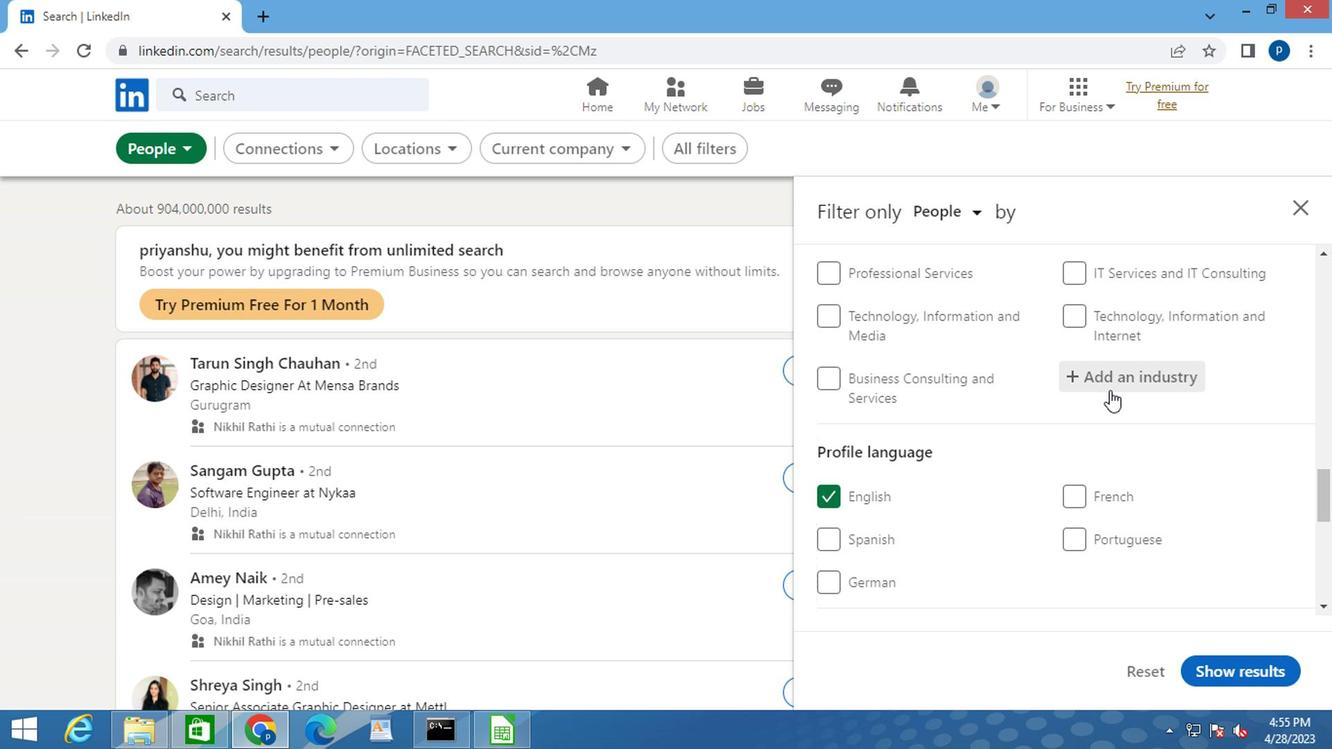 
Action: Mouse pressed left at (1110, 386)
Screenshot: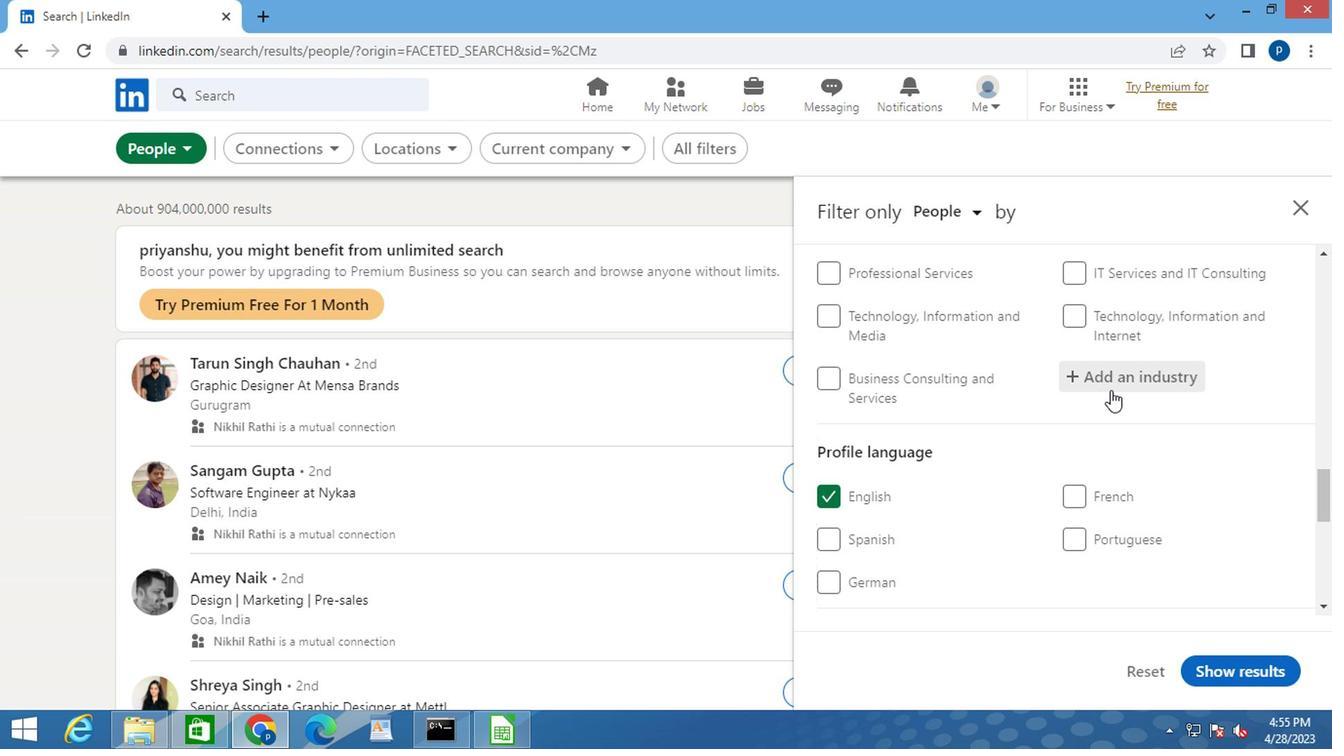 
Action: Key pressed <Key.caps_lock>P<Key.caps_lock>HYSICAL
Screenshot: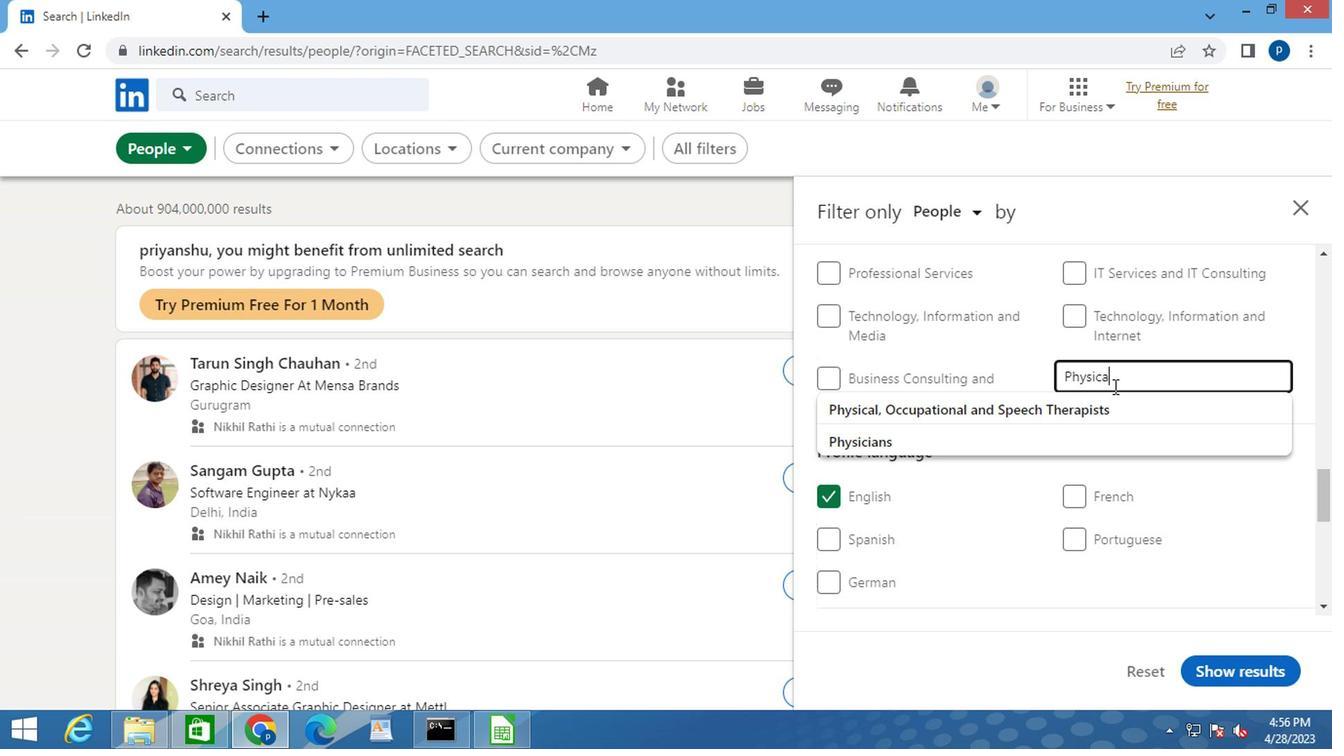 
Action: Mouse moved to (1053, 407)
Screenshot: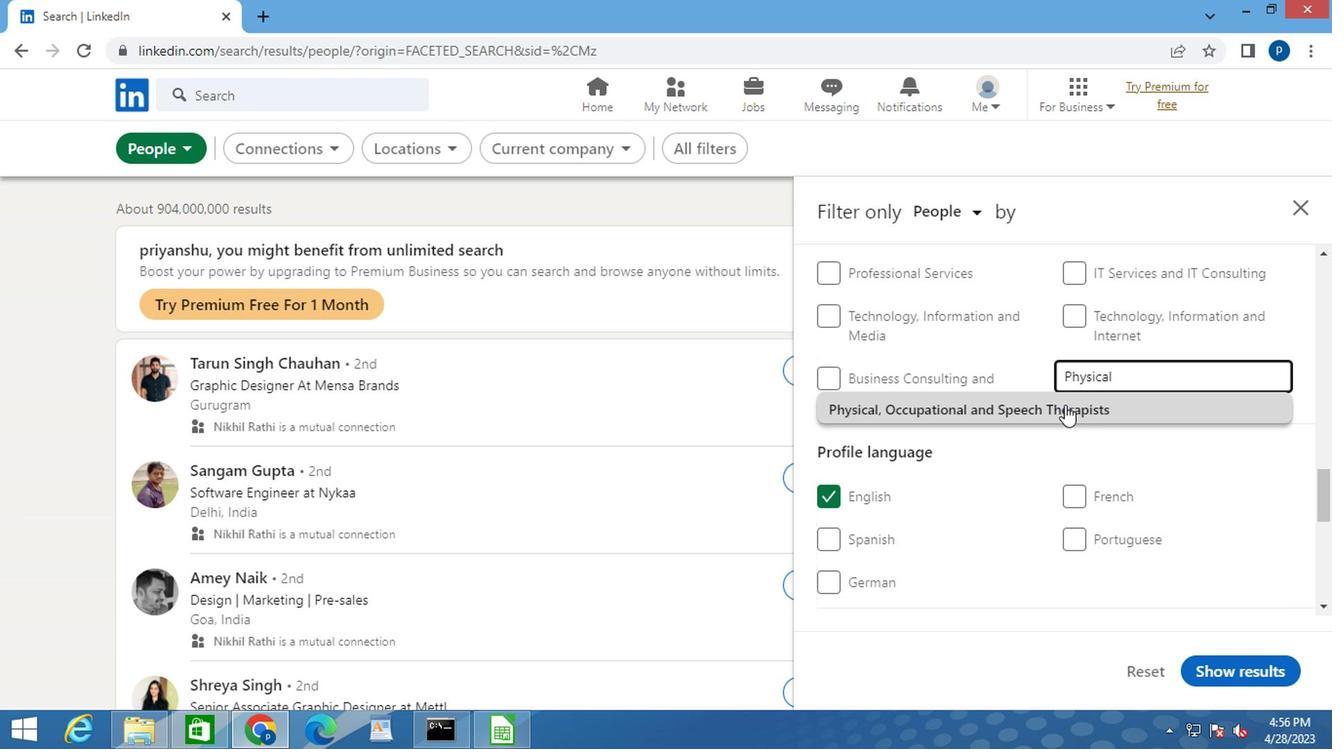 
Action: Mouse pressed left at (1053, 407)
Screenshot: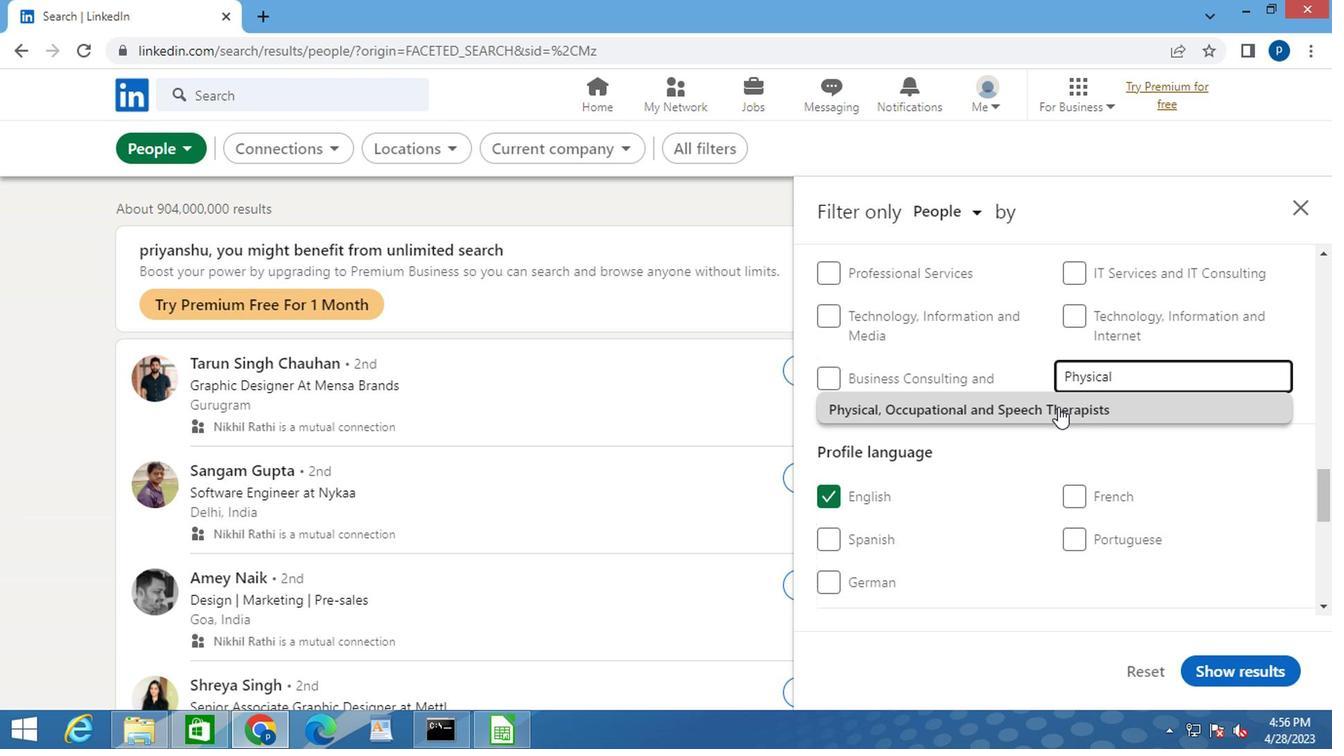 
Action: Mouse moved to (1048, 407)
Screenshot: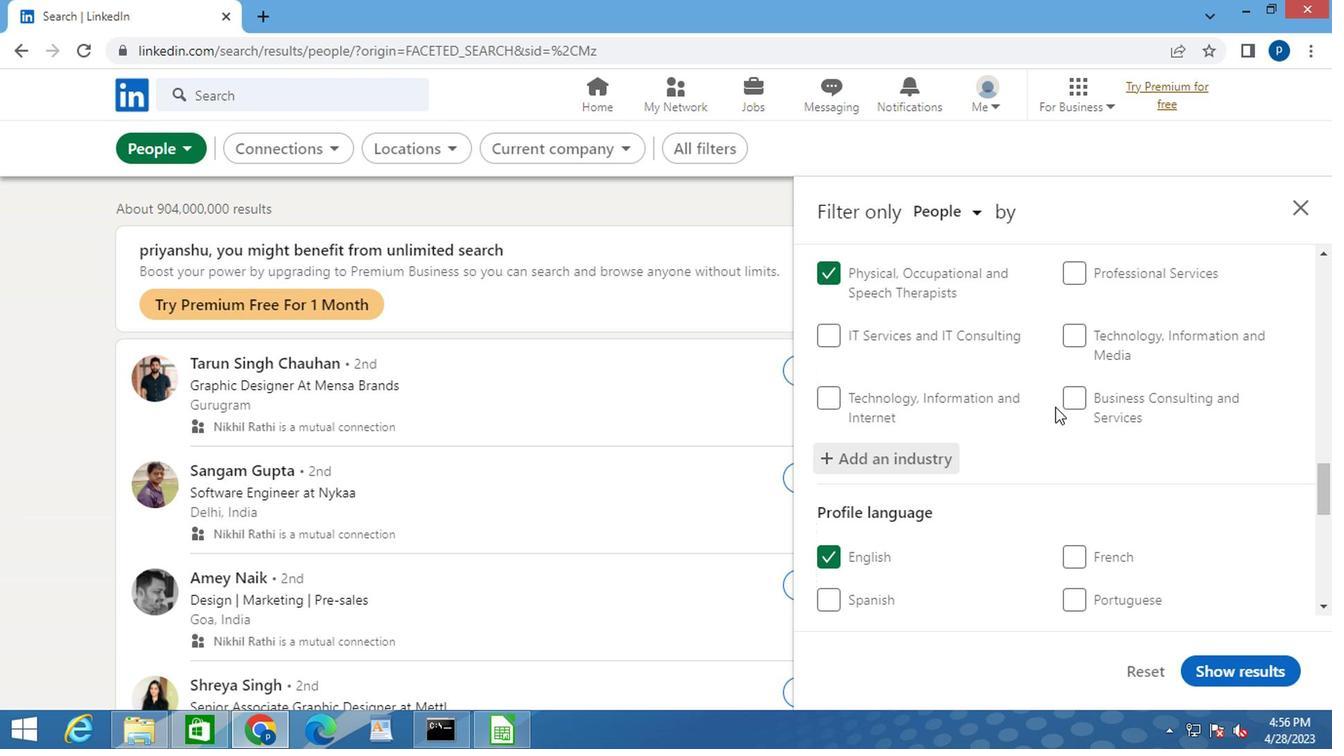 
Action: Mouse scrolled (1048, 407) with delta (0, 0)
Screenshot: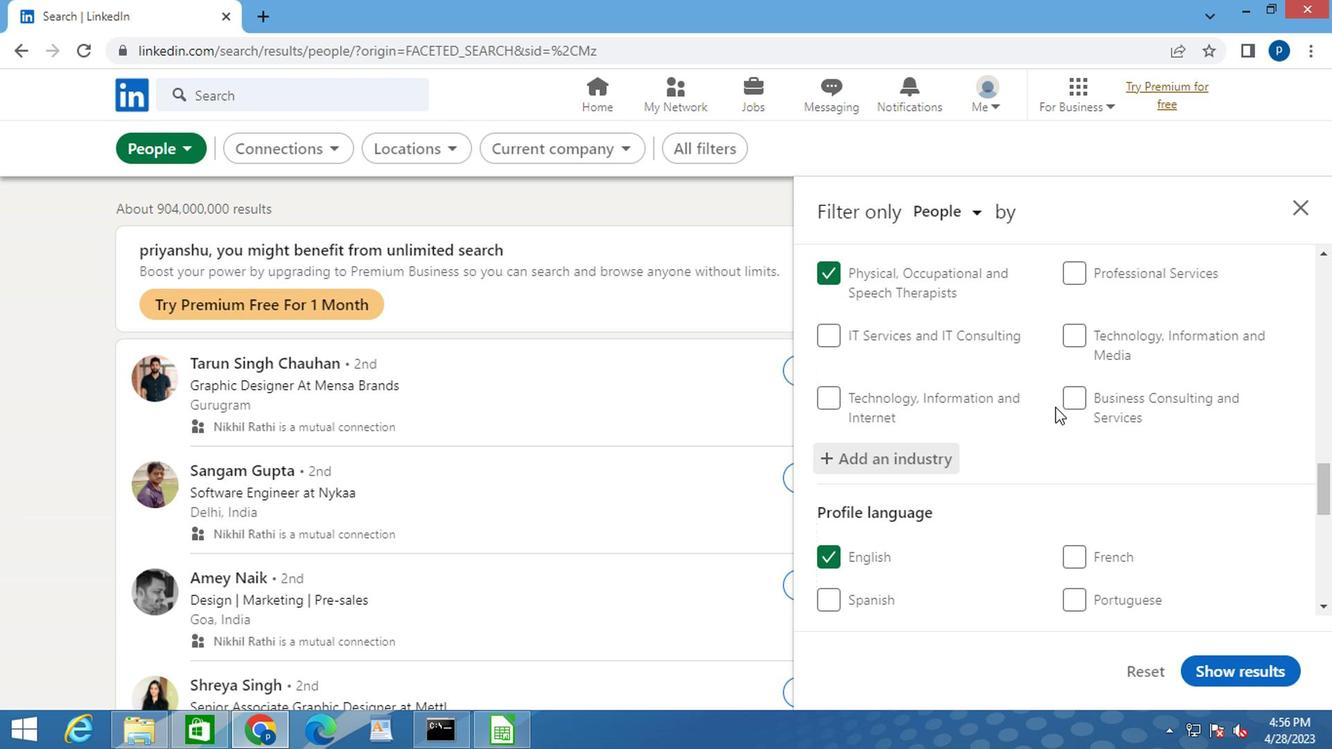 
Action: Mouse scrolled (1048, 407) with delta (0, 0)
Screenshot: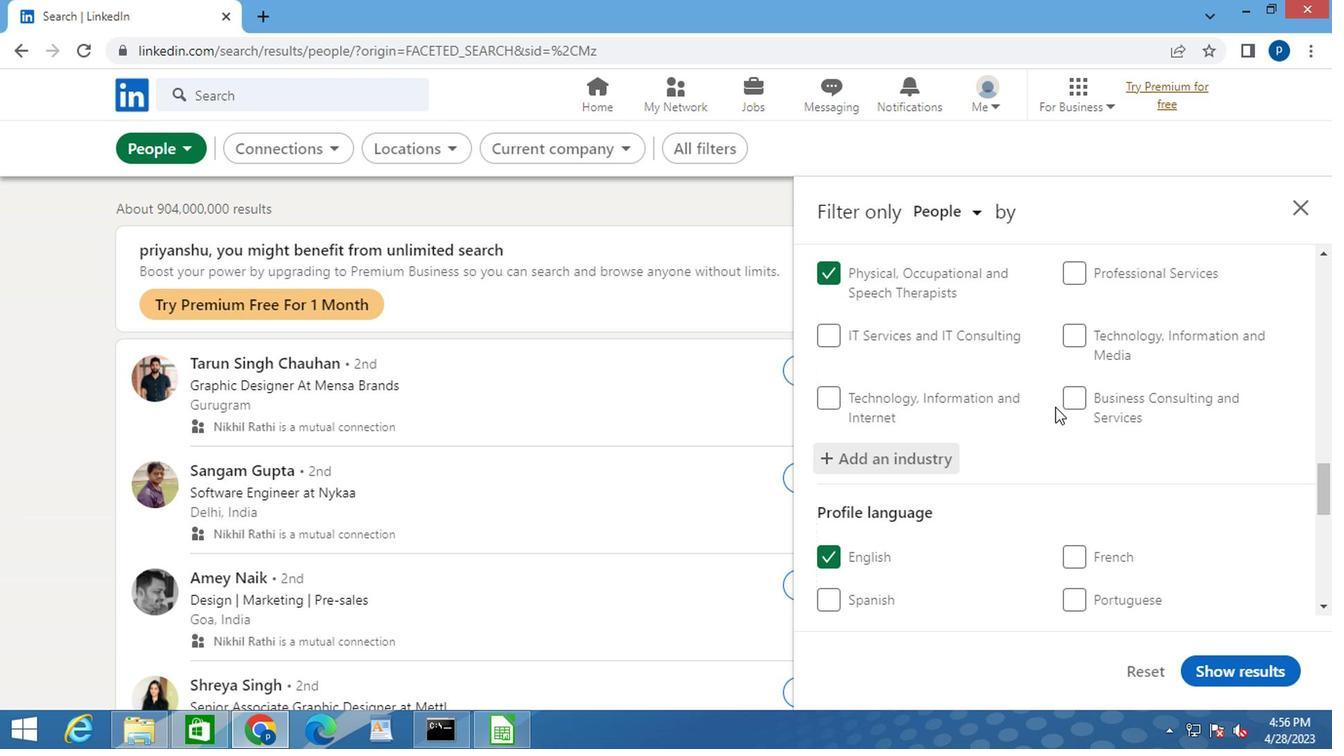 
Action: Mouse moved to (1048, 407)
Screenshot: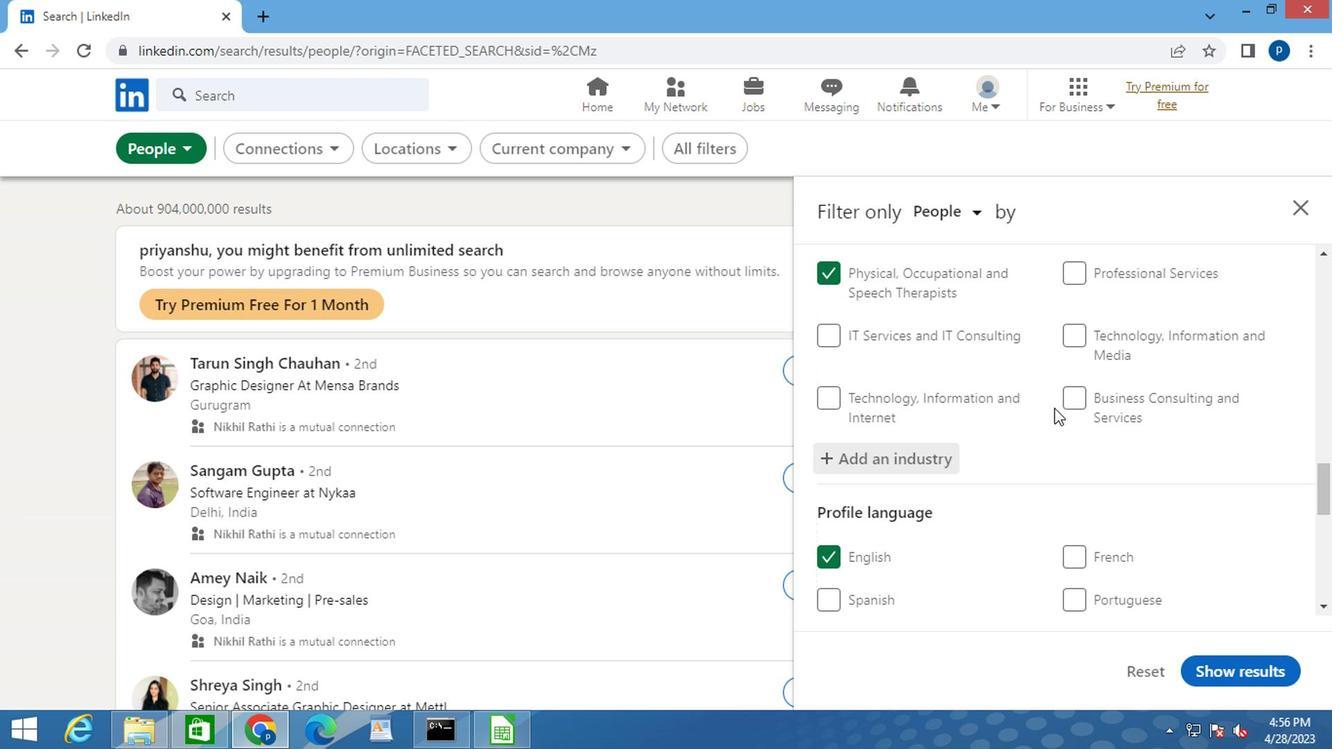 
Action: Mouse scrolled (1048, 407) with delta (0, 0)
Screenshot: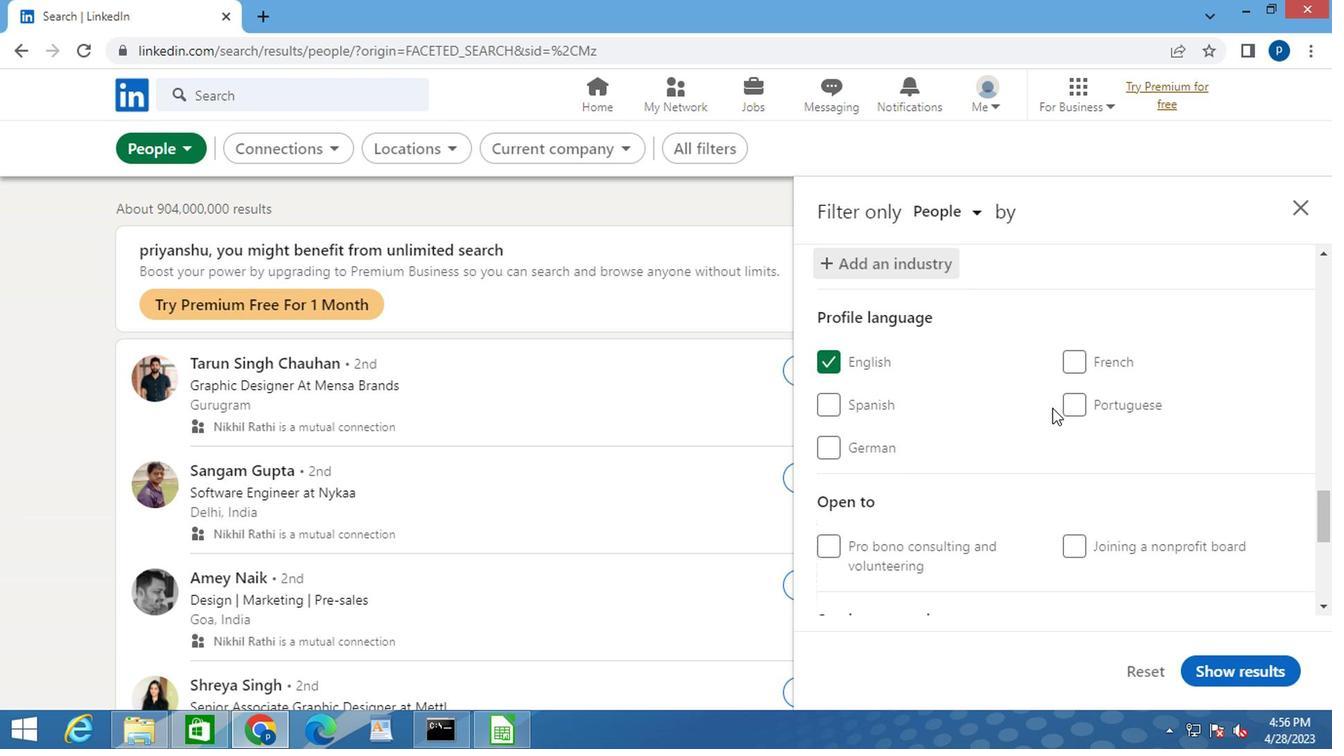 
Action: Mouse scrolled (1048, 407) with delta (0, 0)
Screenshot: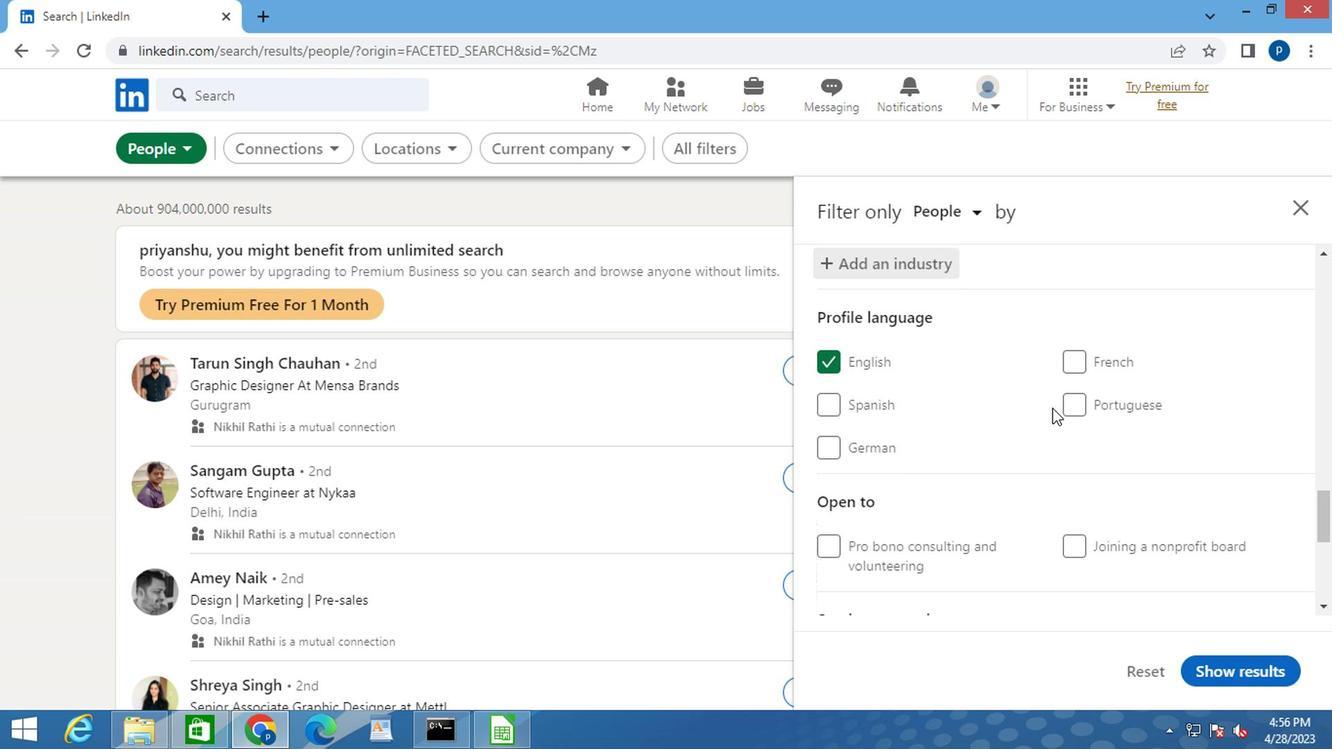 
Action: Mouse moved to (1069, 451)
Screenshot: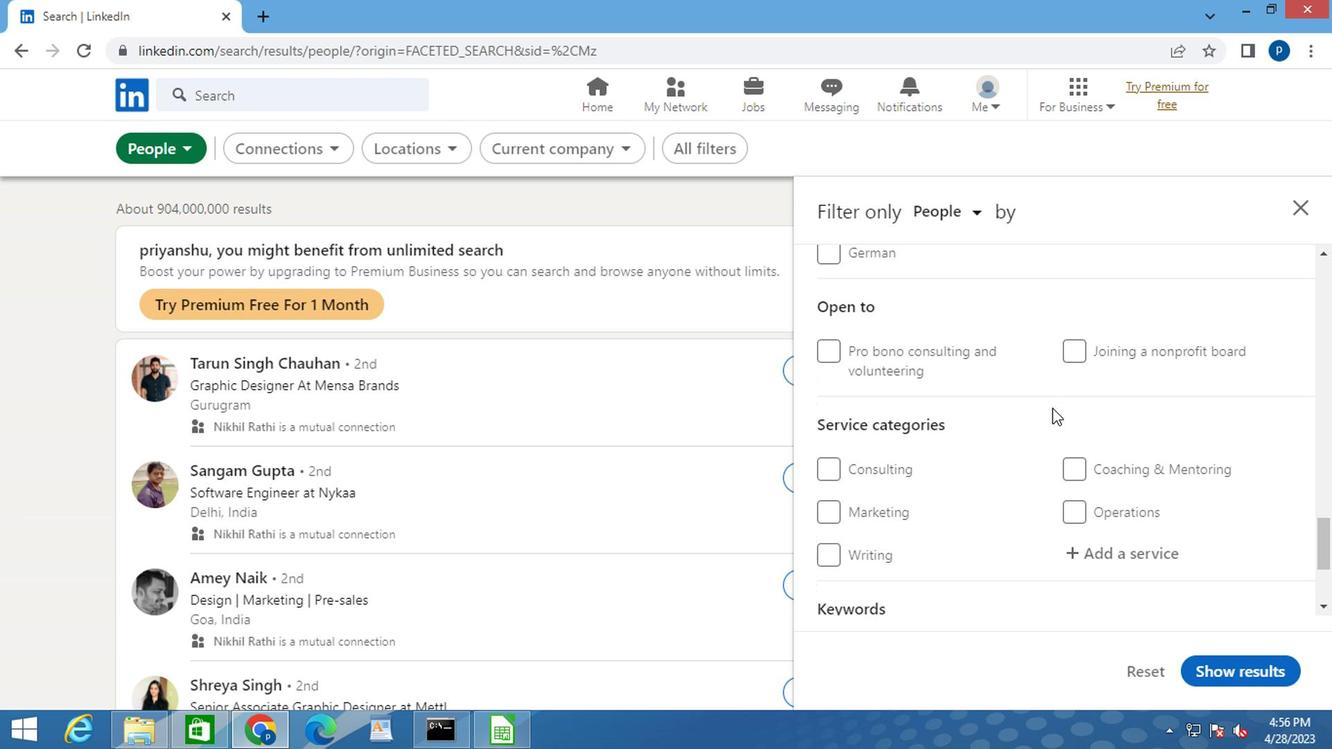 
Action: Mouse scrolled (1069, 450) with delta (0, -1)
Screenshot: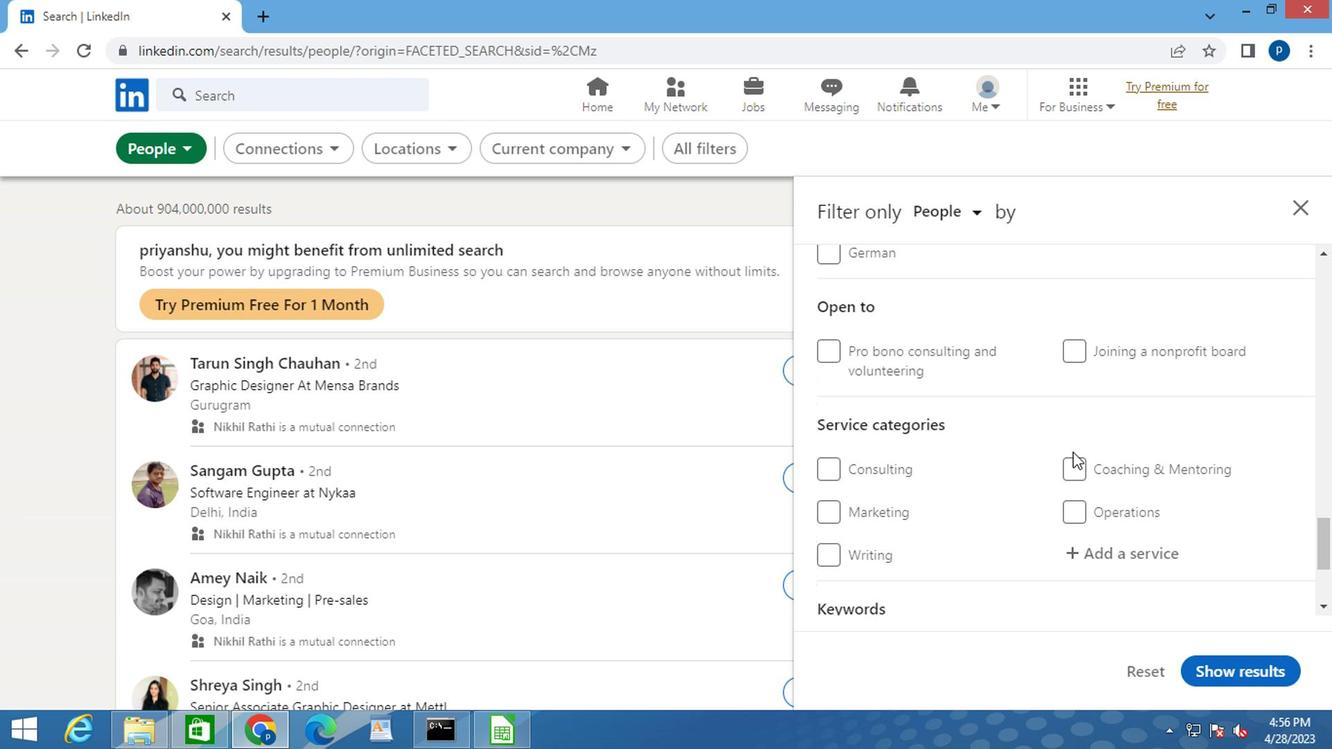 
Action: Mouse moved to (1080, 457)
Screenshot: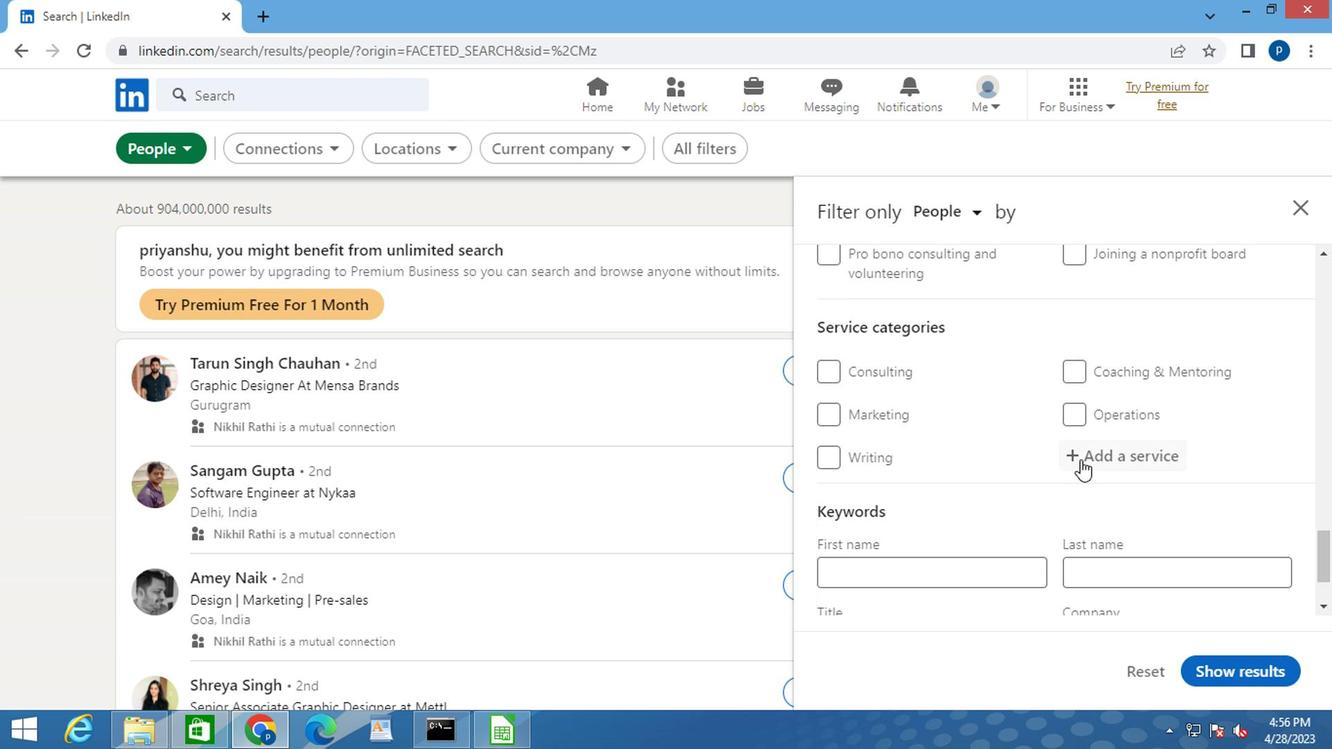 
Action: Mouse pressed left at (1080, 457)
Screenshot: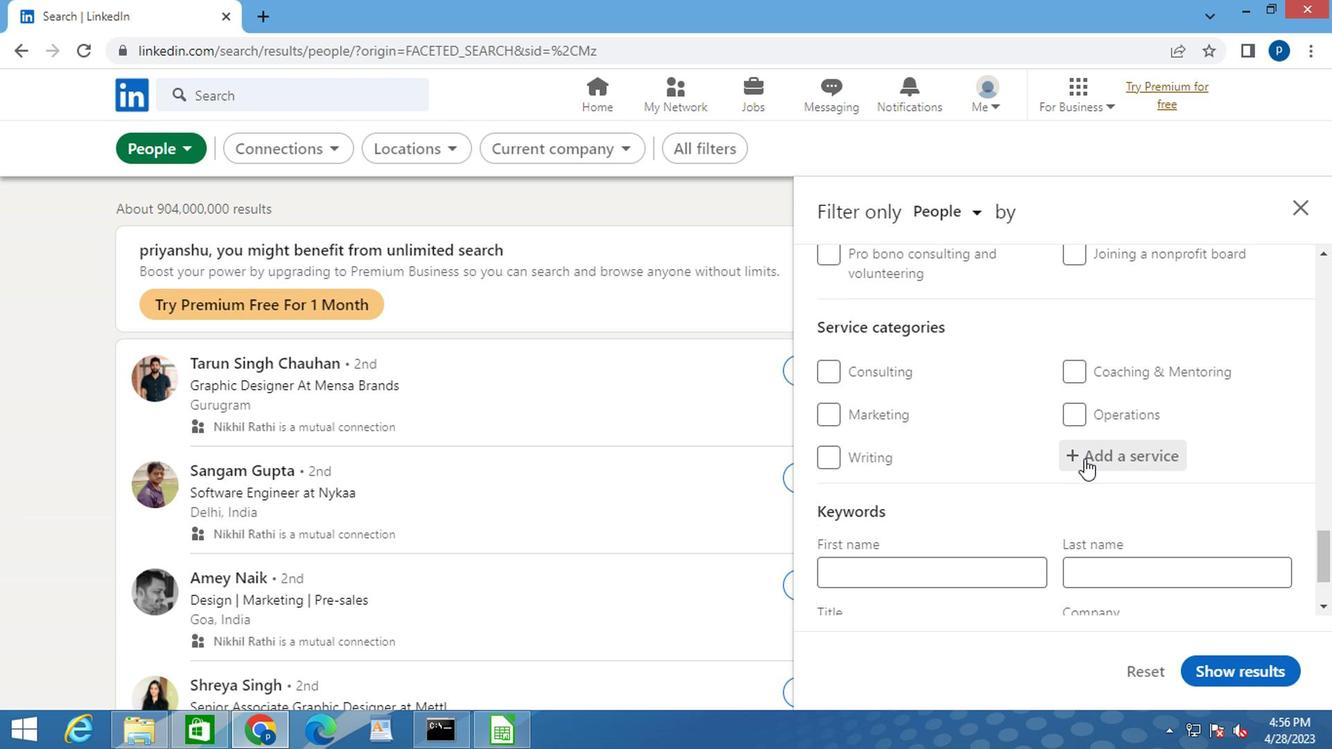 
Action: Key pressed <Key.caps_lock>P<Key.caps_lock>ACKAG
Screenshot: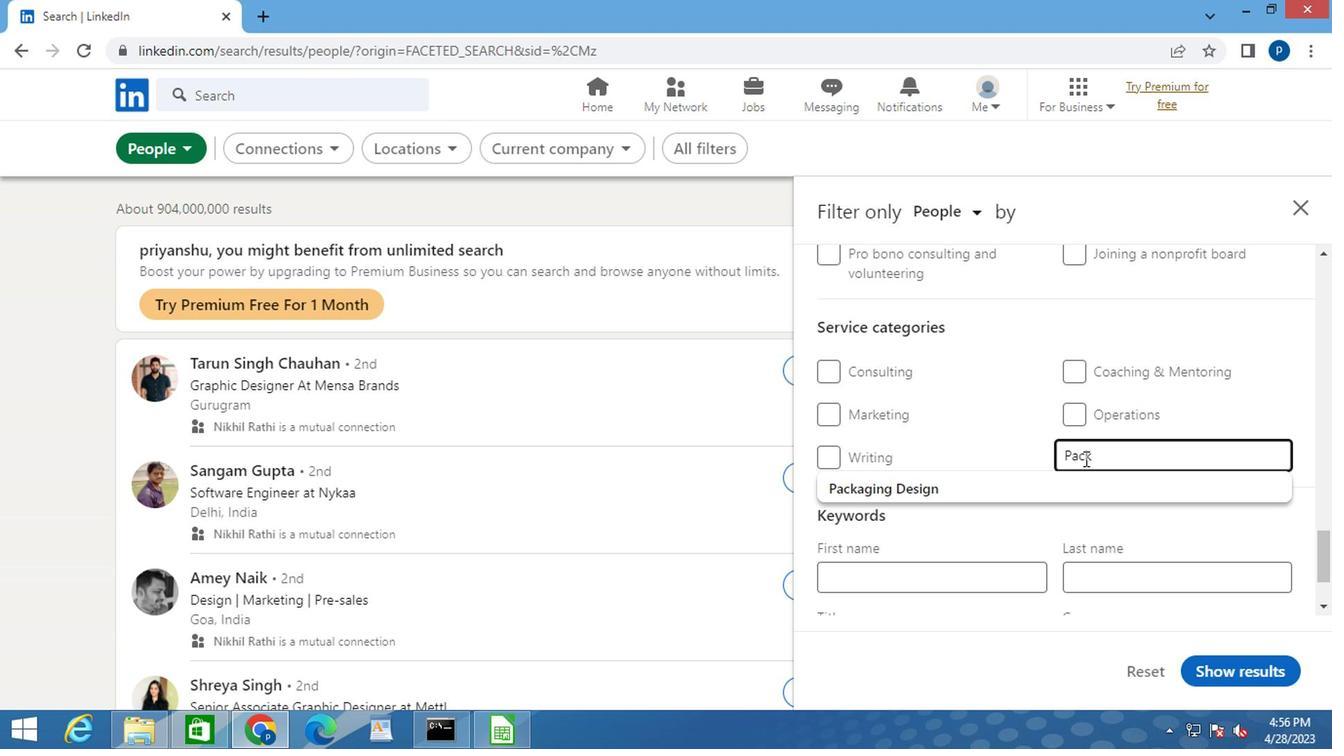 
Action: Mouse moved to (987, 493)
Screenshot: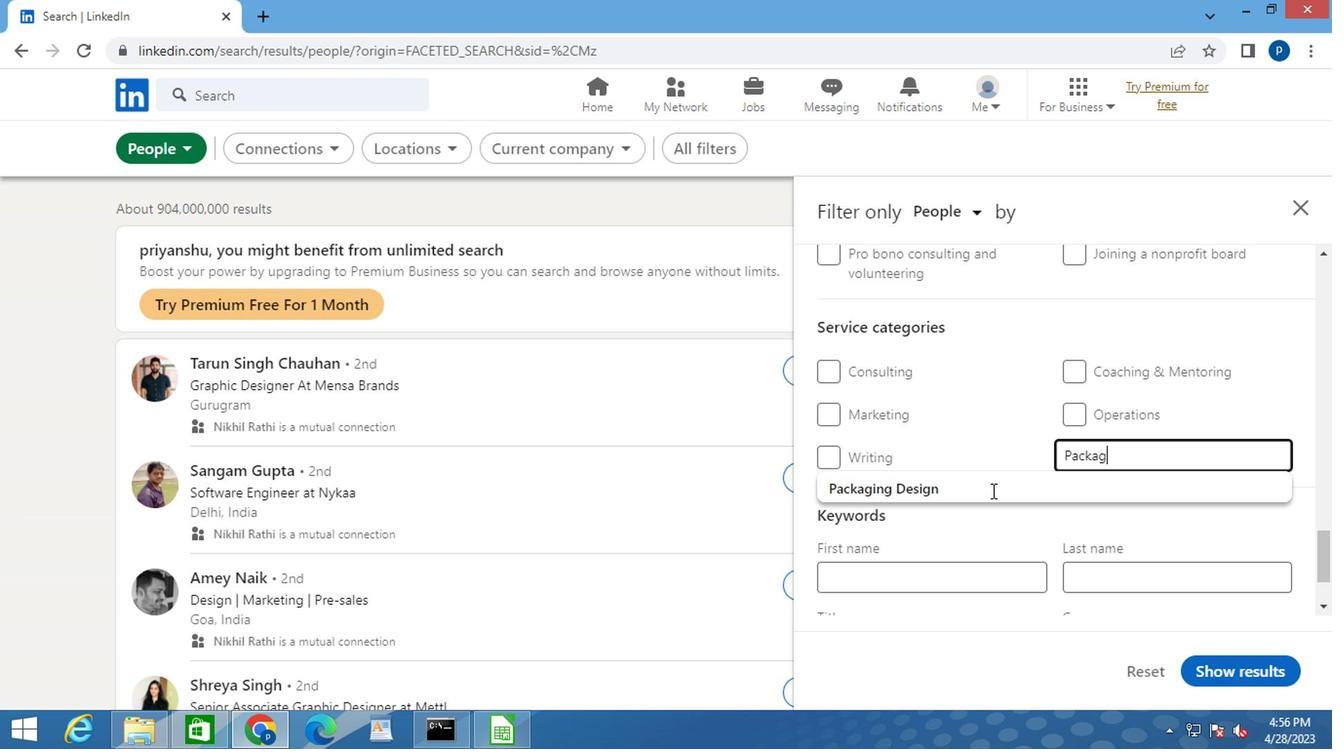 
Action: Mouse pressed left at (987, 493)
Screenshot: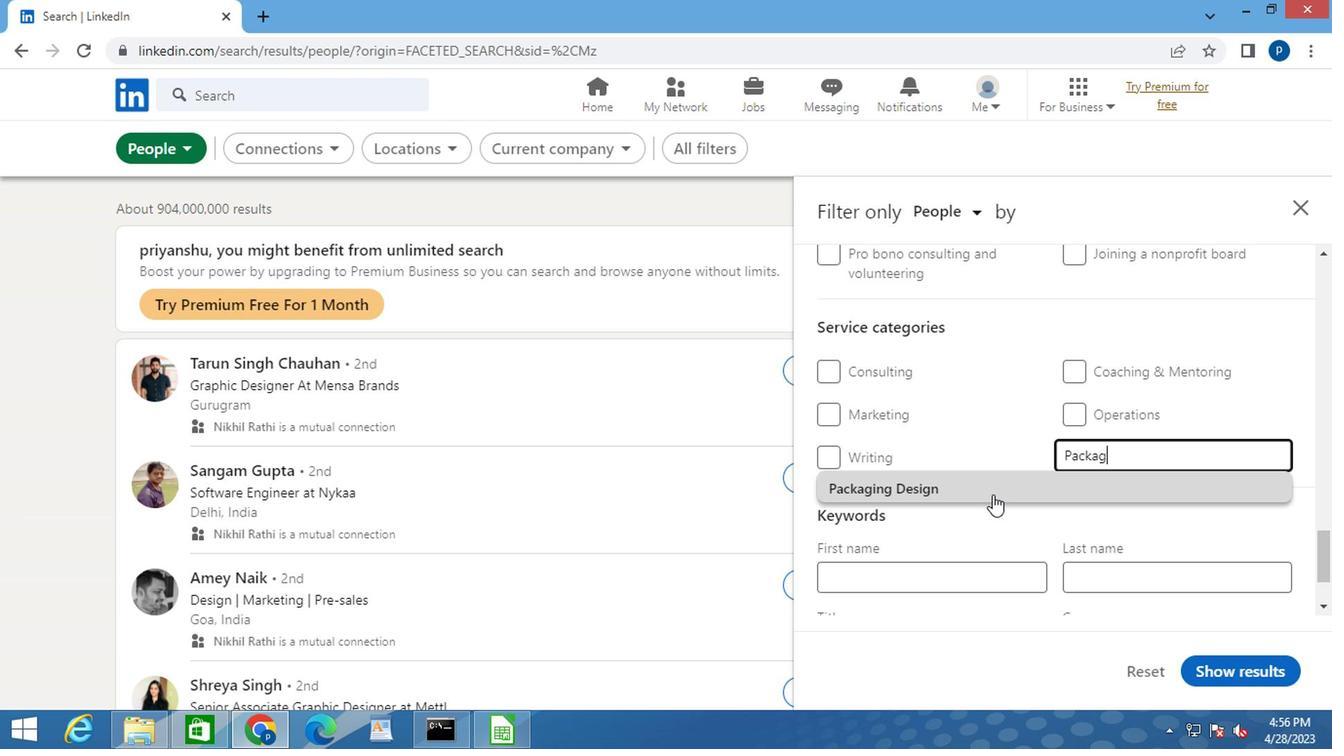 
Action: Mouse scrolled (987, 493) with delta (0, 0)
Screenshot: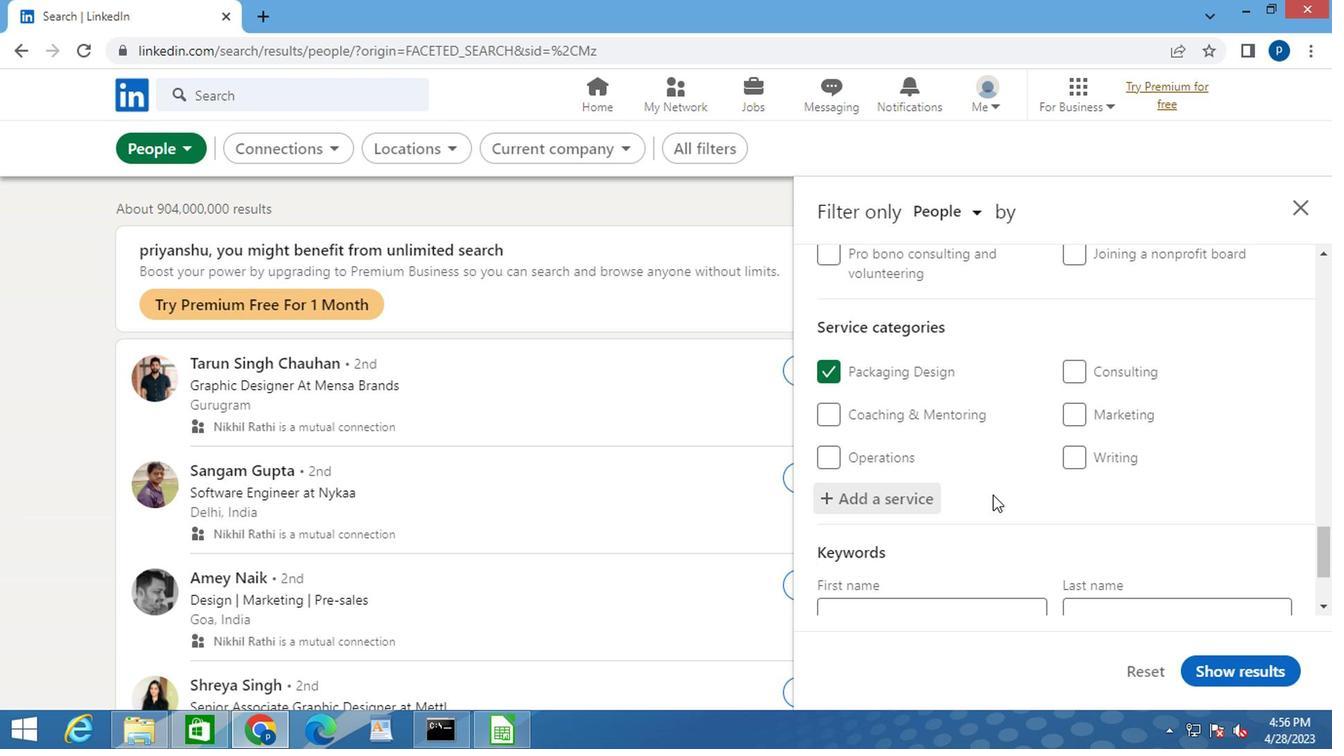 
Action: Mouse scrolled (987, 493) with delta (0, 0)
Screenshot: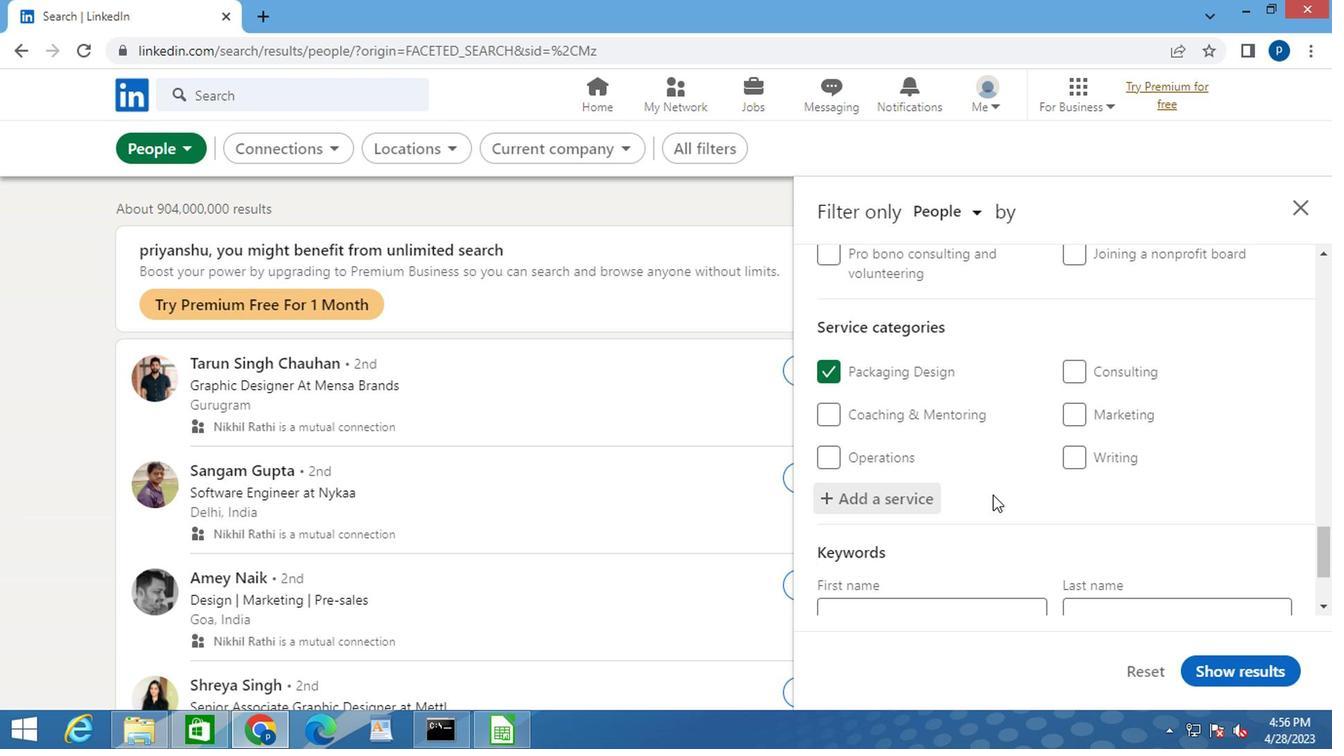 
Action: Mouse moved to (895, 514)
Screenshot: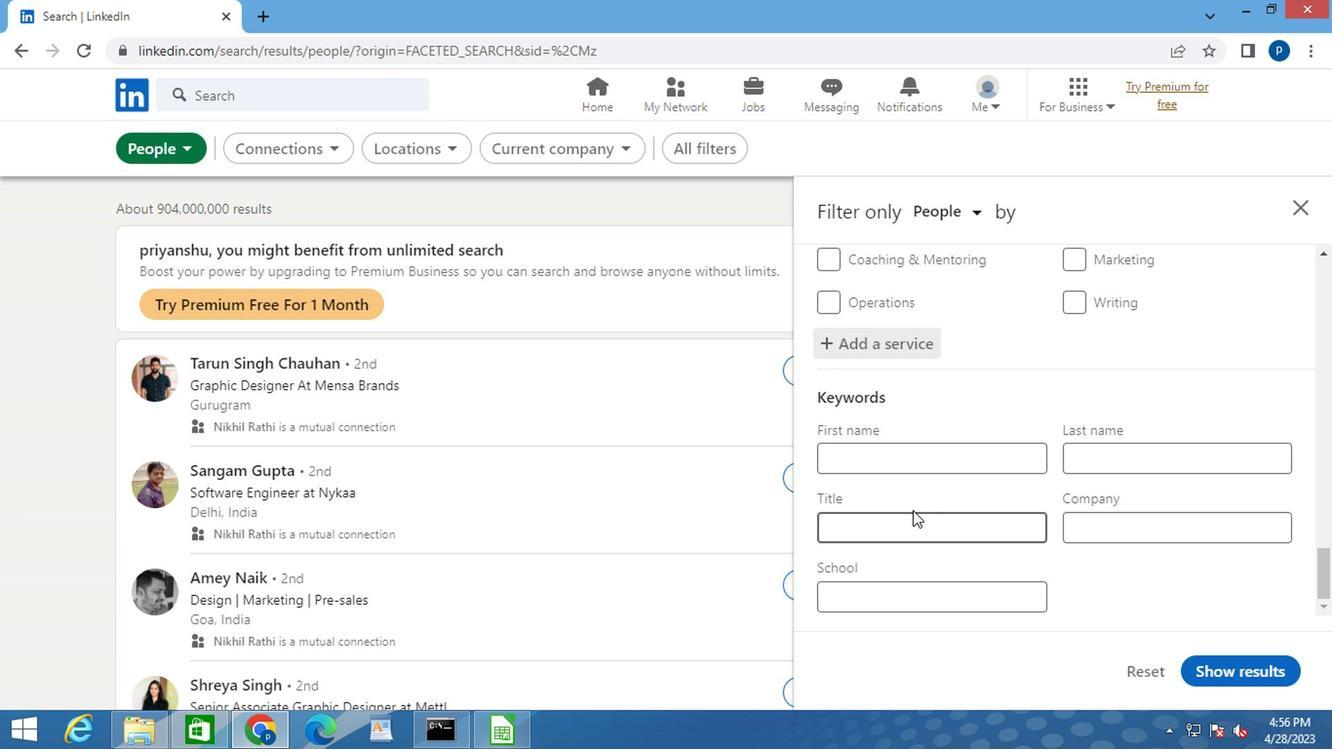 
Action: Mouse pressed left at (895, 514)
Screenshot: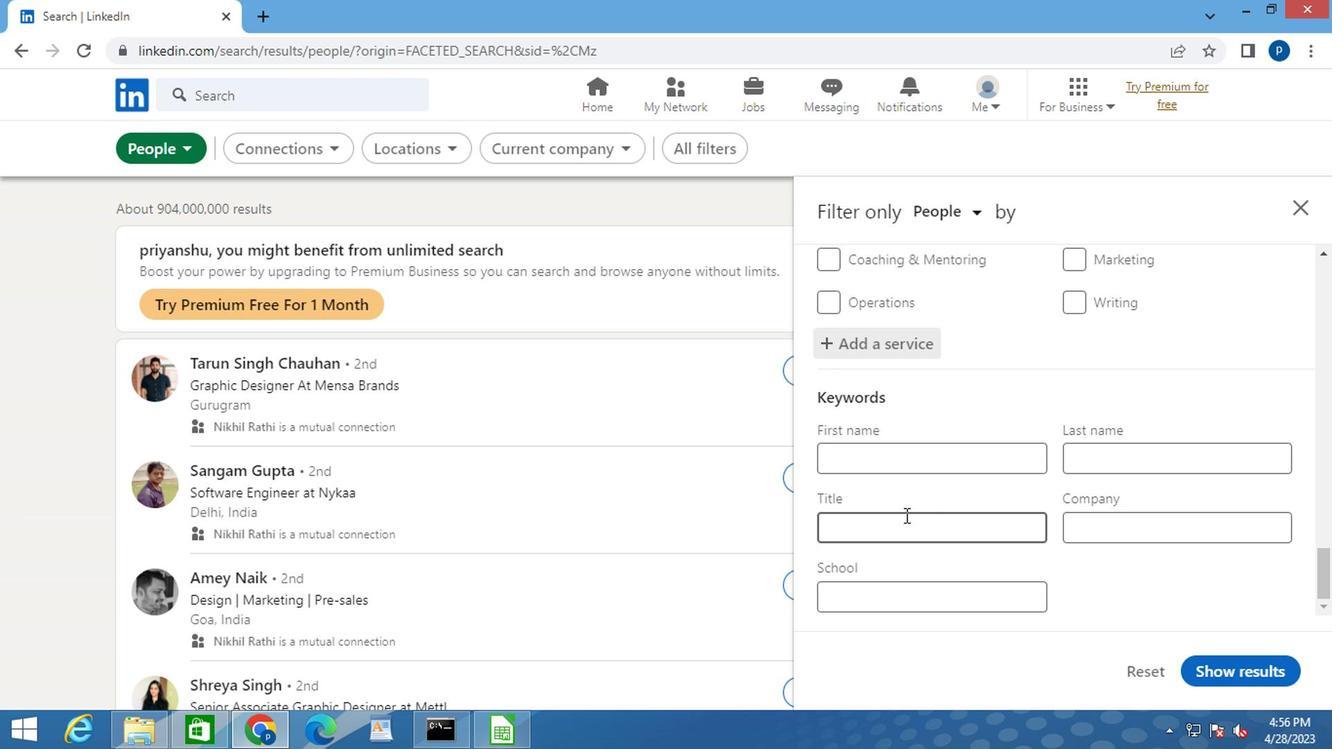 
Action: Key pressed <Key.caps_lock>A<Key.caps_lock>DMINISTRATIVE<Key.space><Key.caps_lock>S<Key.caps_lock>PECIALIST<Key.space>
Screenshot: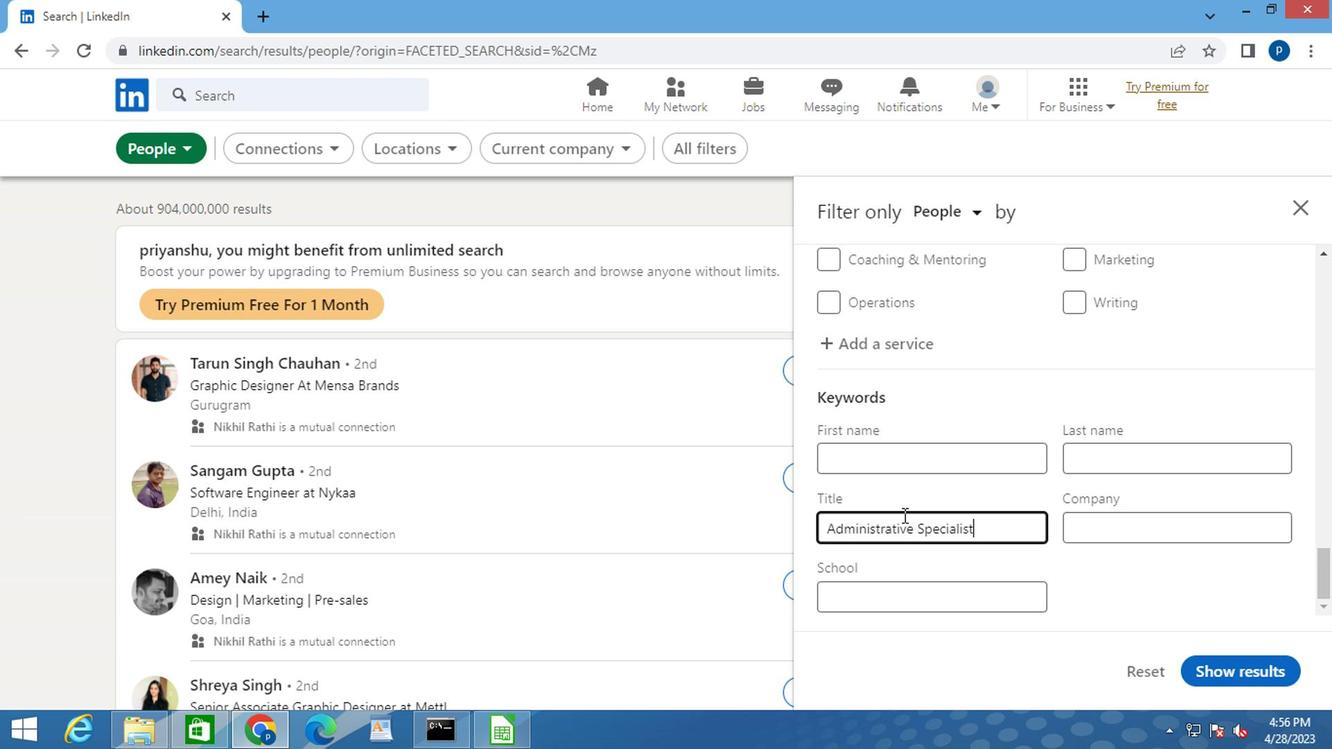 
Action: Mouse moved to (1205, 661)
Screenshot: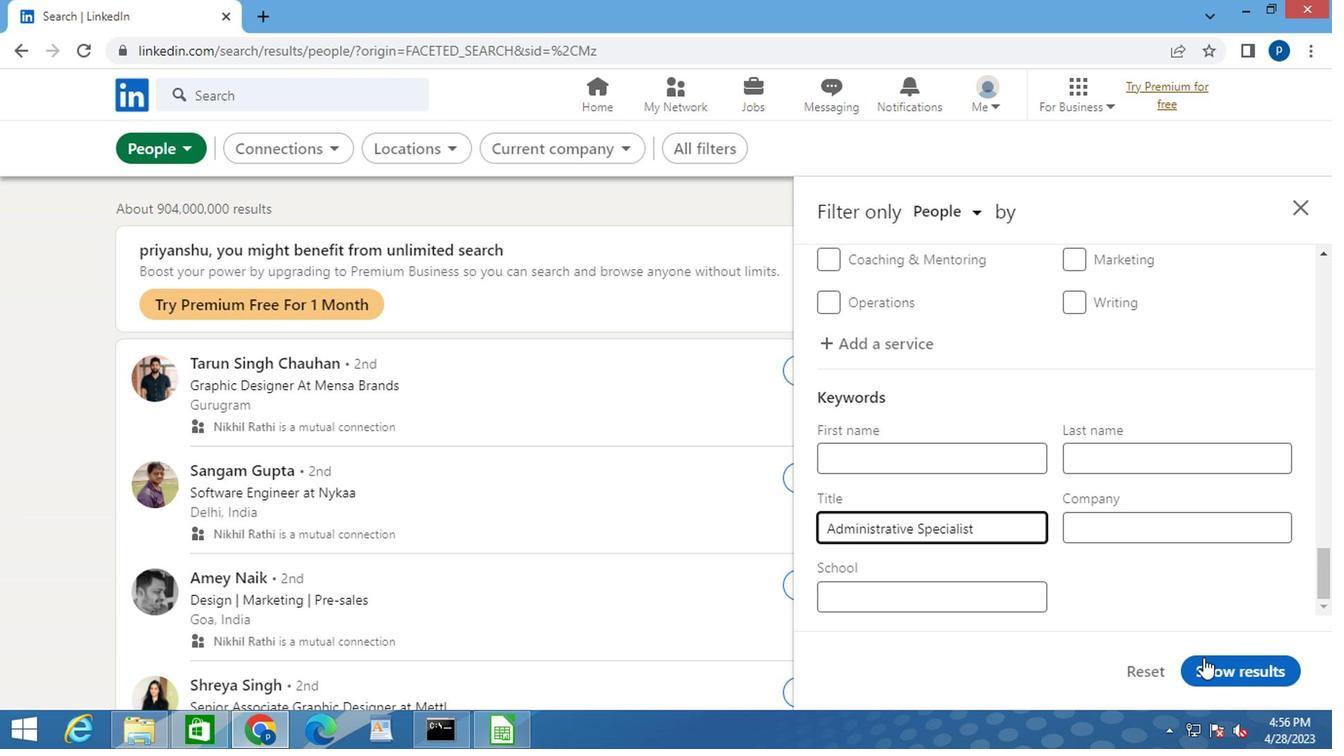 
Action: Mouse pressed left at (1205, 661)
Screenshot: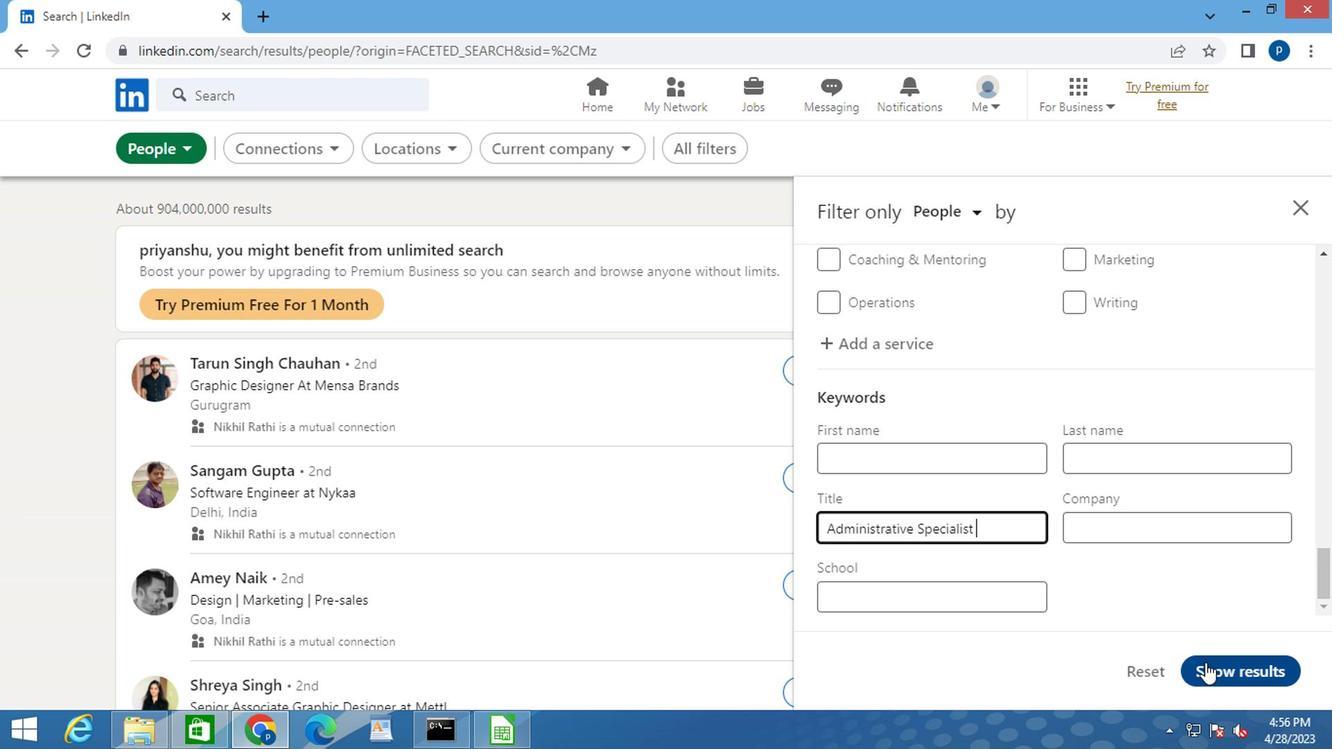 
